 Task: Search one way flight ticket for 4 adults, 2 children, 2 infants in seat and 1 infant on lap in economy from Hilton Head: Hilton Head Airport to Indianapolis: Indianapolis International Airport on 8-5-2023. Choice of flights is Singapure airlines. Number of bags: 1 carry on bag. Price is upto 95000. Outbound departure time preference is 15:00.
Action: Mouse moved to (391, 171)
Screenshot: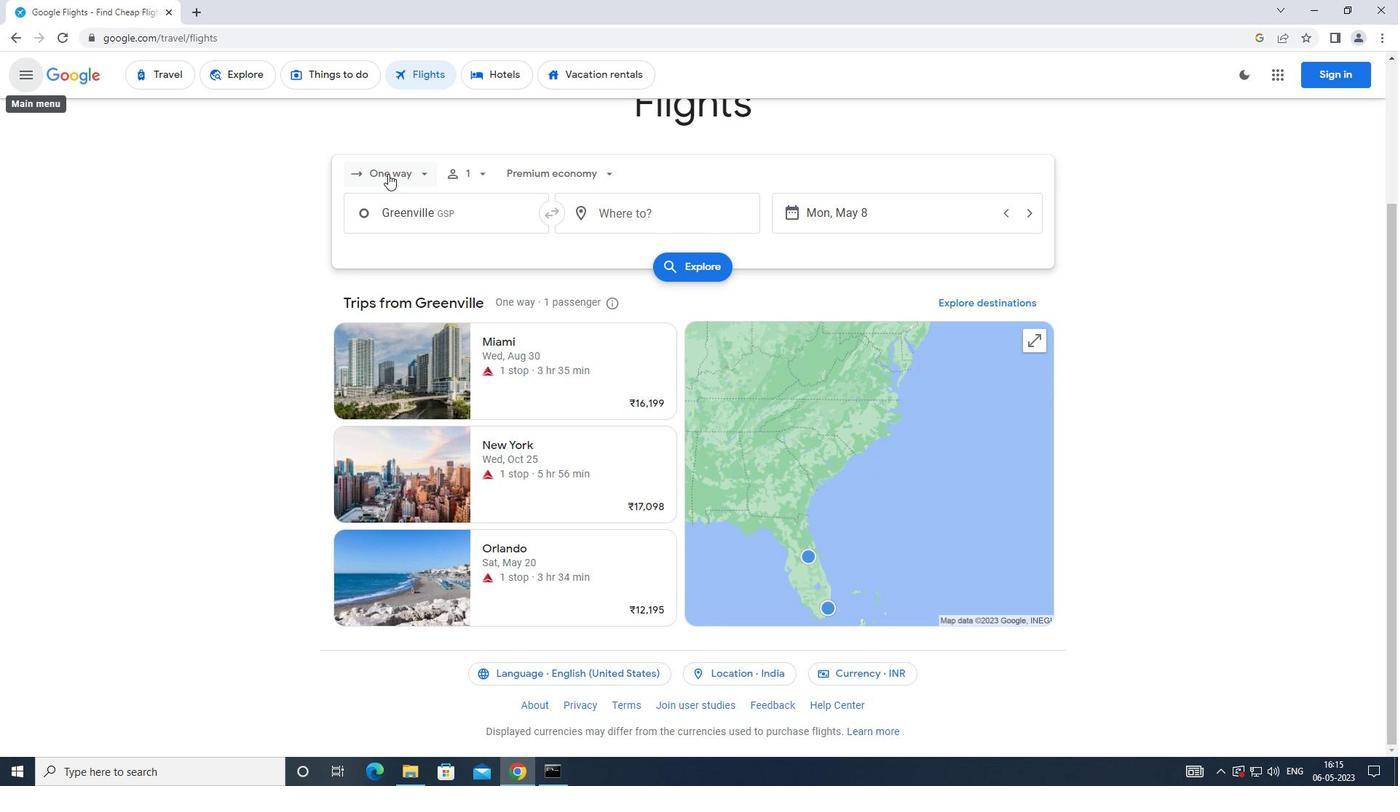 
Action: Mouse pressed left at (391, 171)
Screenshot: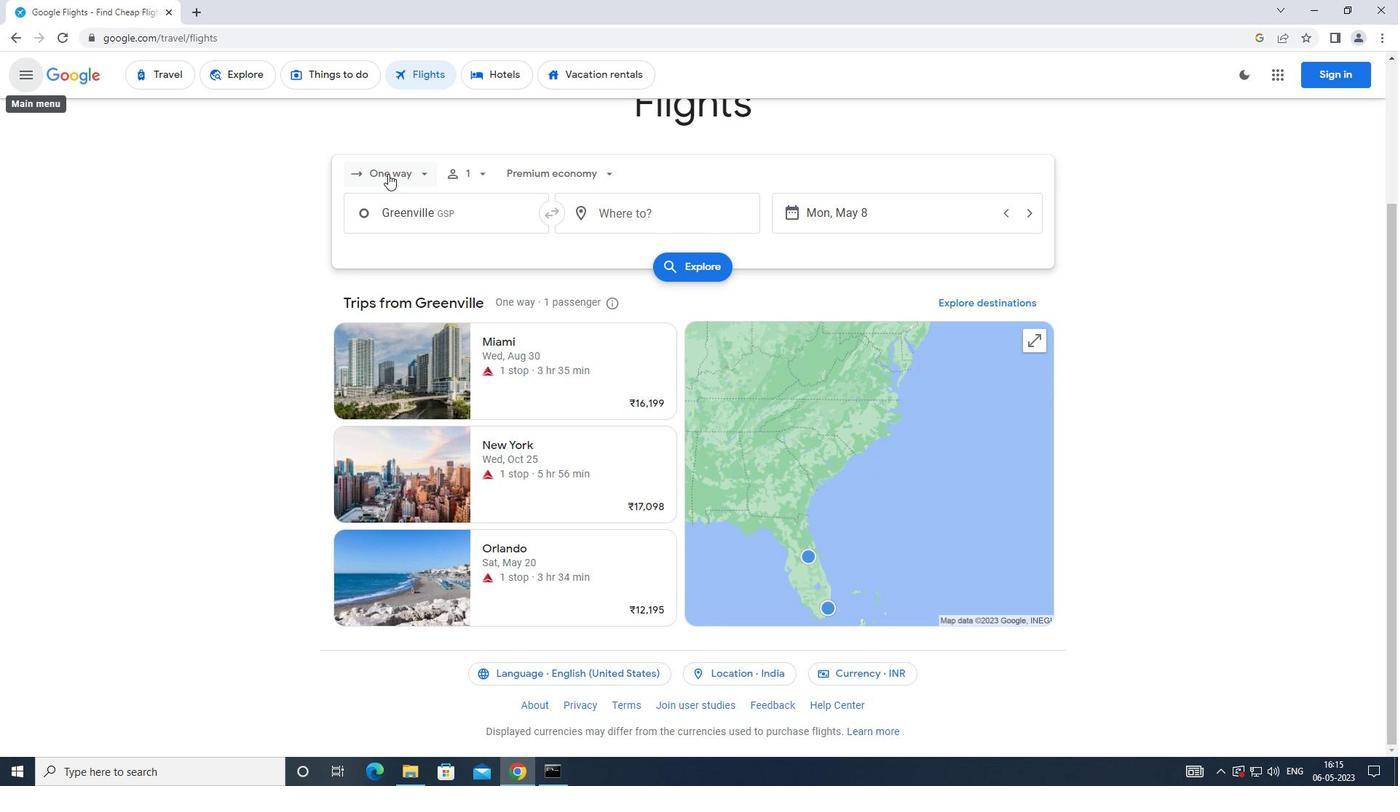 
Action: Mouse moved to (410, 235)
Screenshot: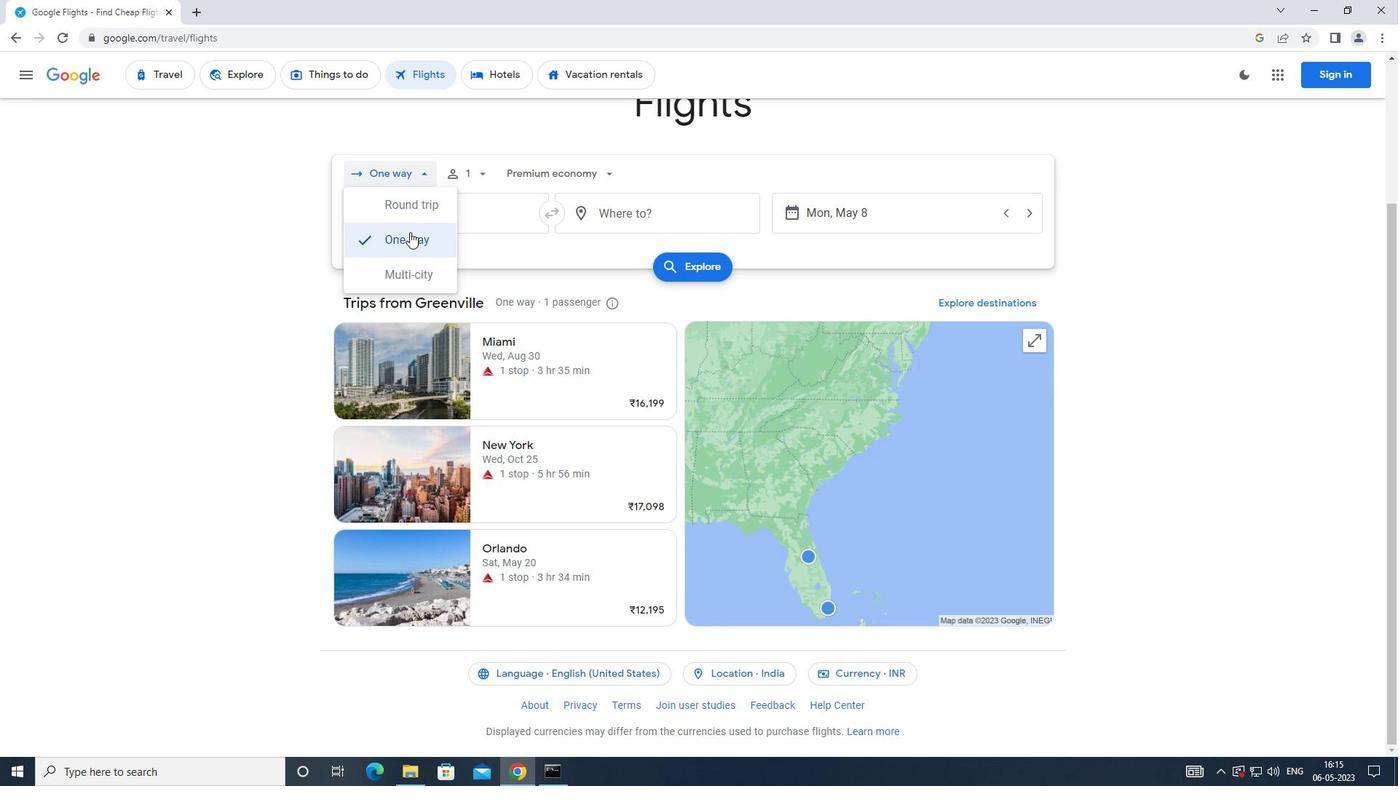 
Action: Mouse pressed left at (410, 235)
Screenshot: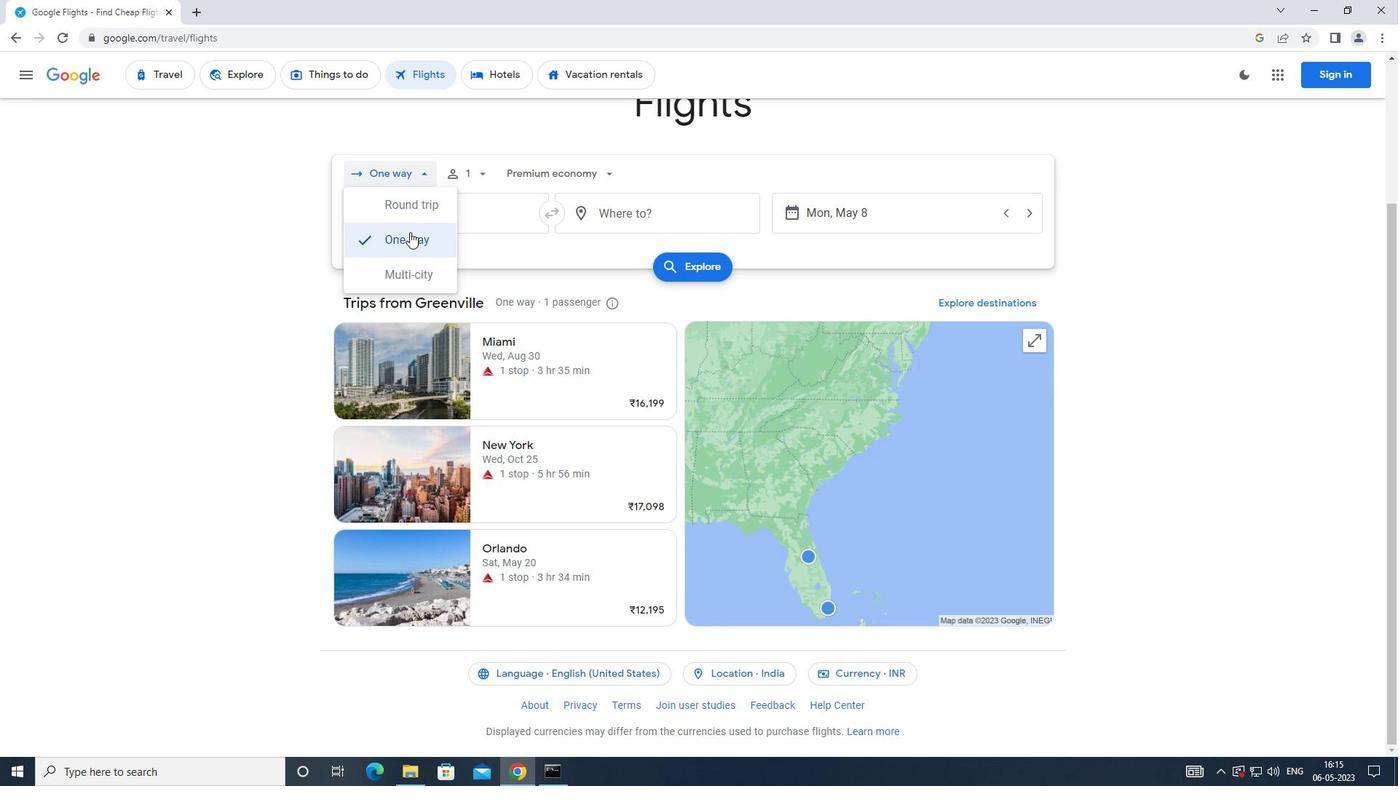 
Action: Mouse moved to (480, 181)
Screenshot: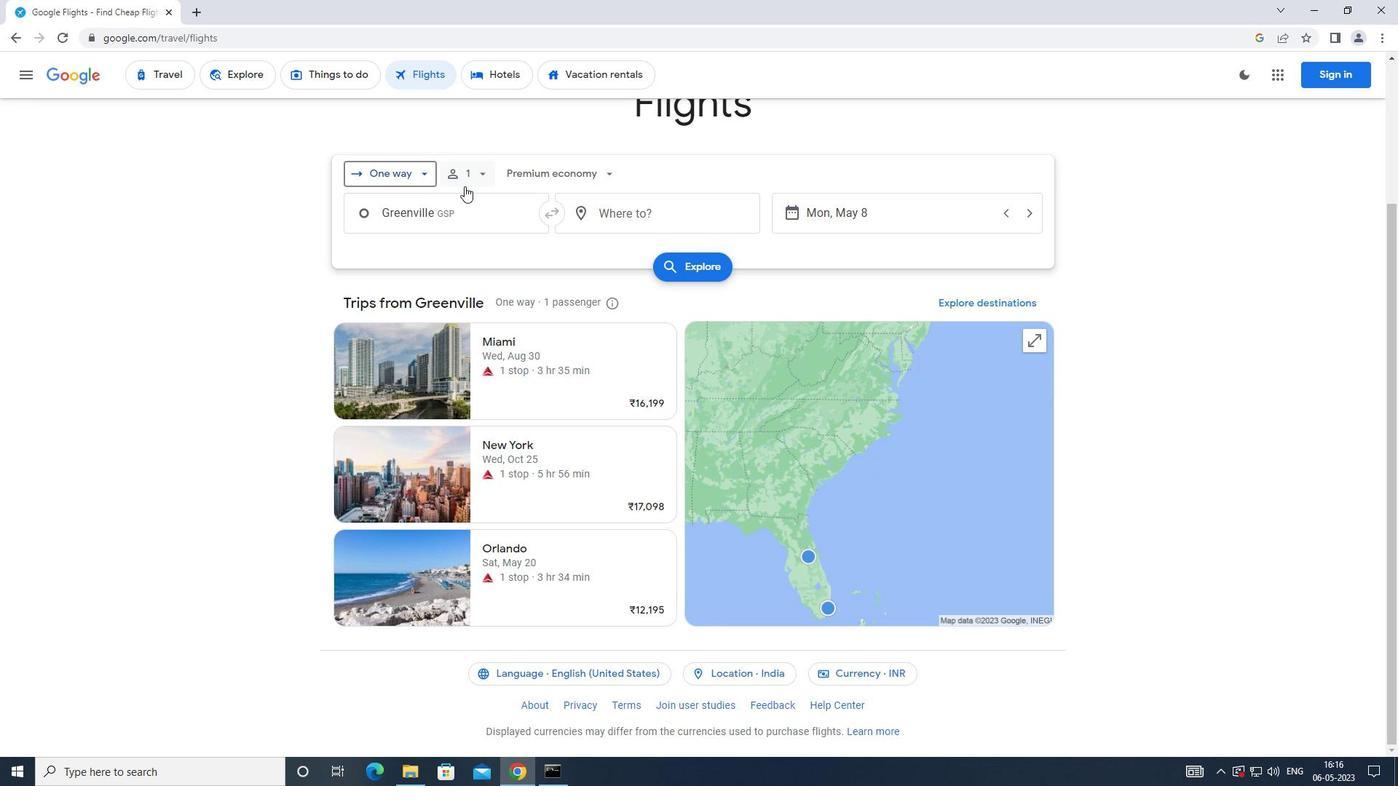 
Action: Mouse pressed left at (480, 181)
Screenshot: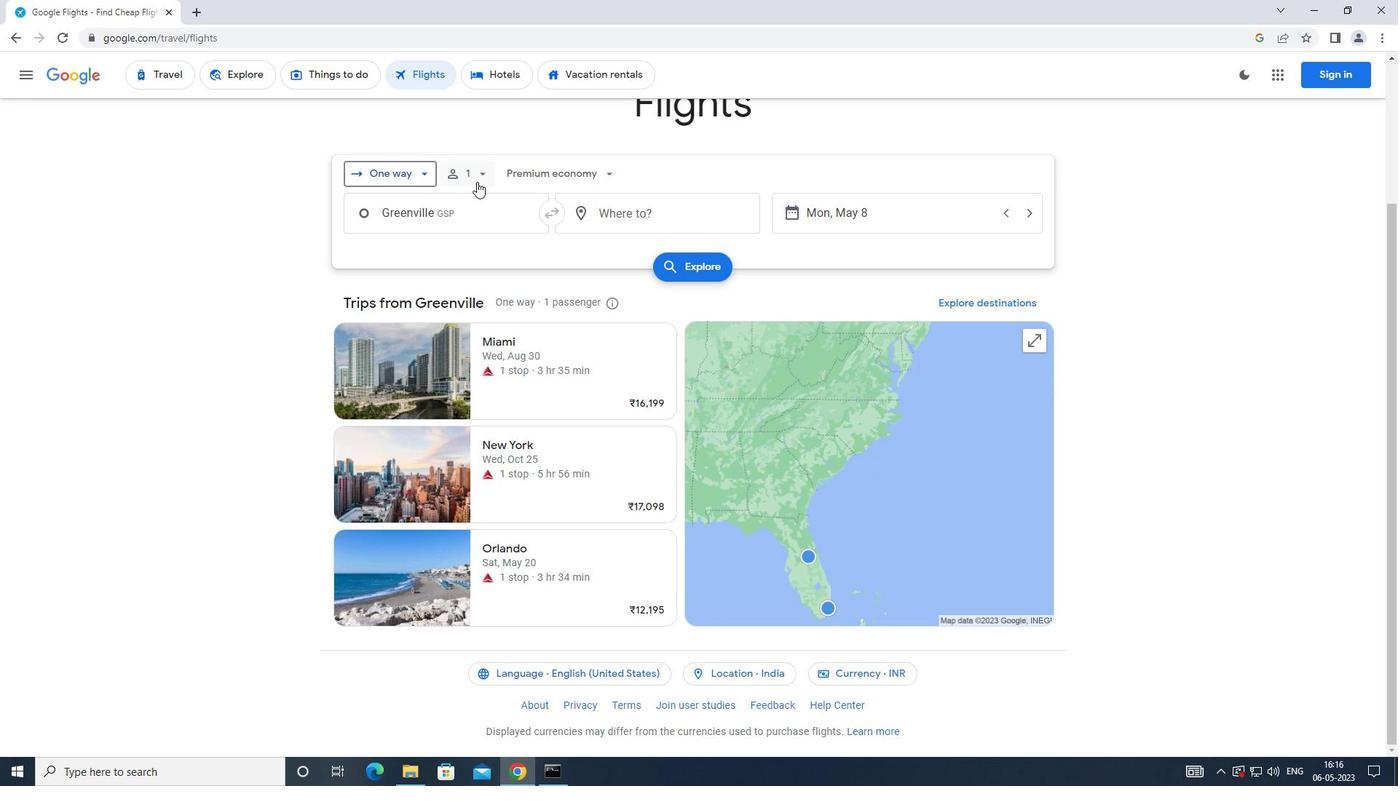 
Action: Mouse moved to (600, 214)
Screenshot: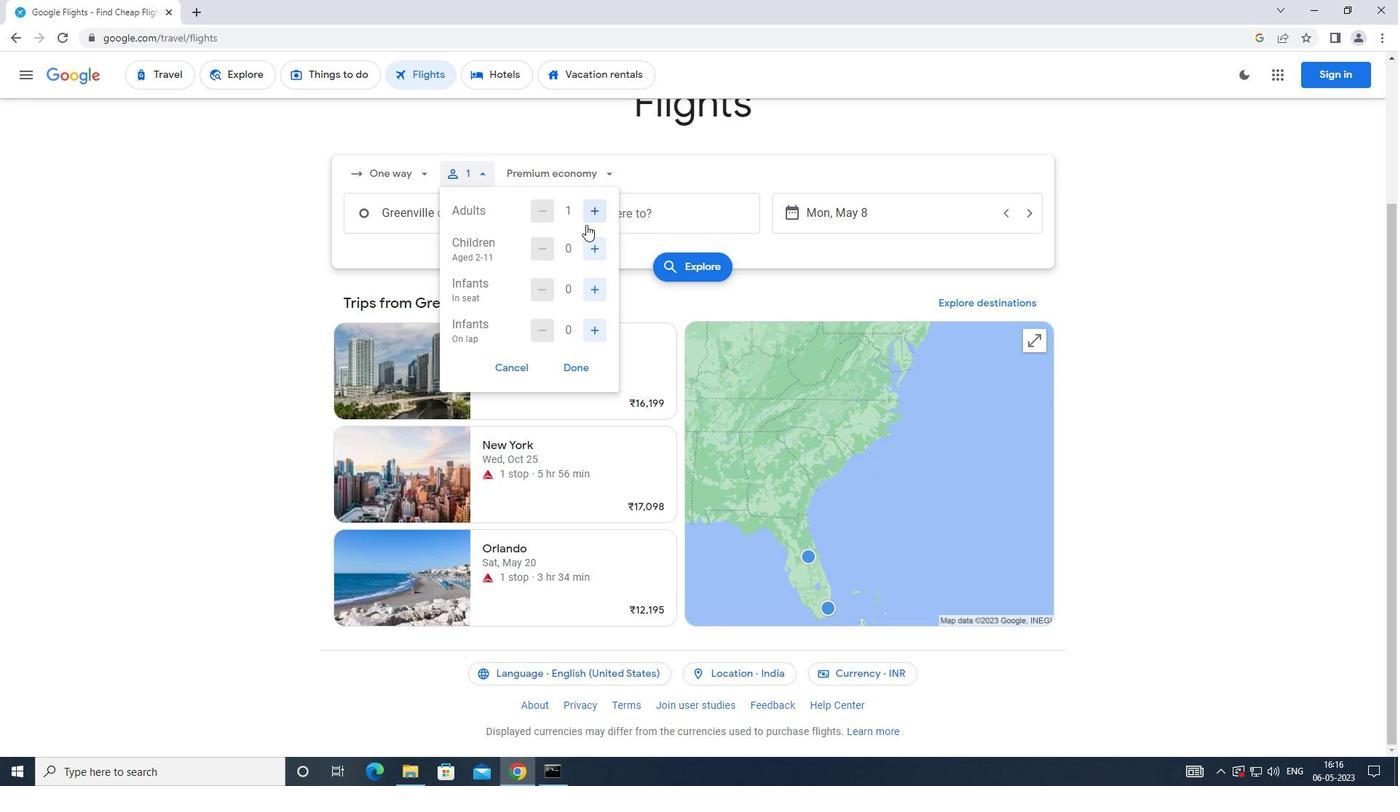 
Action: Mouse pressed left at (600, 214)
Screenshot: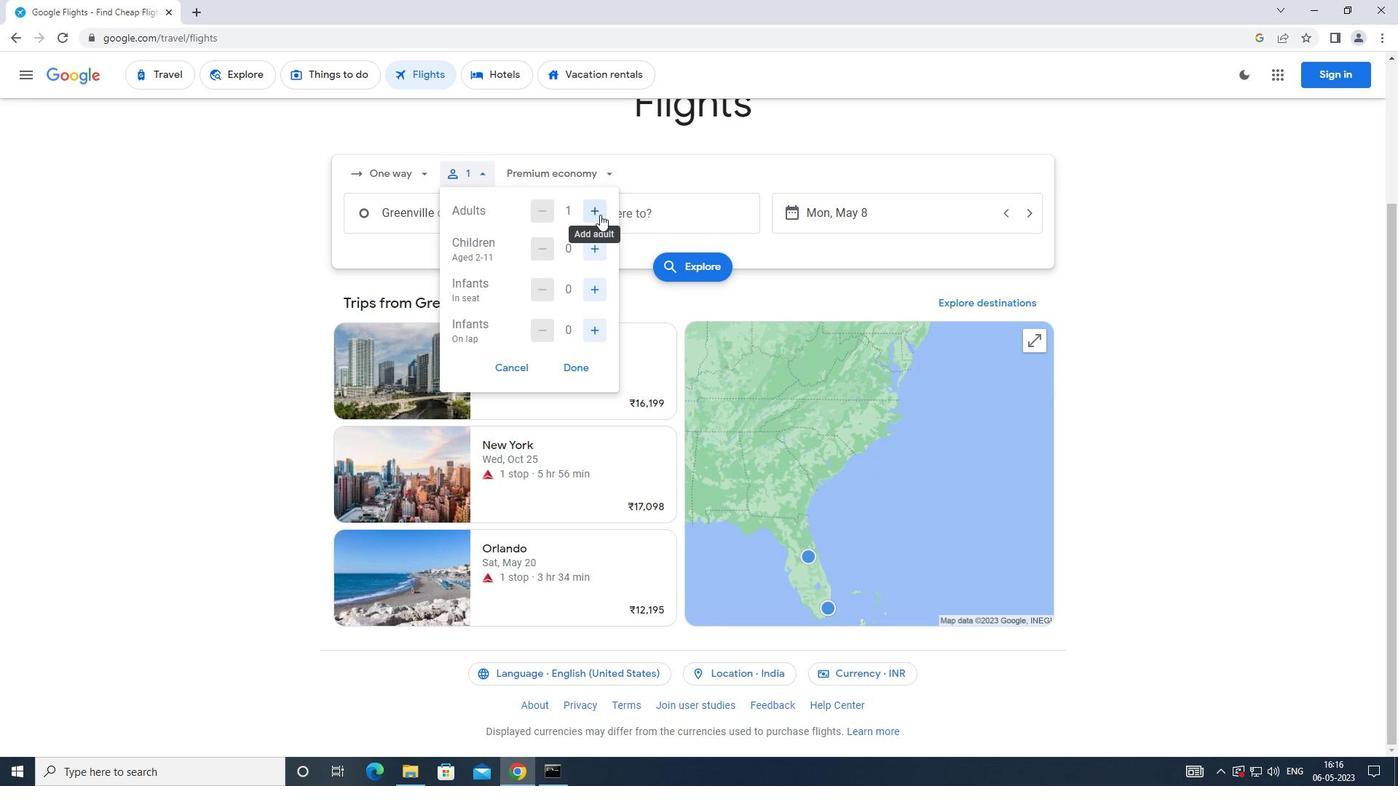 
Action: Mouse pressed left at (600, 214)
Screenshot: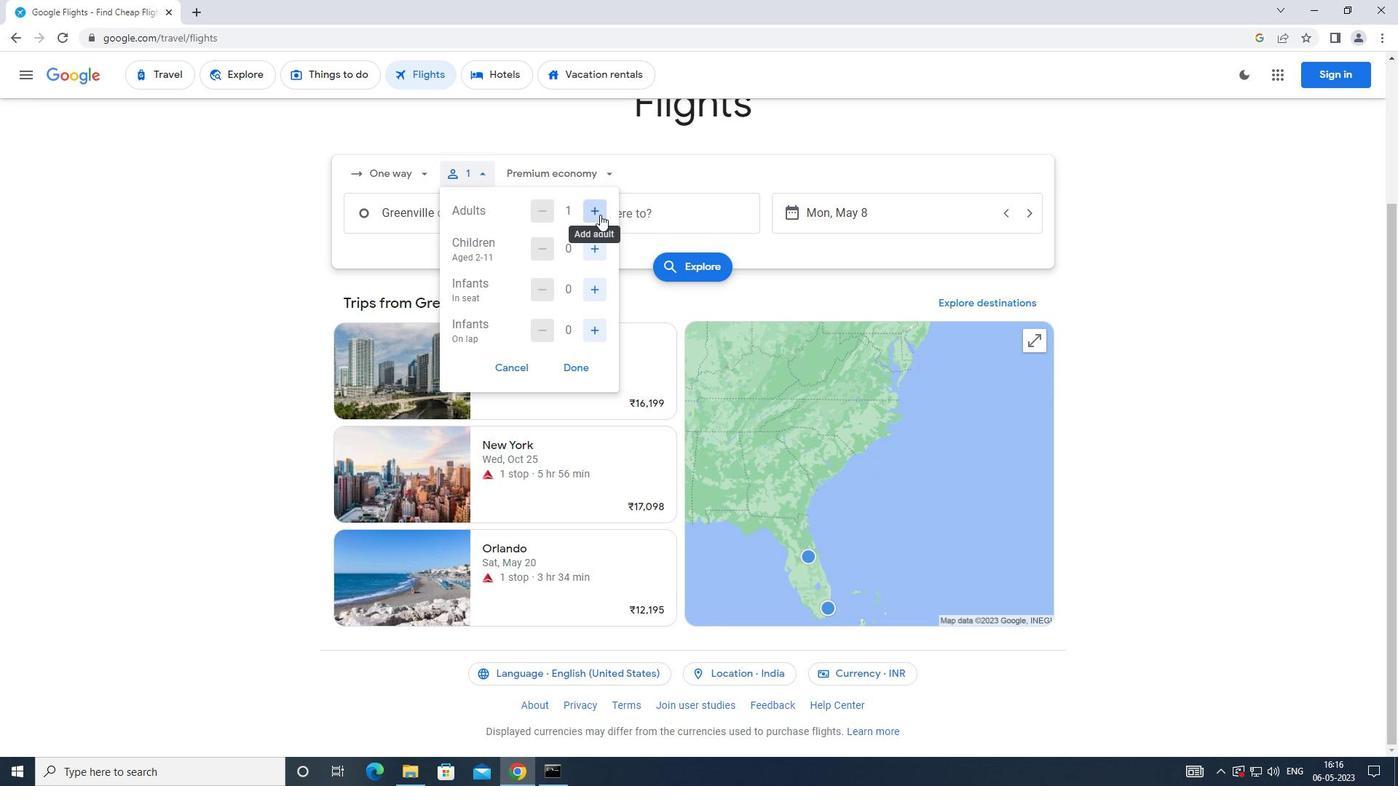 
Action: Mouse pressed left at (600, 214)
Screenshot: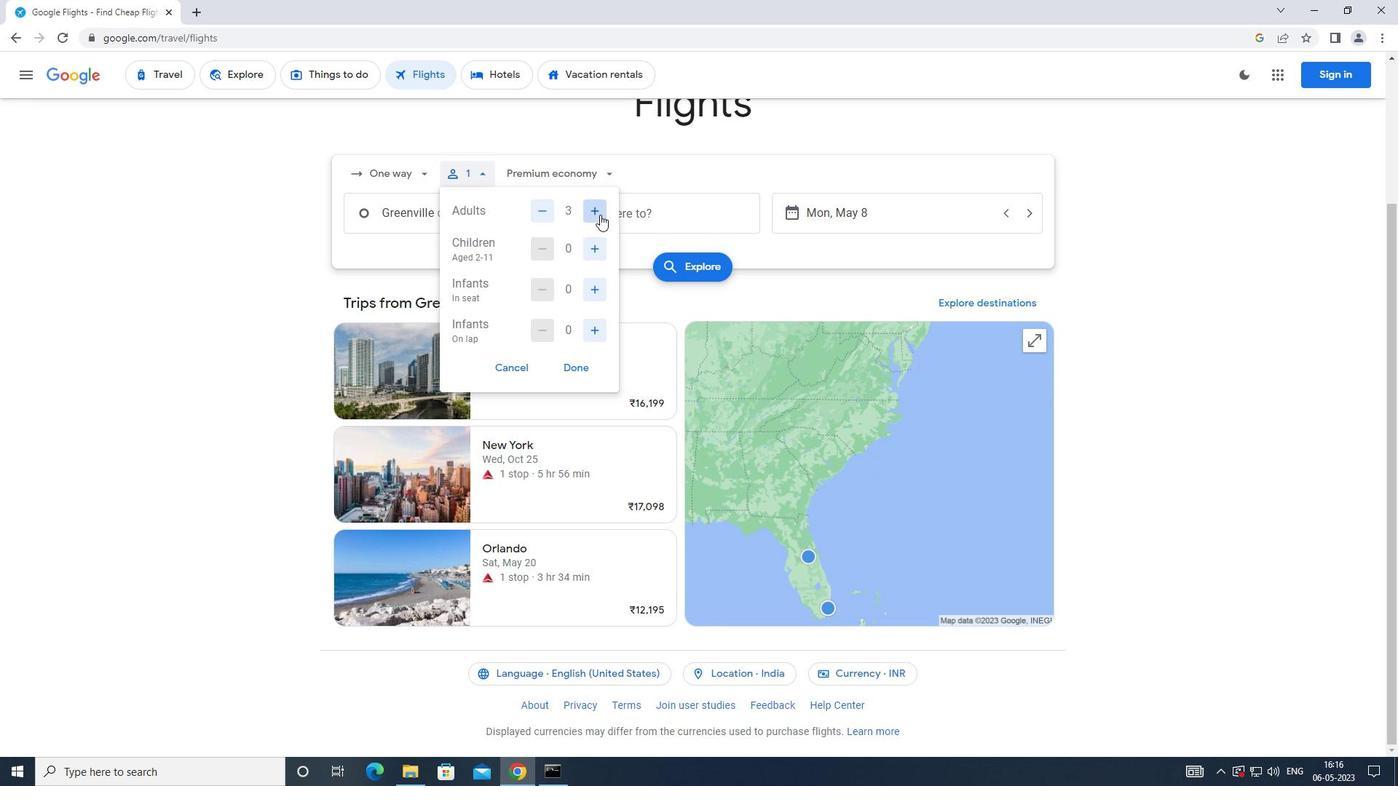 
Action: Mouse moved to (590, 243)
Screenshot: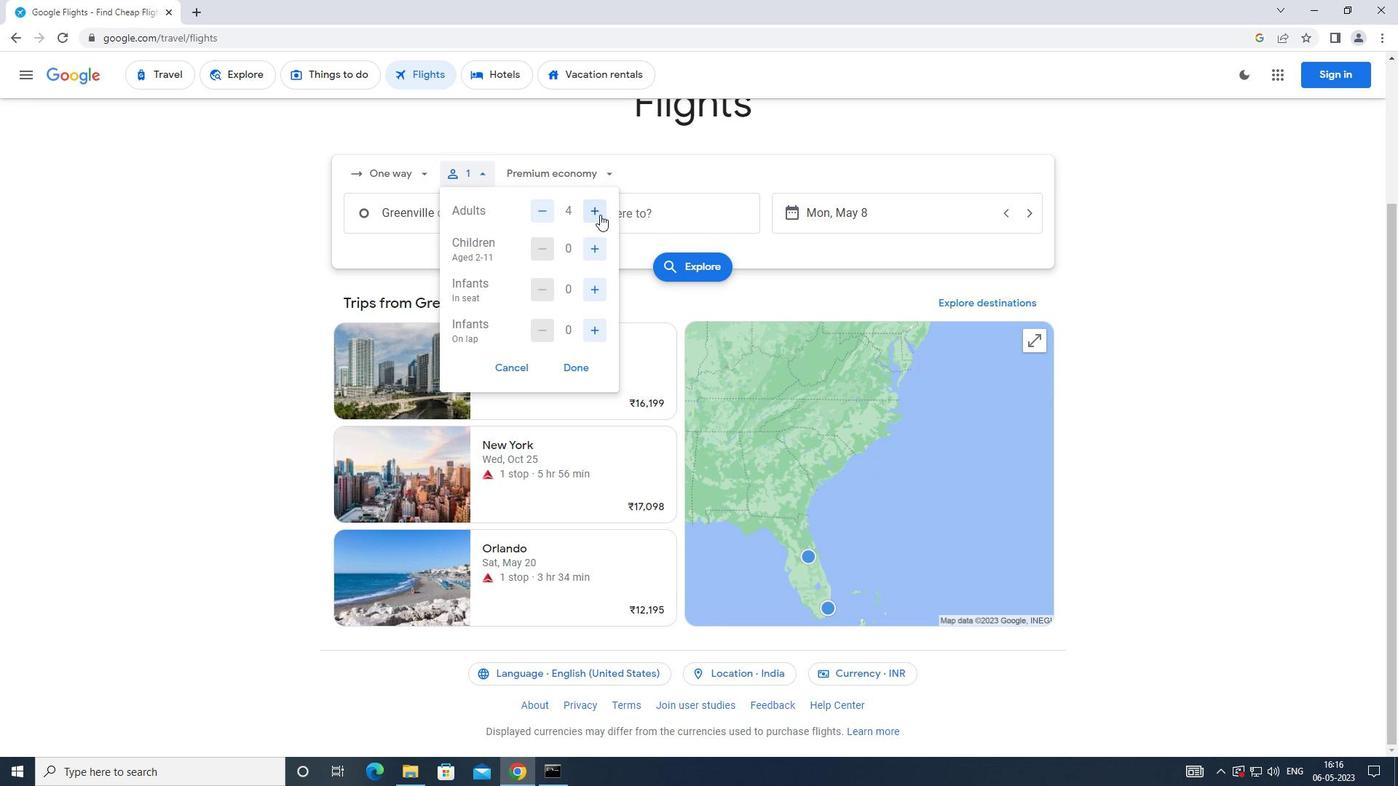 
Action: Mouse pressed left at (590, 243)
Screenshot: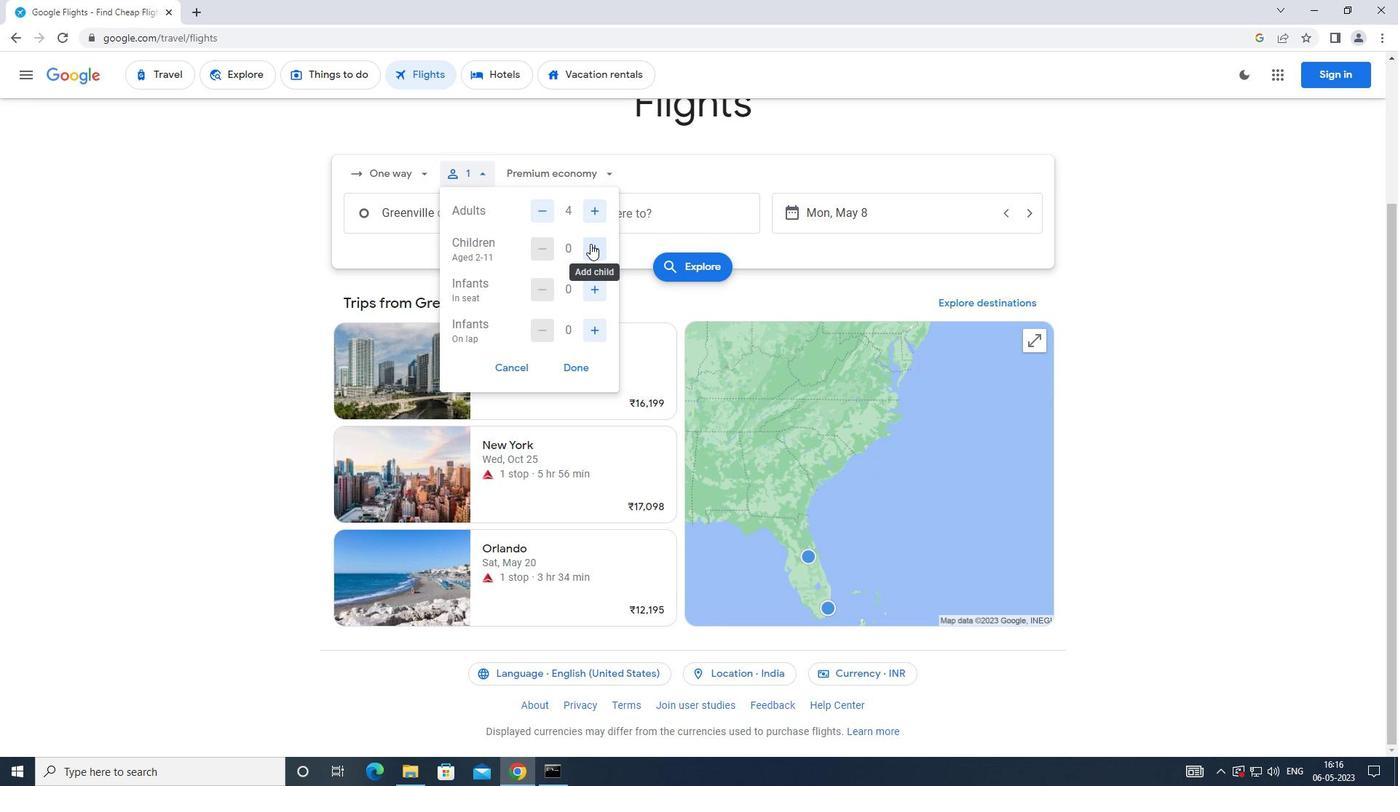 
Action: Mouse pressed left at (590, 243)
Screenshot: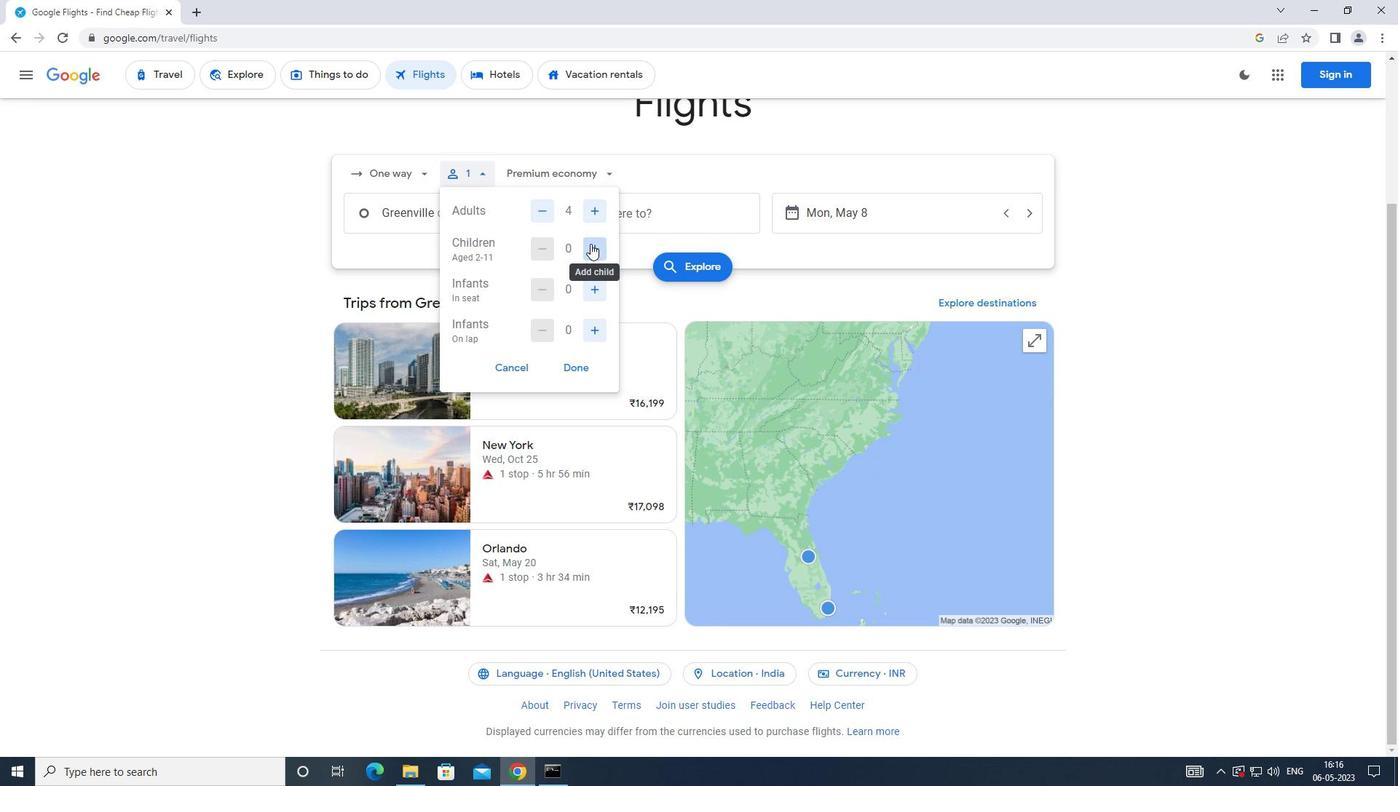 
Action: Mouse moved to (599, 294)
Screenshot: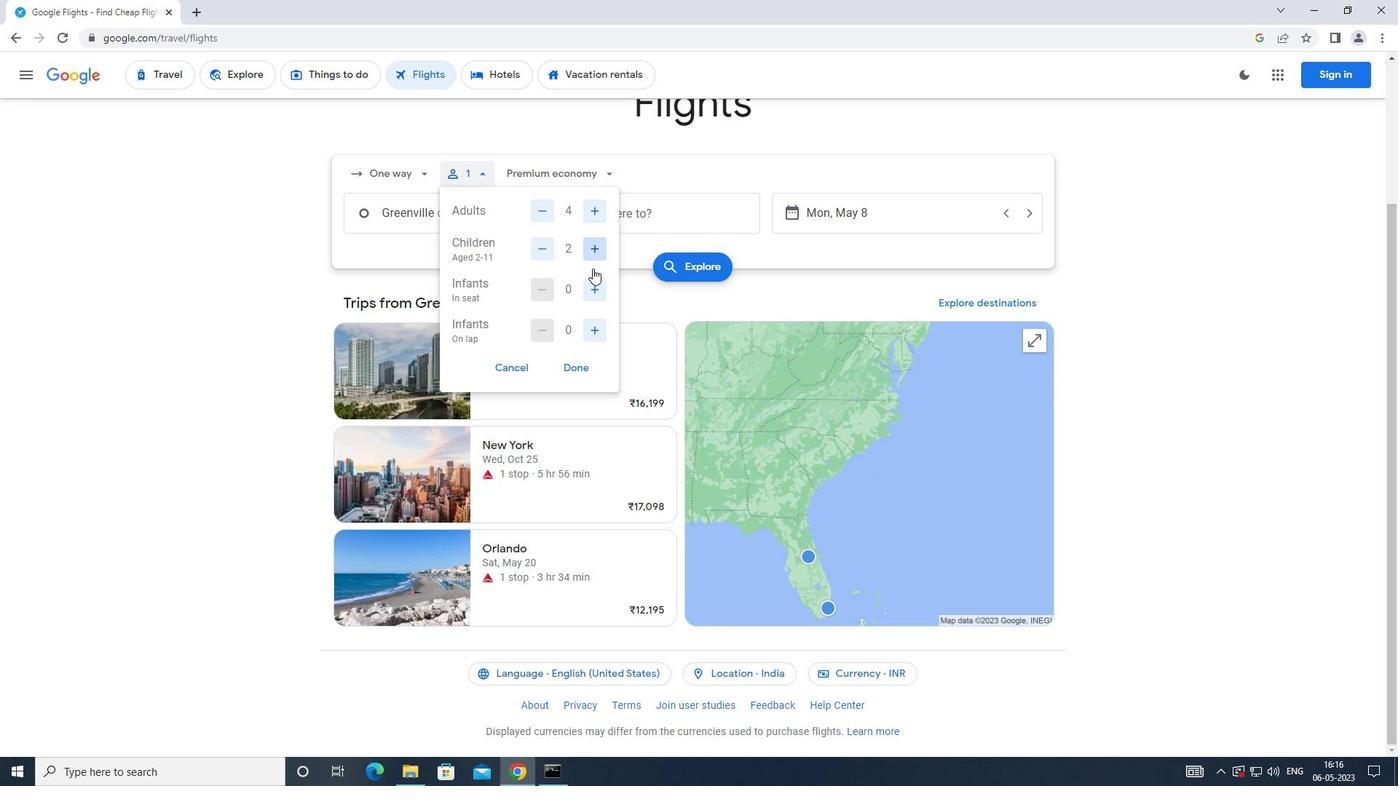 
Action: Mouse pressed left at (599, 294)
Screenshot: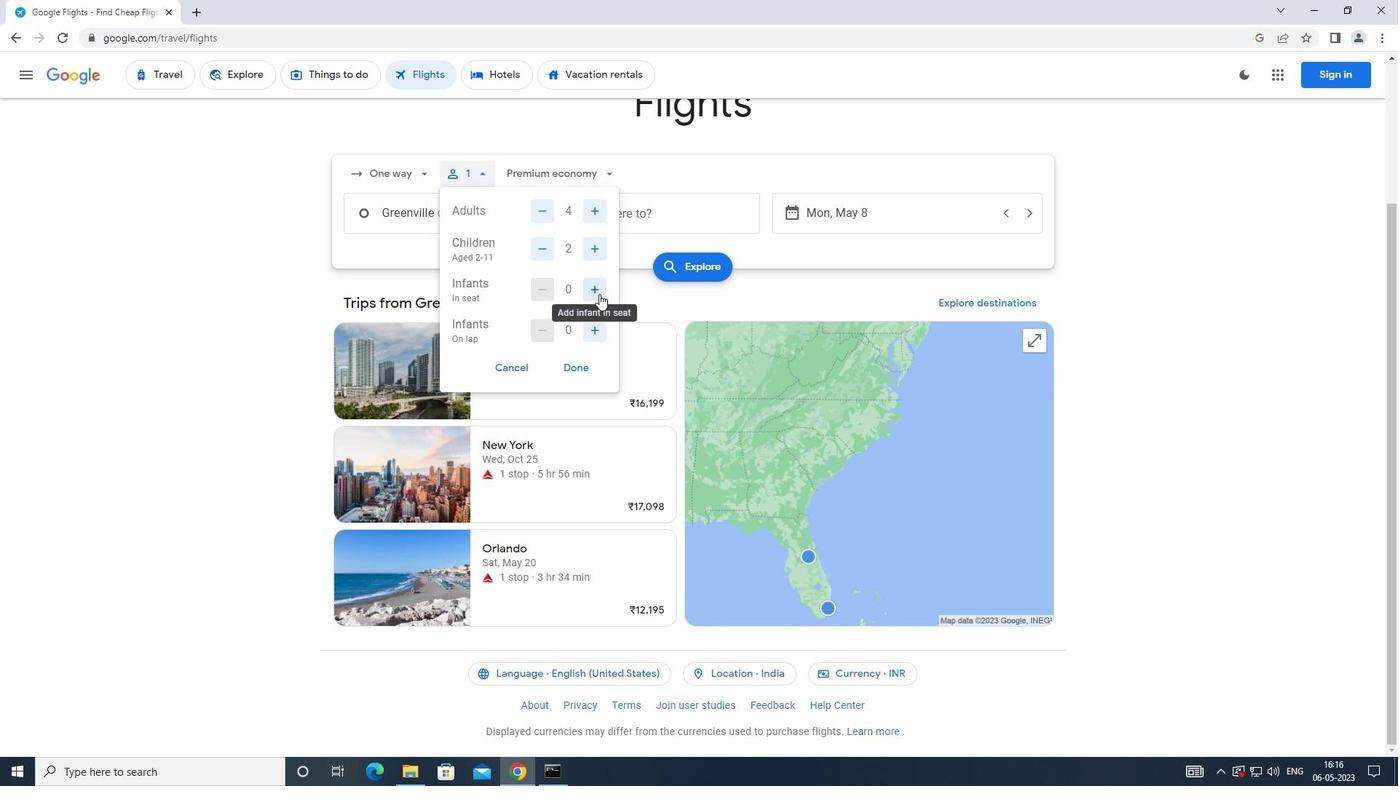 
Action: Mouse pressed left at (599, 294)
Screenshot: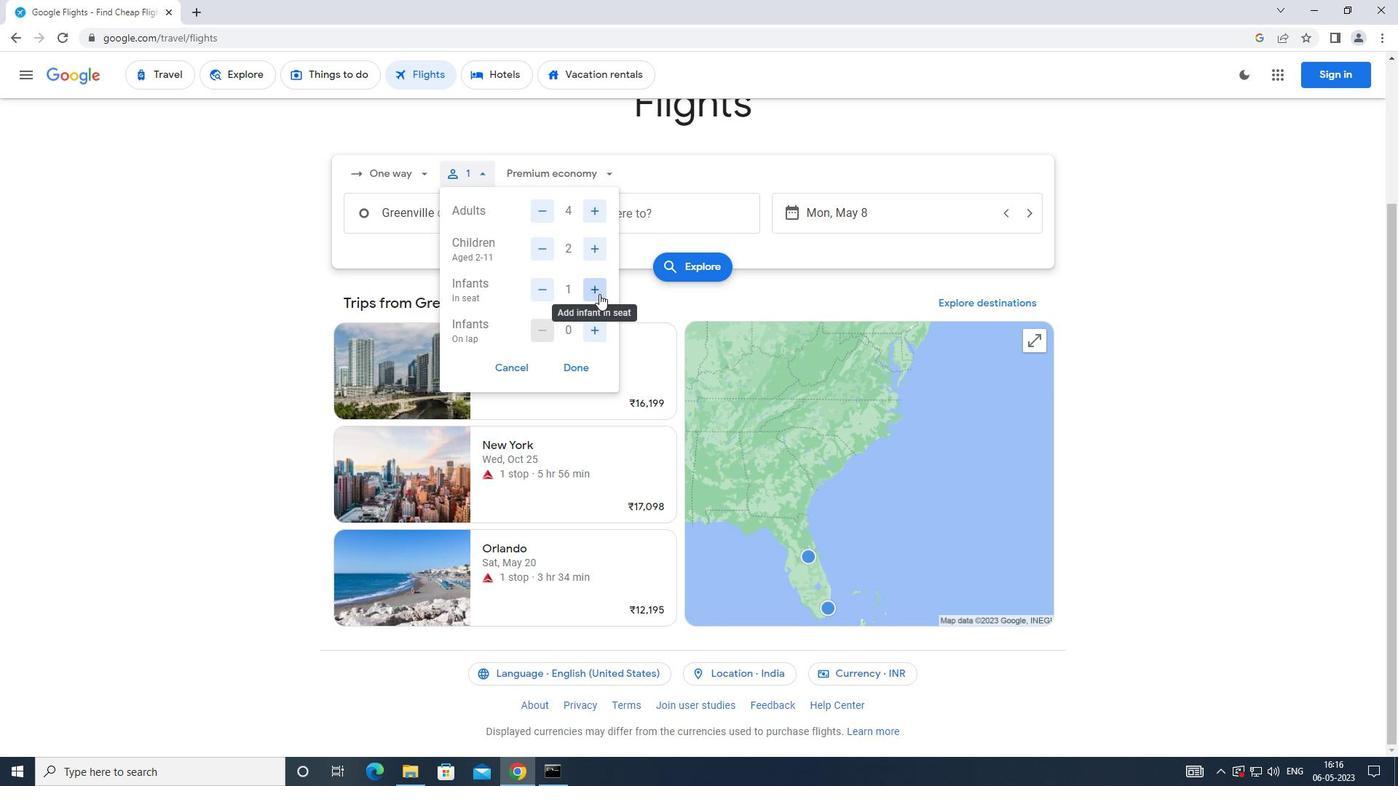 
Action: Mouse moved to (598, 332)
Screenshot: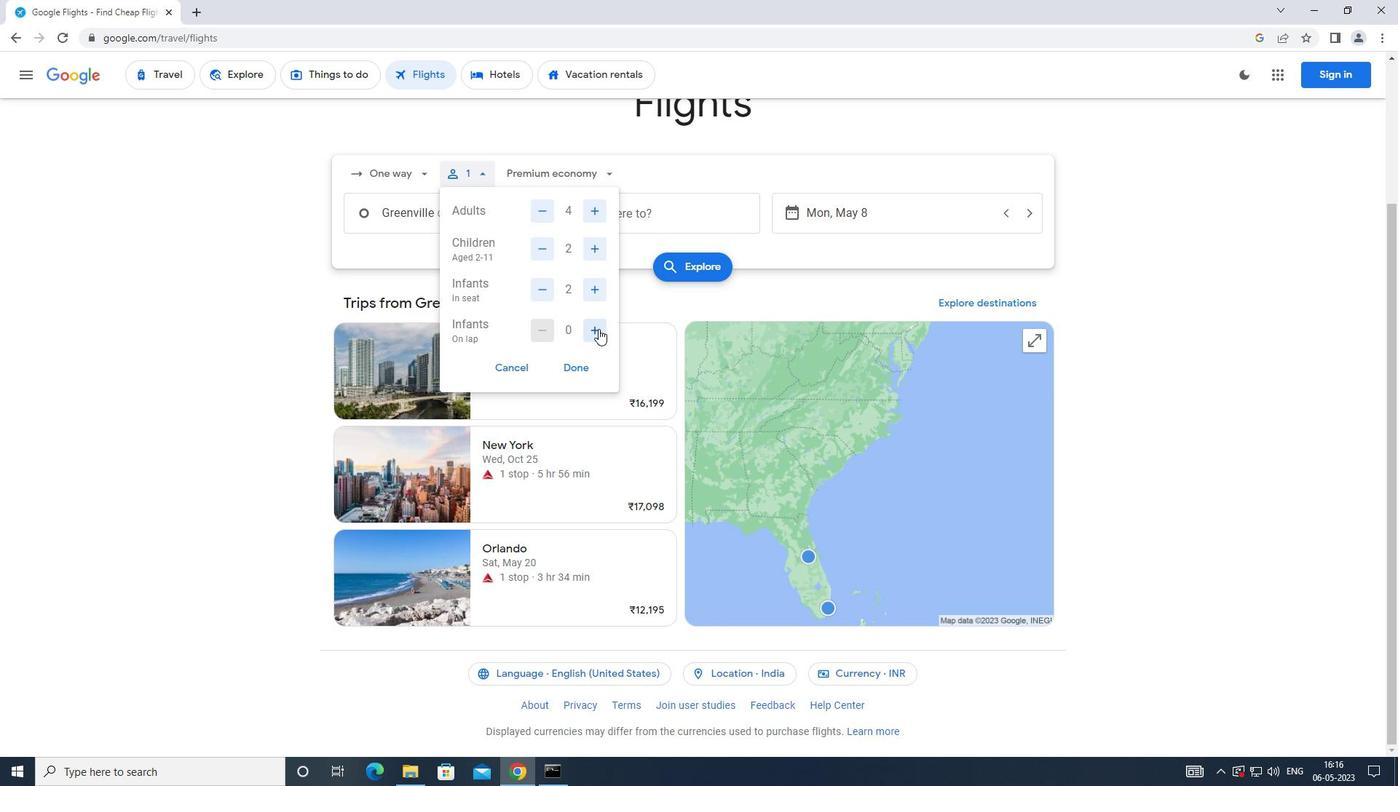 
Action: Mouse pressed left at (598, 332)
Screenshot: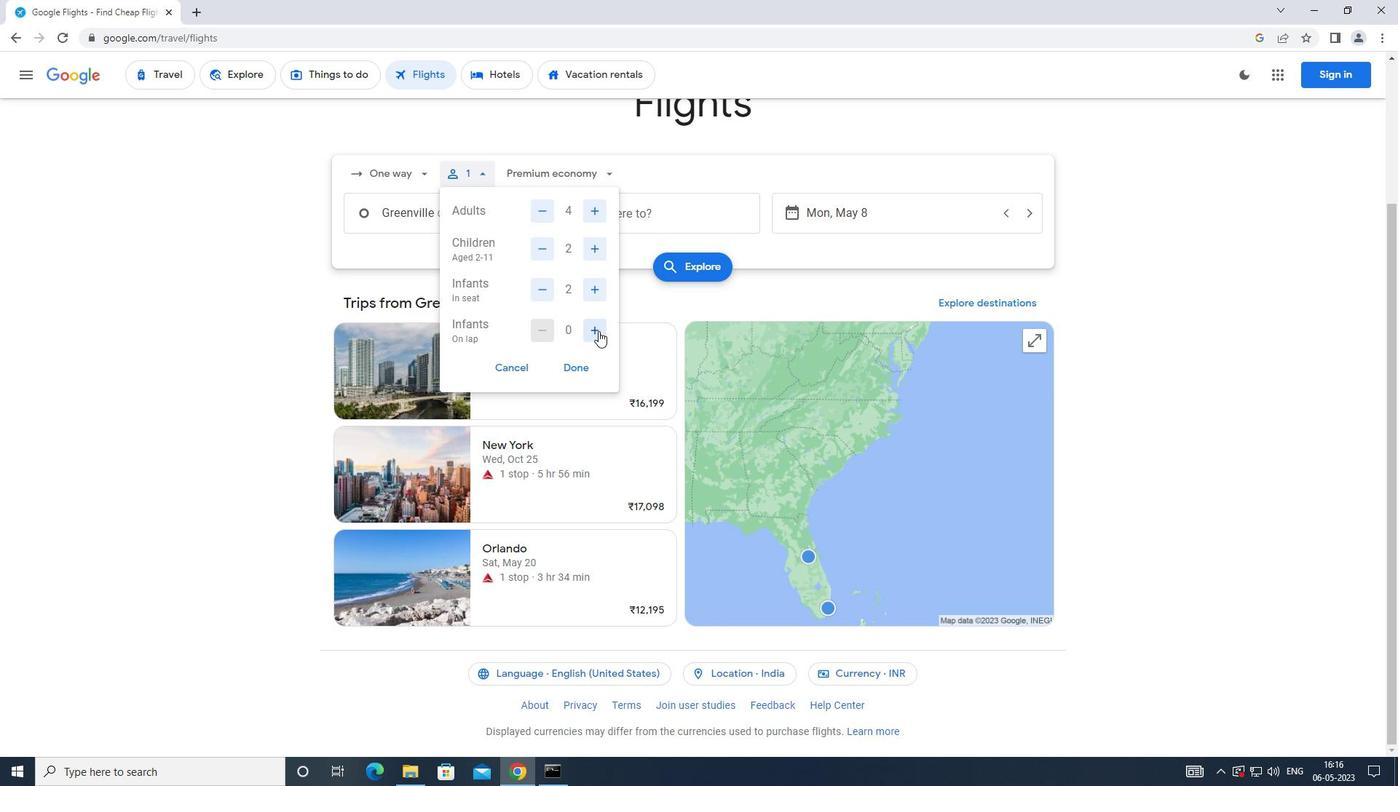 
Action: Mouse moved to (578, 368)
Screenshot: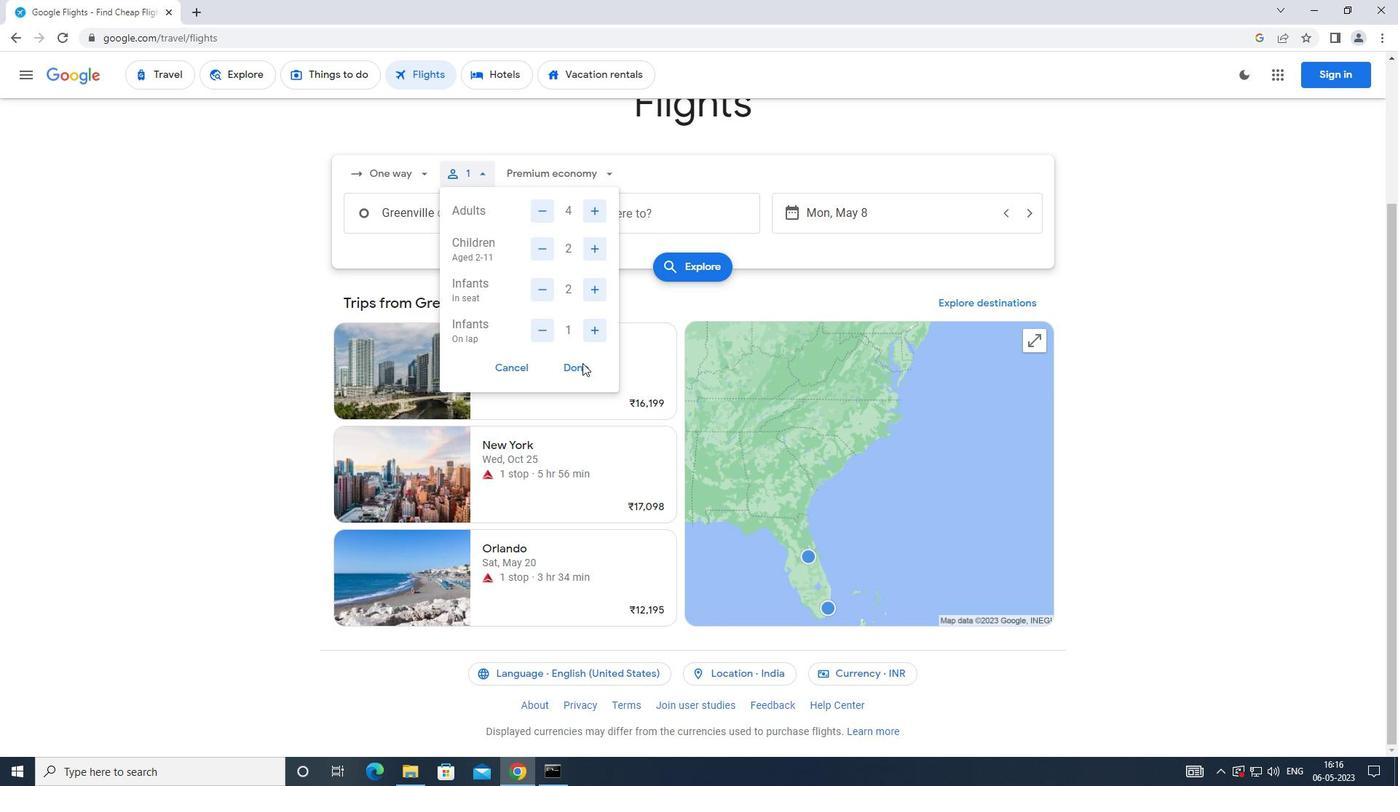 
Action: Mouse pressed left at (578, 368)
Screenshot: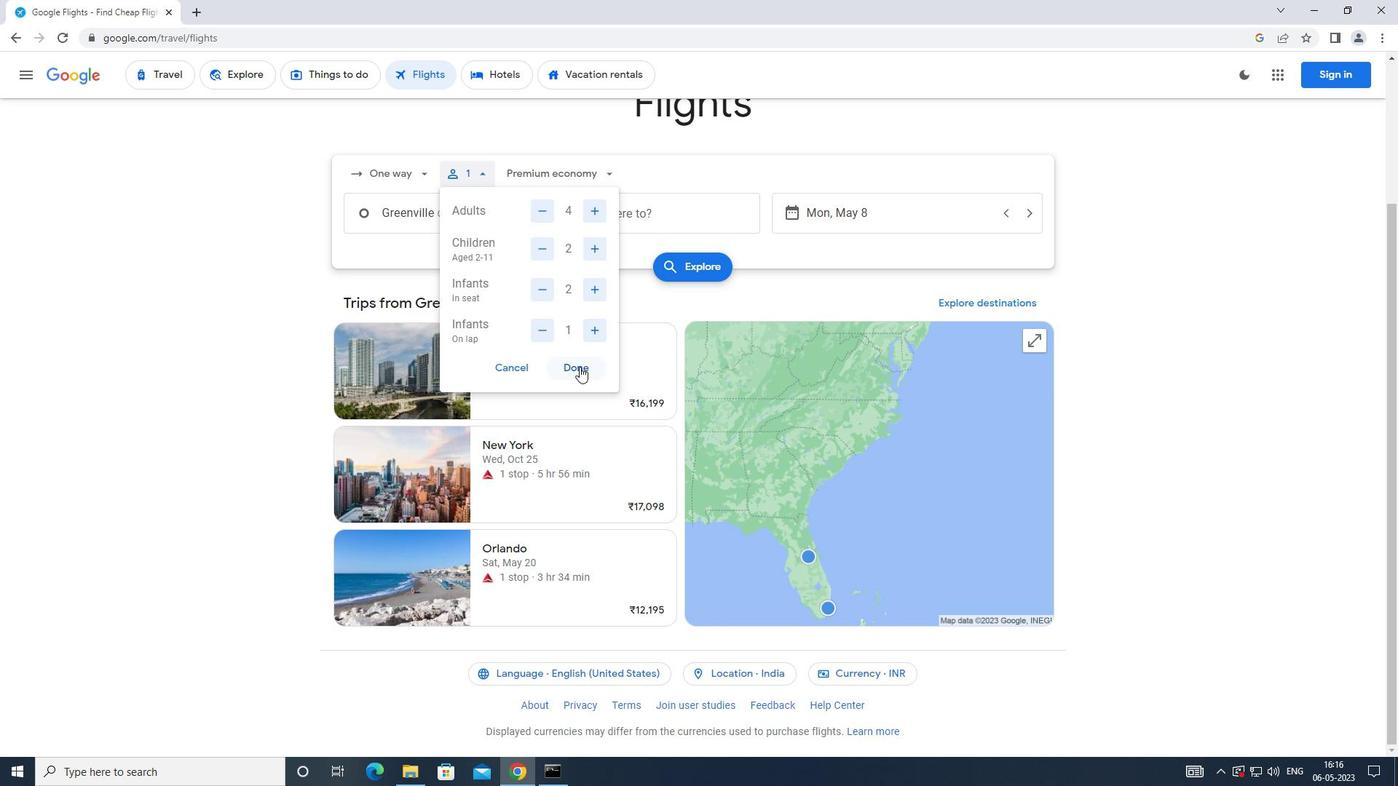 
Action: Mouse moved to (572, 185)
Screenshot: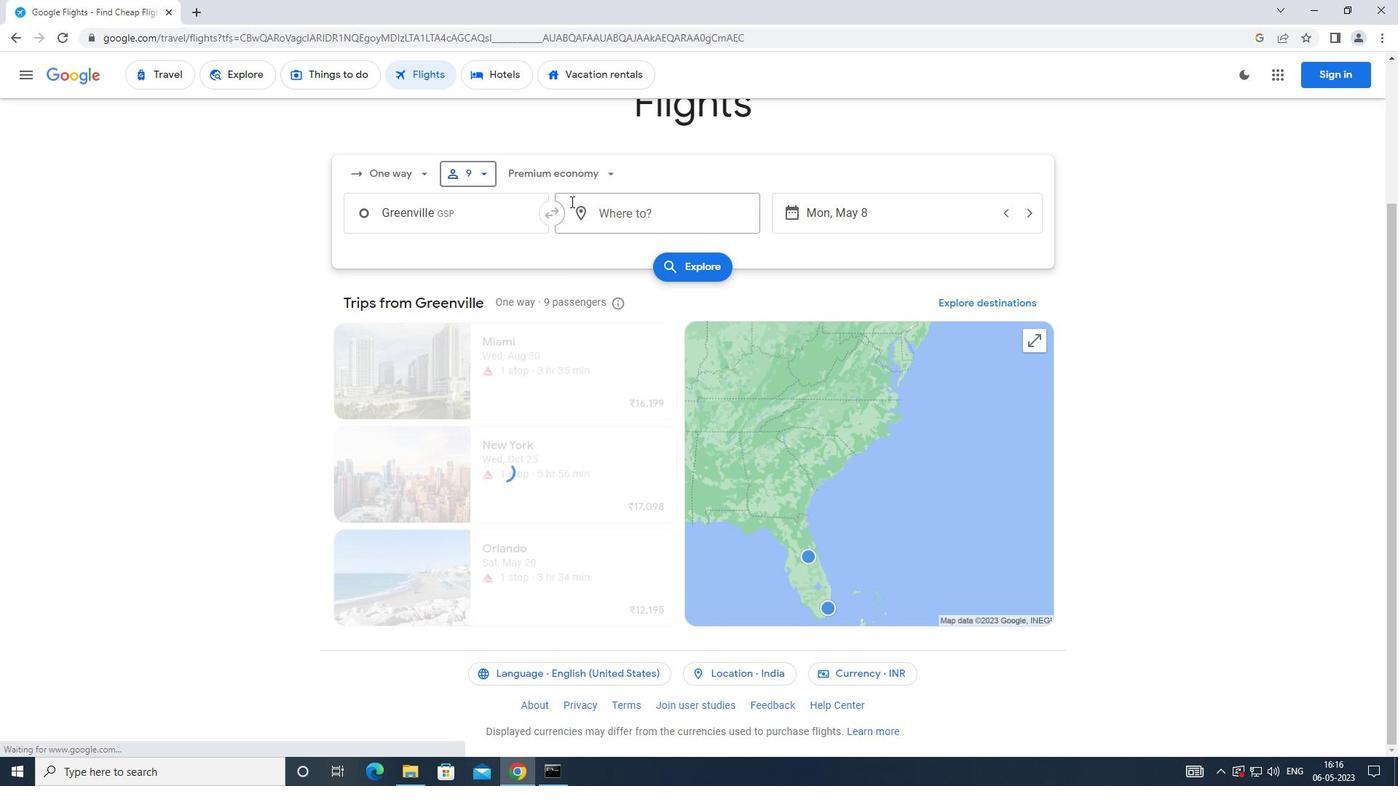 
Action: Mouse pressed left at (572, 185)
Screenshot: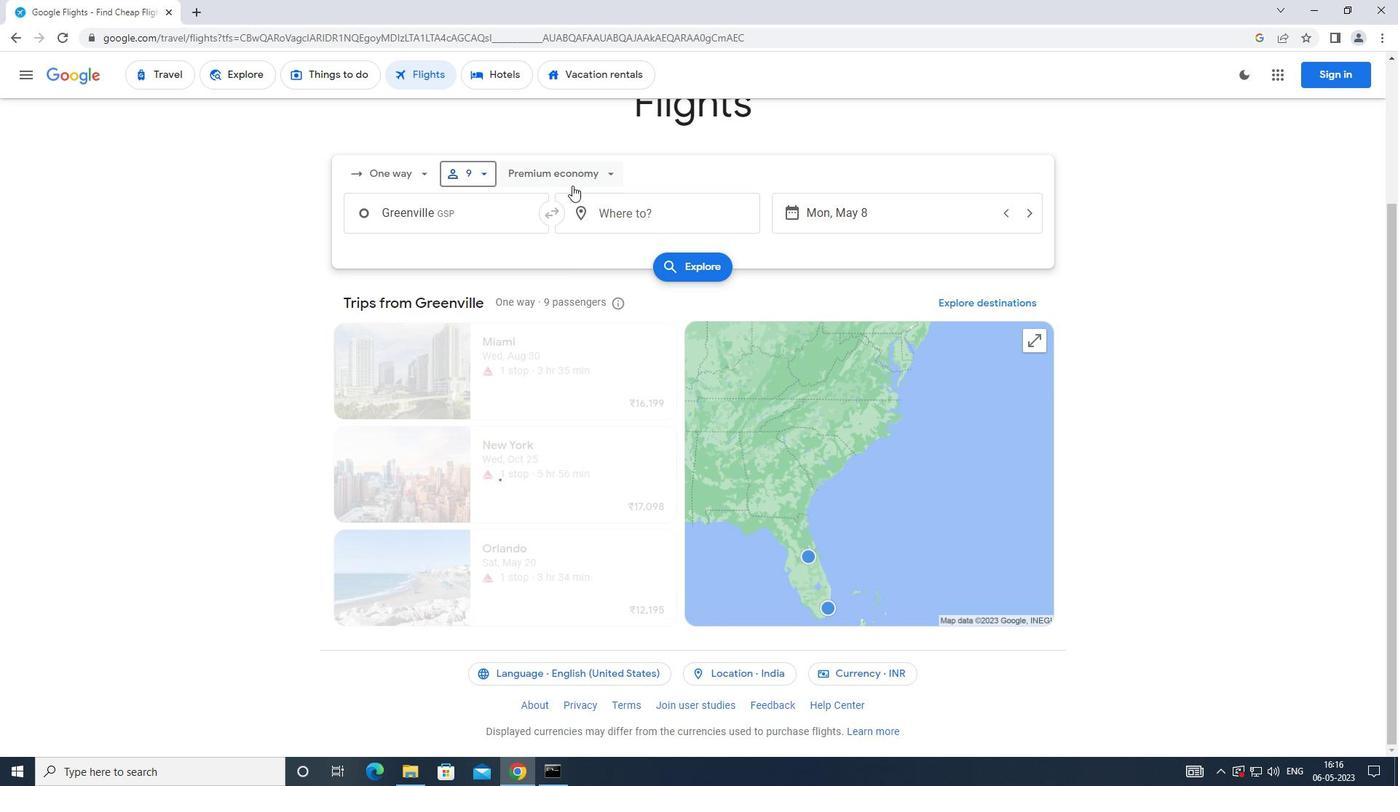 
Action: Mouse moved to (585, 219)
Screenshot: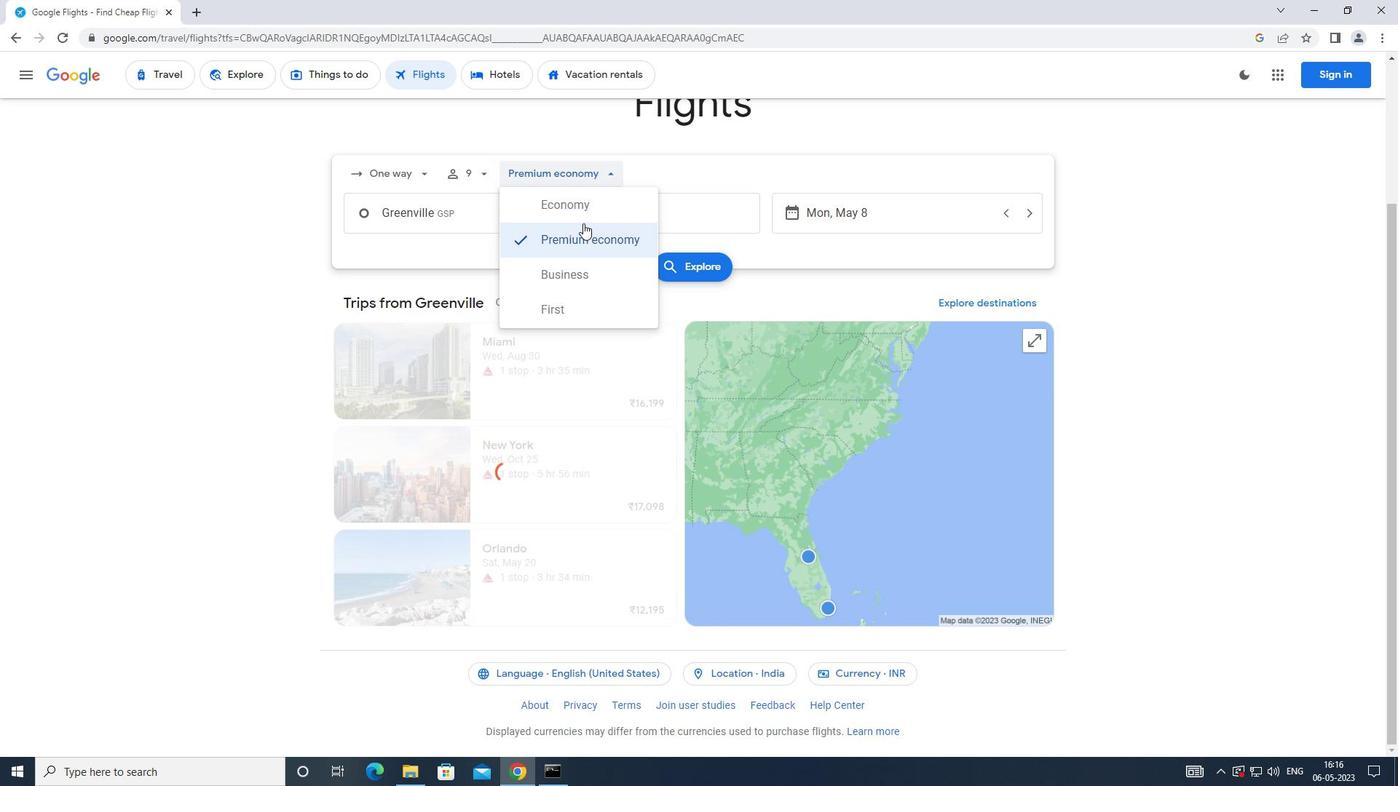 
Action: Mouse pressed left at (585, 219)
Screenshot: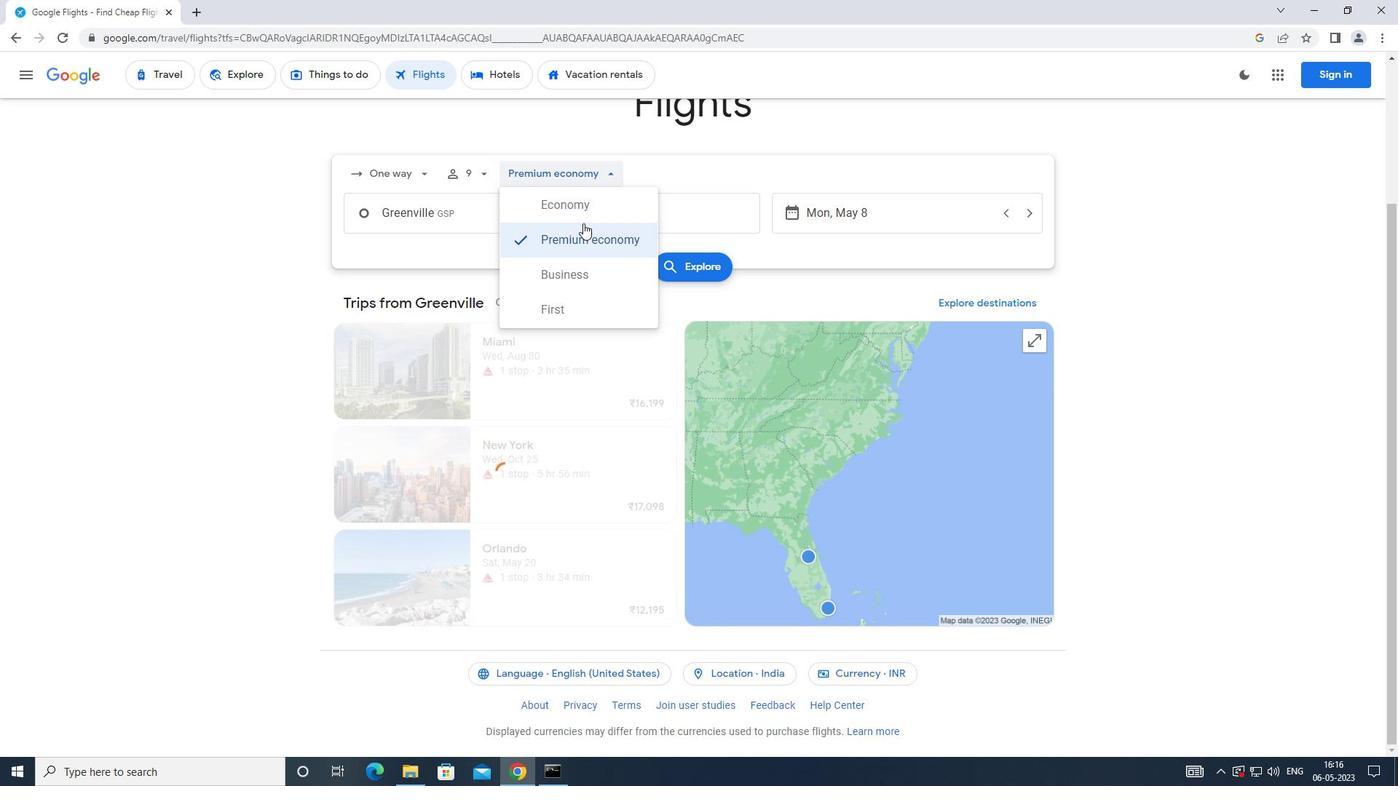 
Action: Mouse moved to (473, 218)
Screenshot: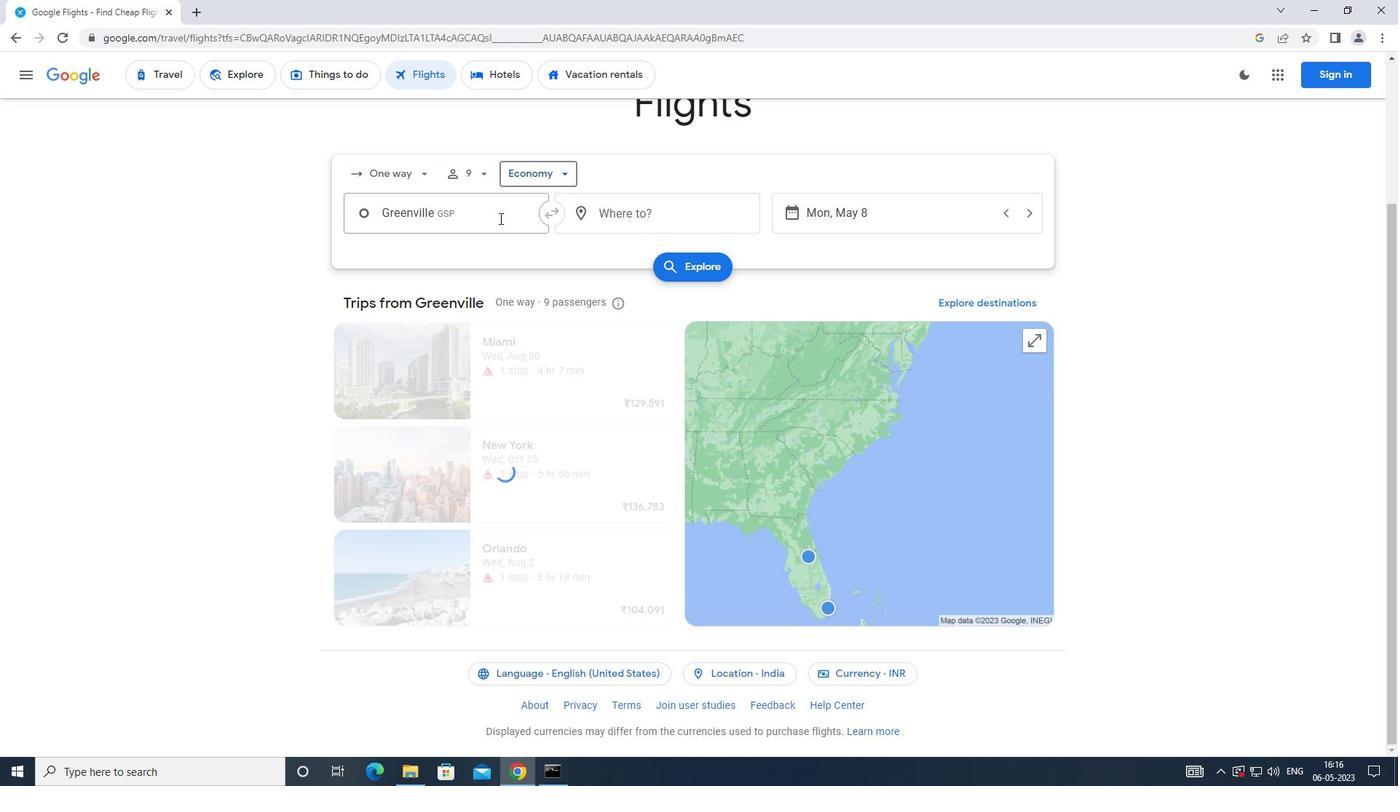 
Action: Mouse pressed left at (473, 218)
Screenshot: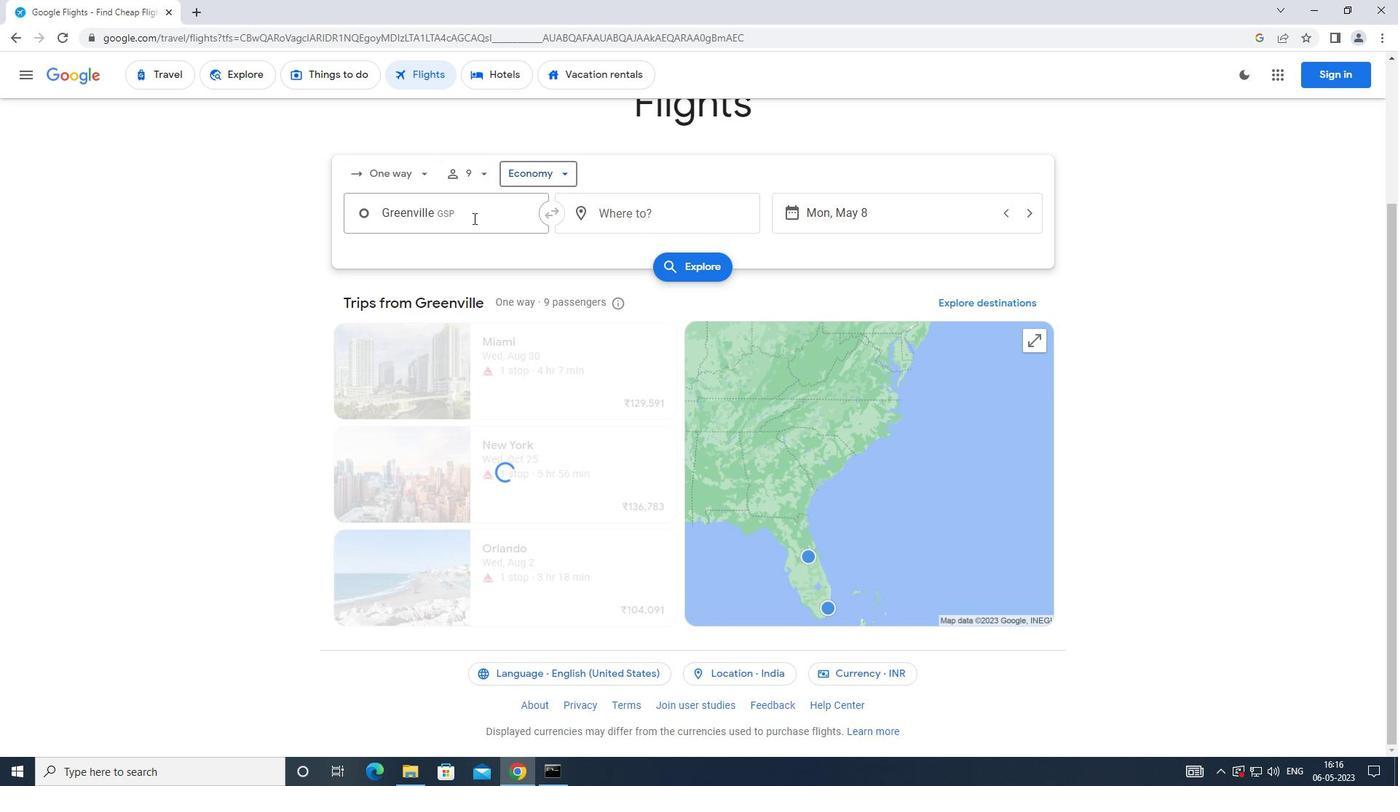 
Action: Mouse moved to (475, 219)
Screenshot: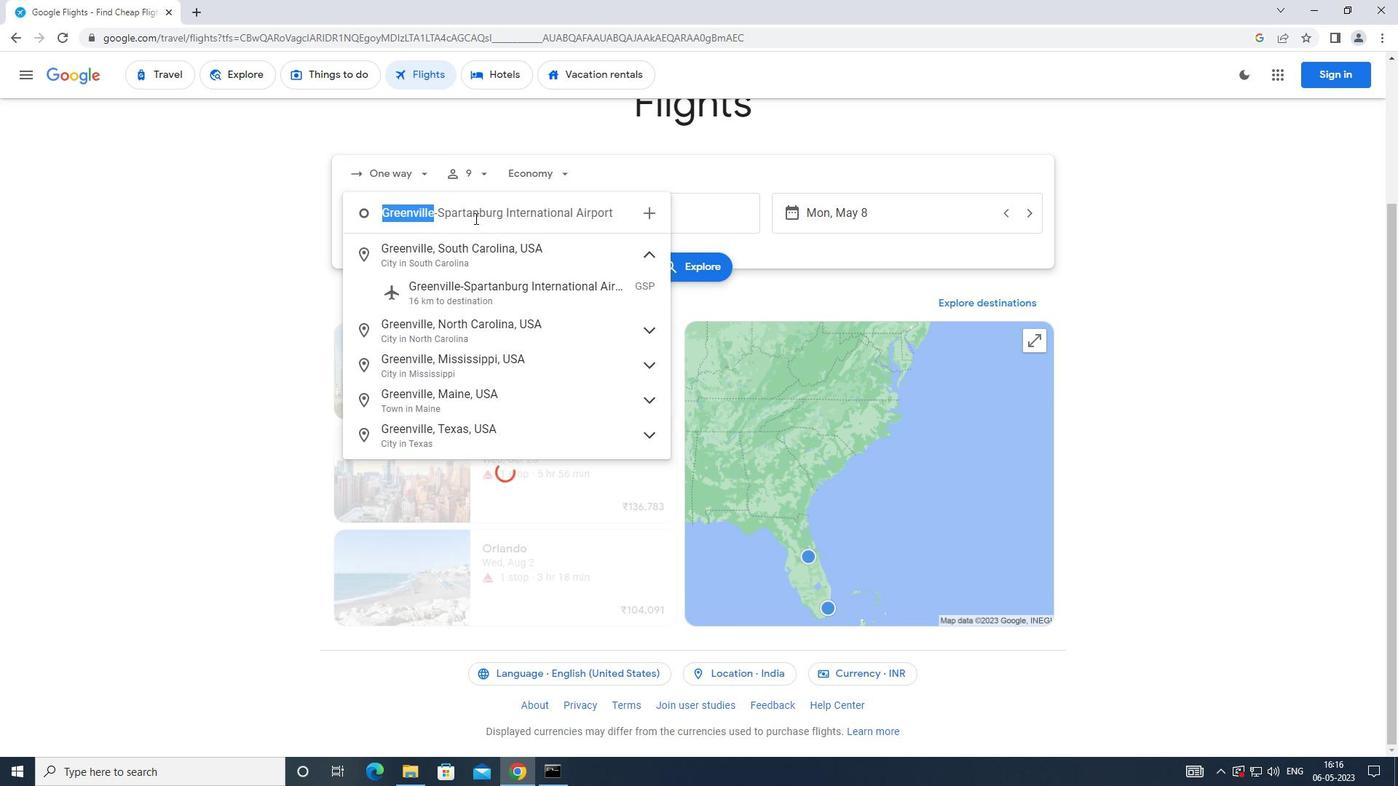 
Action: Key pressed <Key.caps_lock>h<Key.caps_lock>ilton<Key.space>
Screenshot: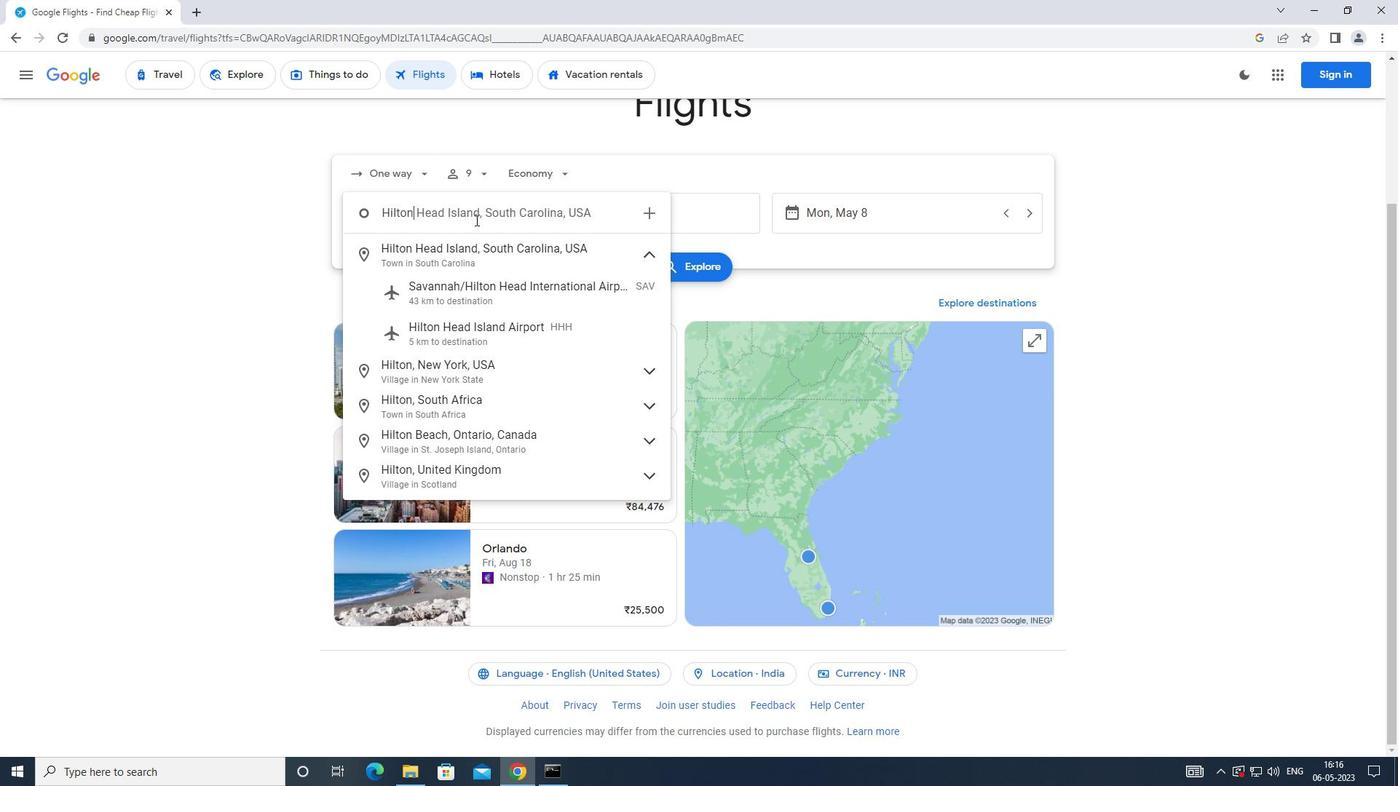 
Action: Mouse moved to (478, 252)
Screenshot: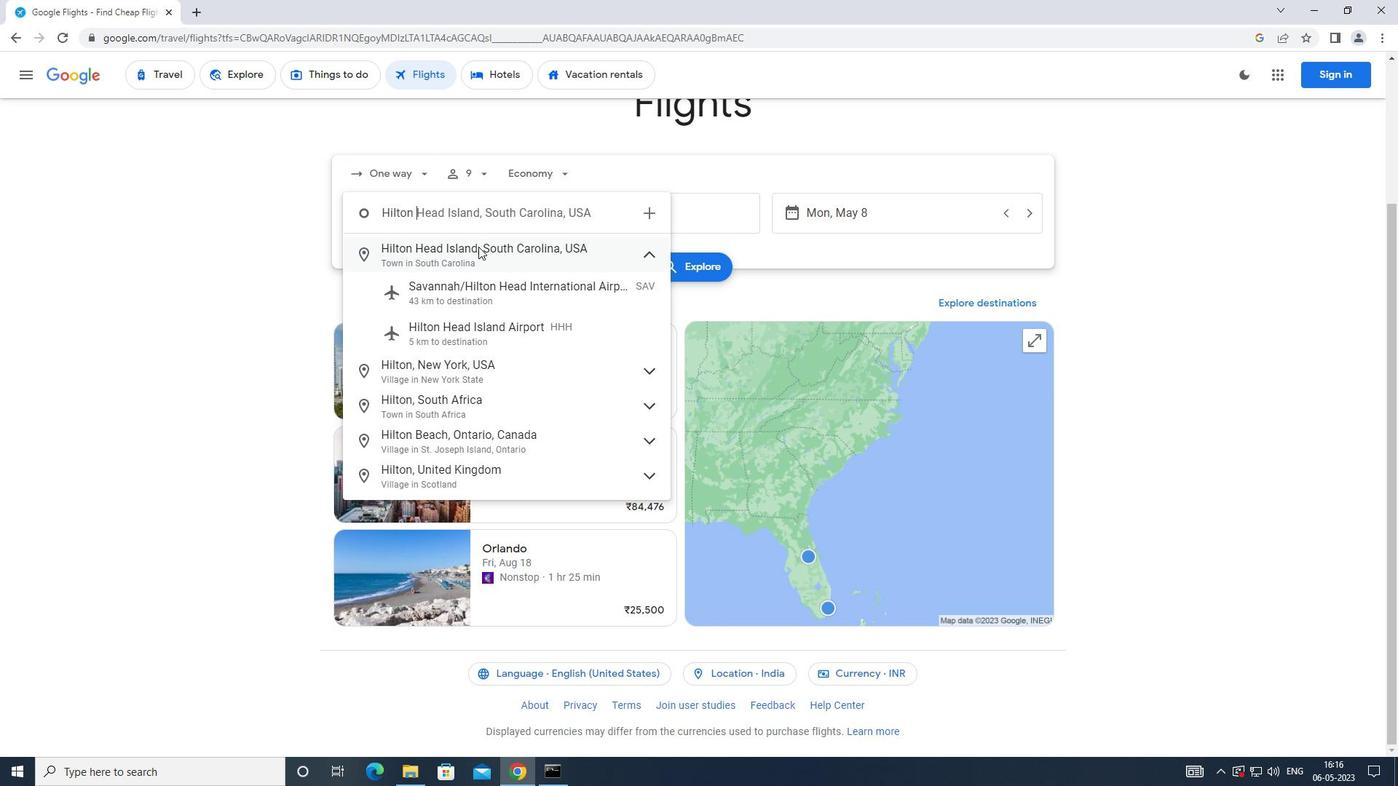 
Action: Mouse pressed left at (478, 252)
Screenshot: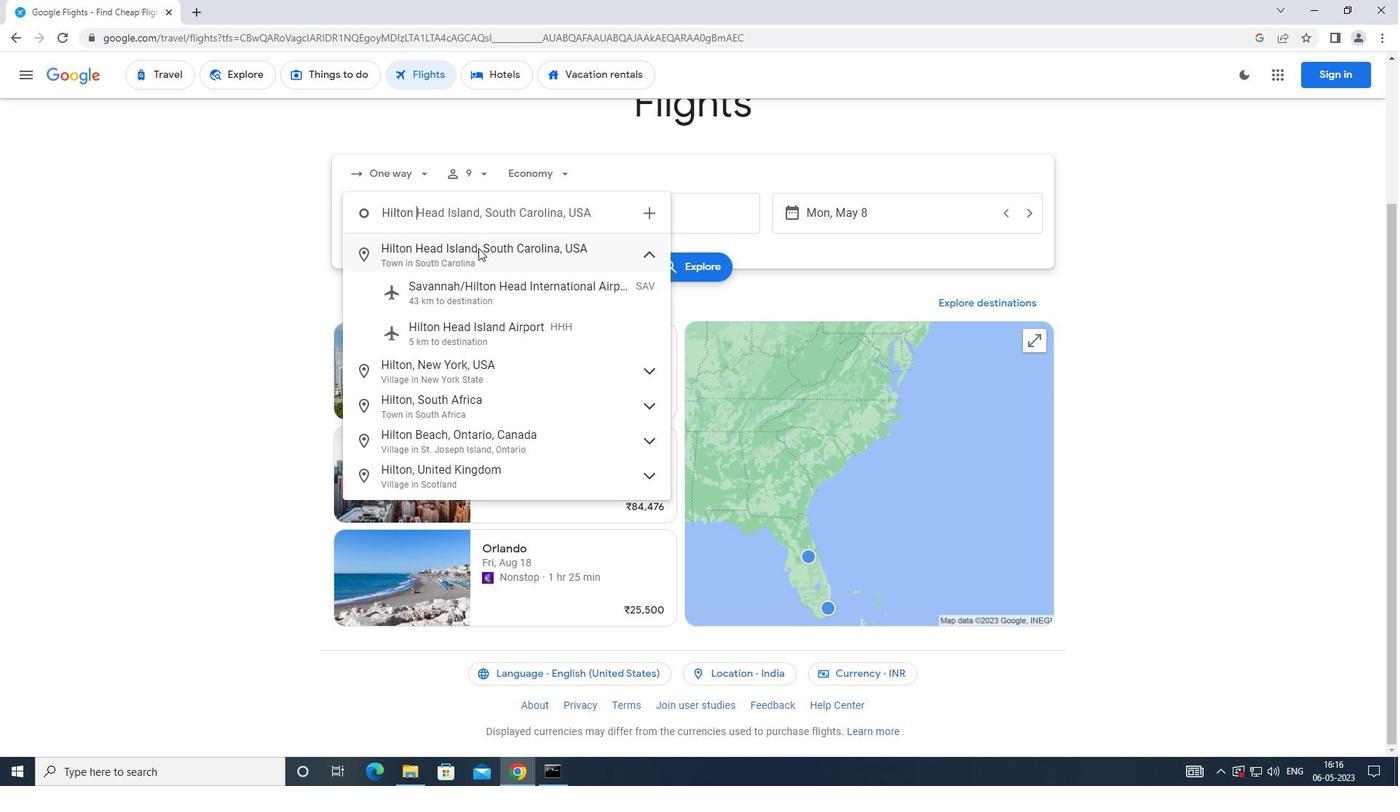
Action: Mouse moved to (640, 211)
Screenshot: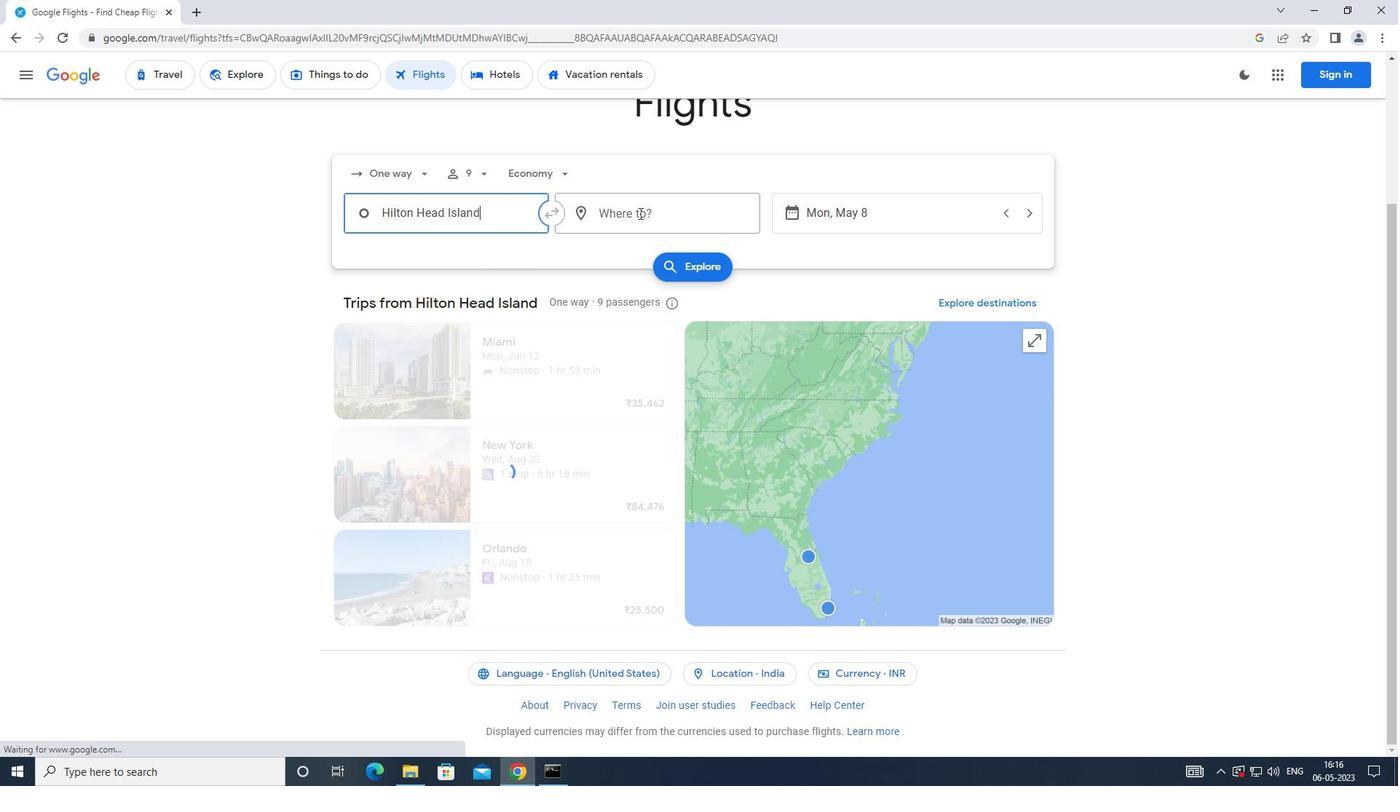 
Action: Mouse pressed left at (640, 211)
Screenshot: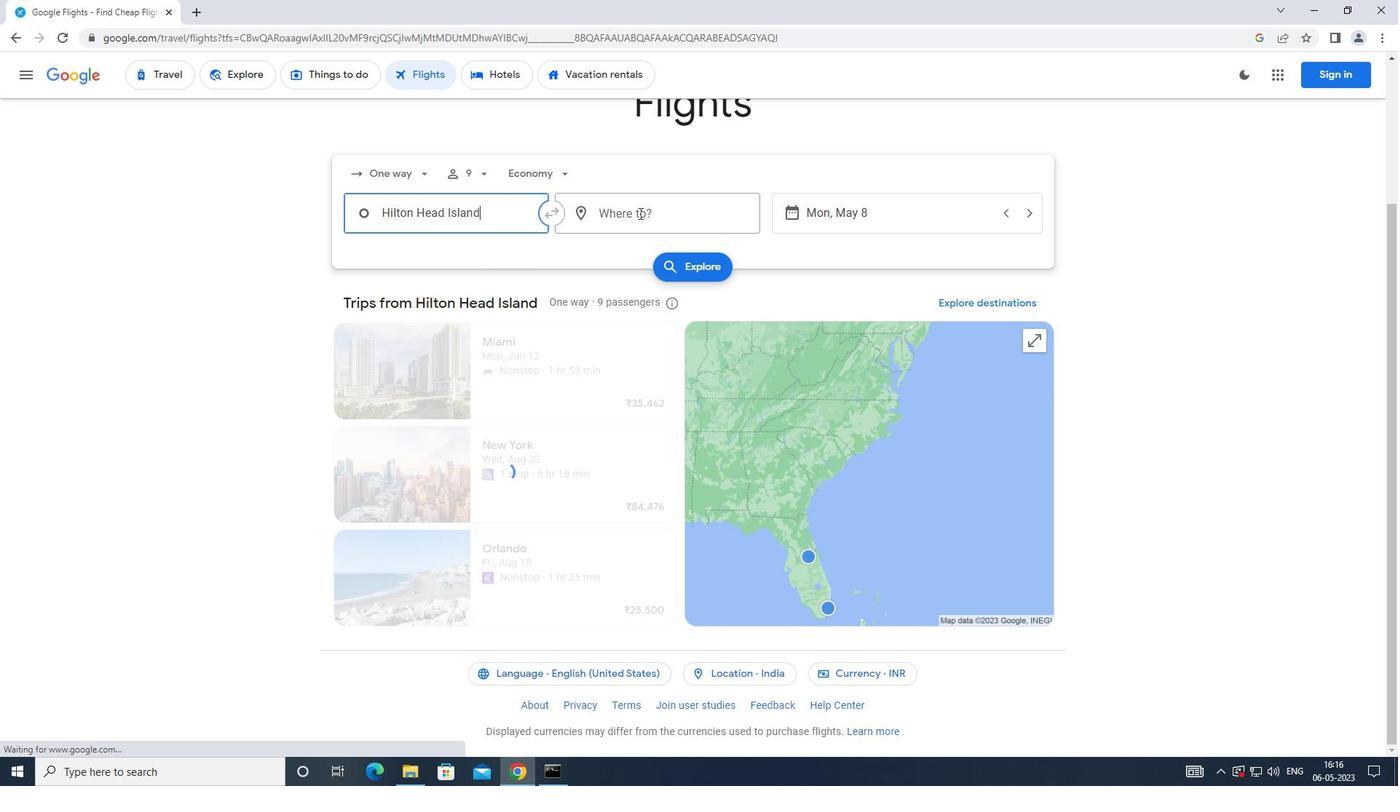 
Action: Mouse moved to (647, 362)
Screenshot: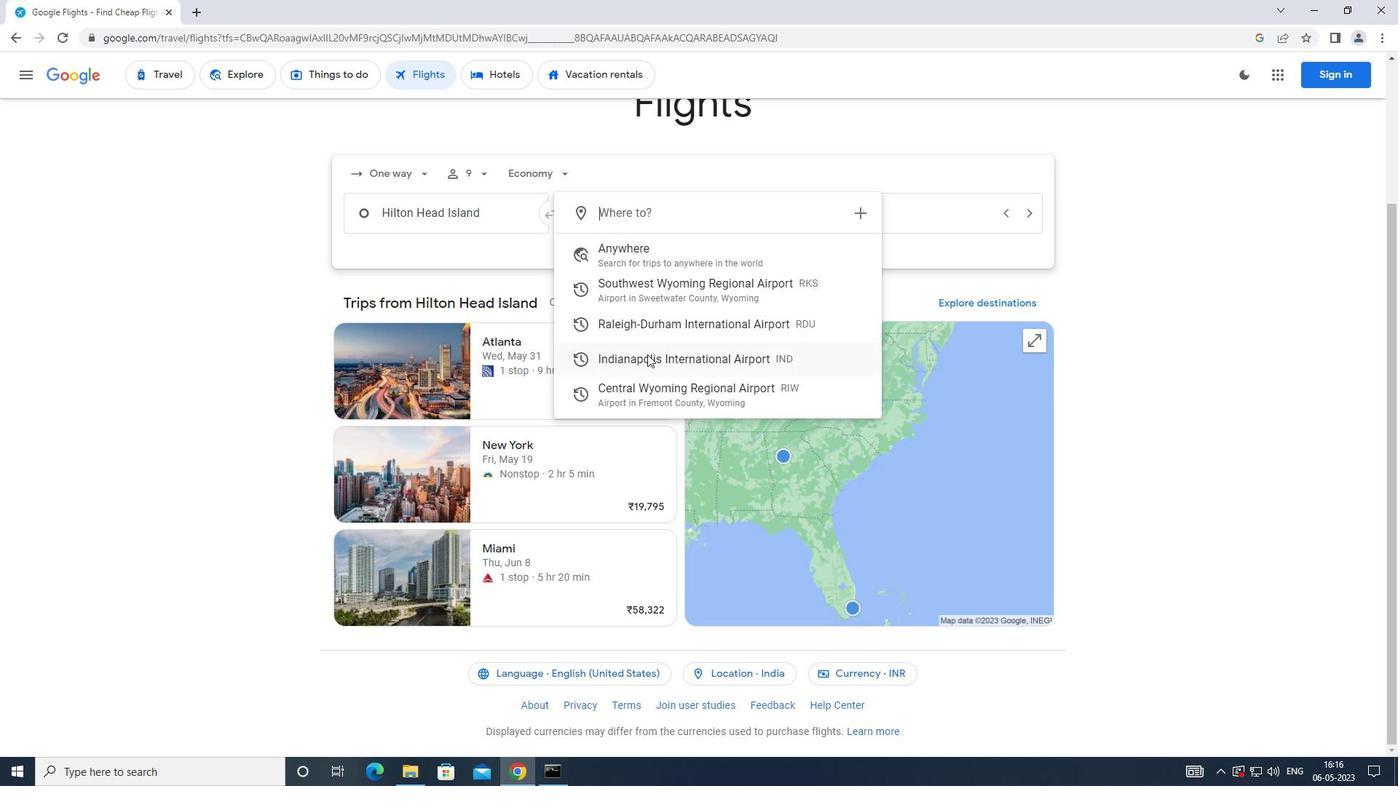 
Action: Mouse pressed left at (647, 362)
Screenshot: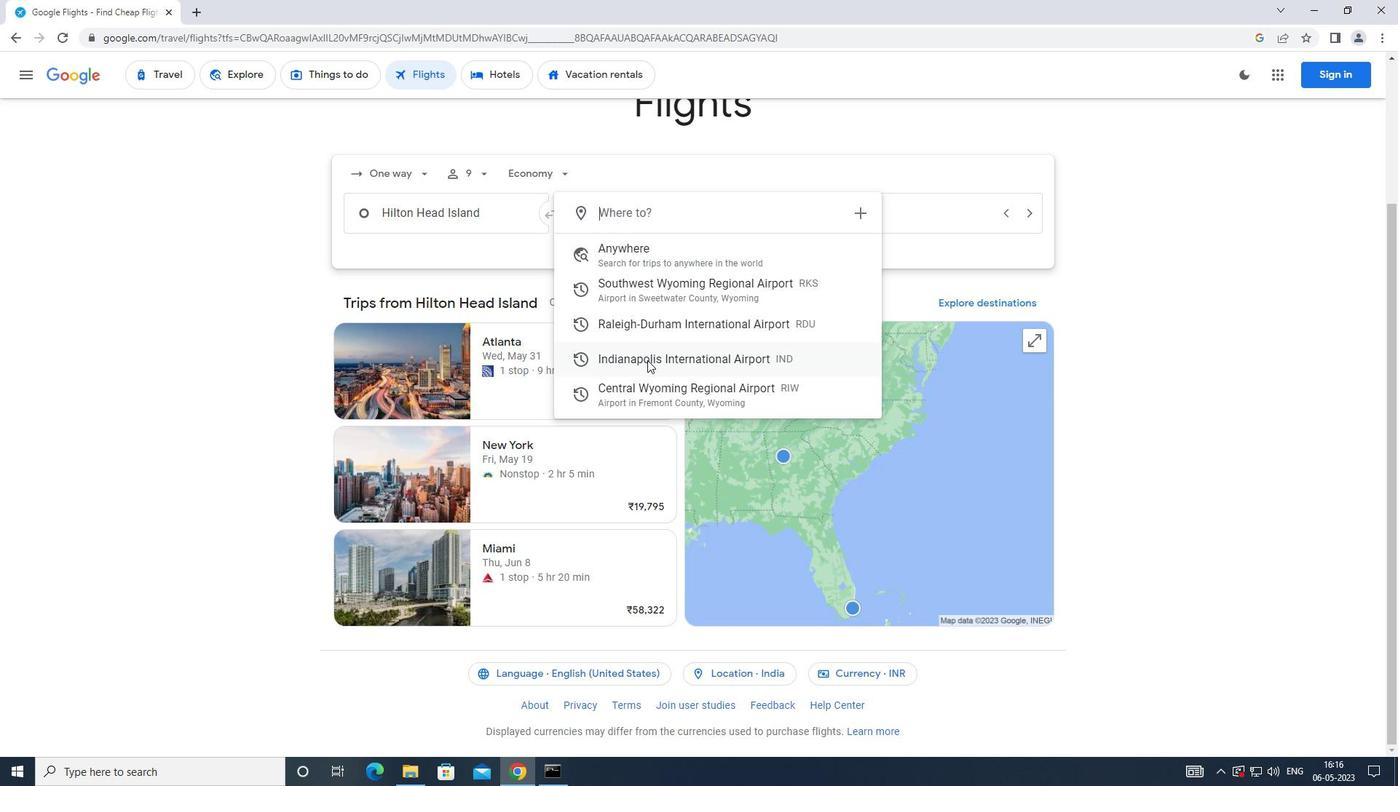 
Action: Mouse moved to (812, 202)
Screenshot: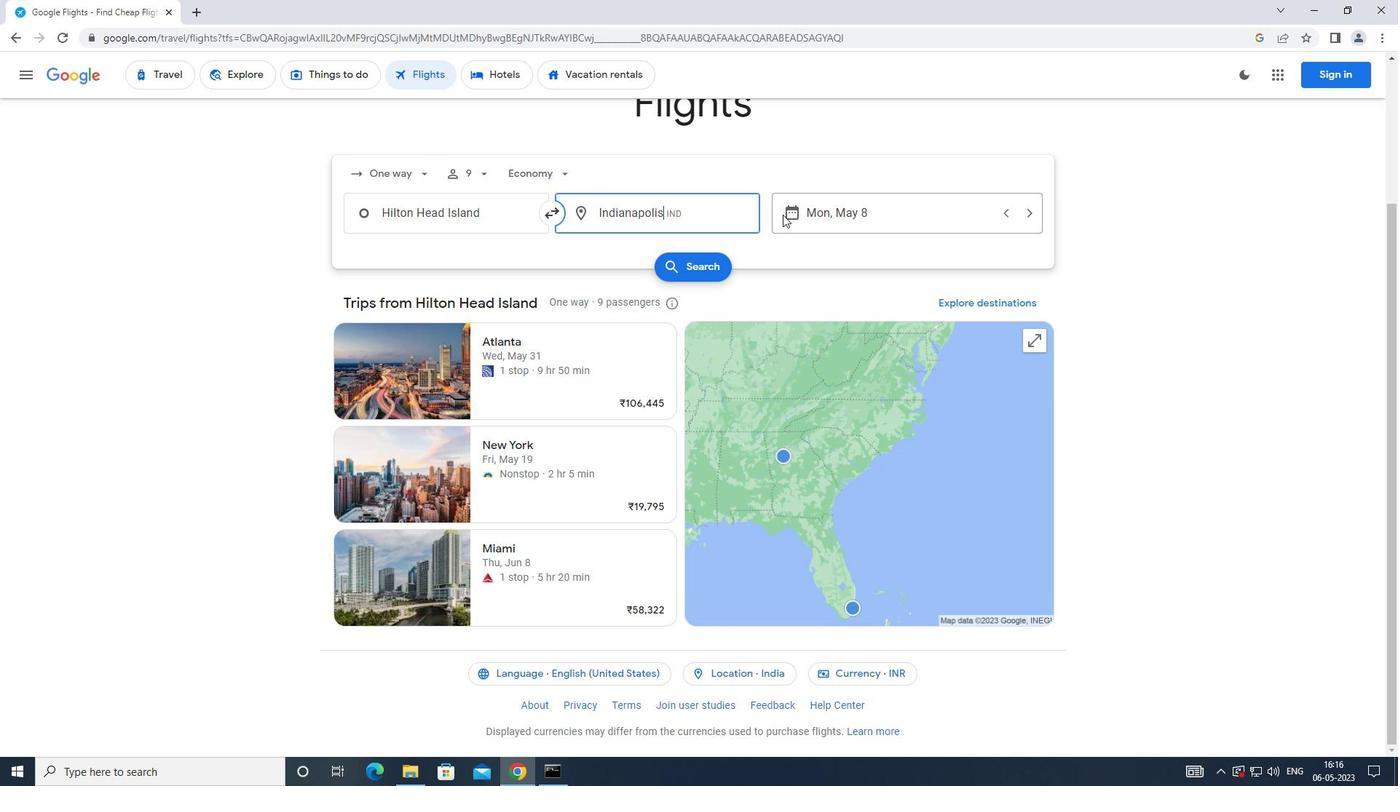 
Action: Mouse pressed left at (812, 202)
Screenshot: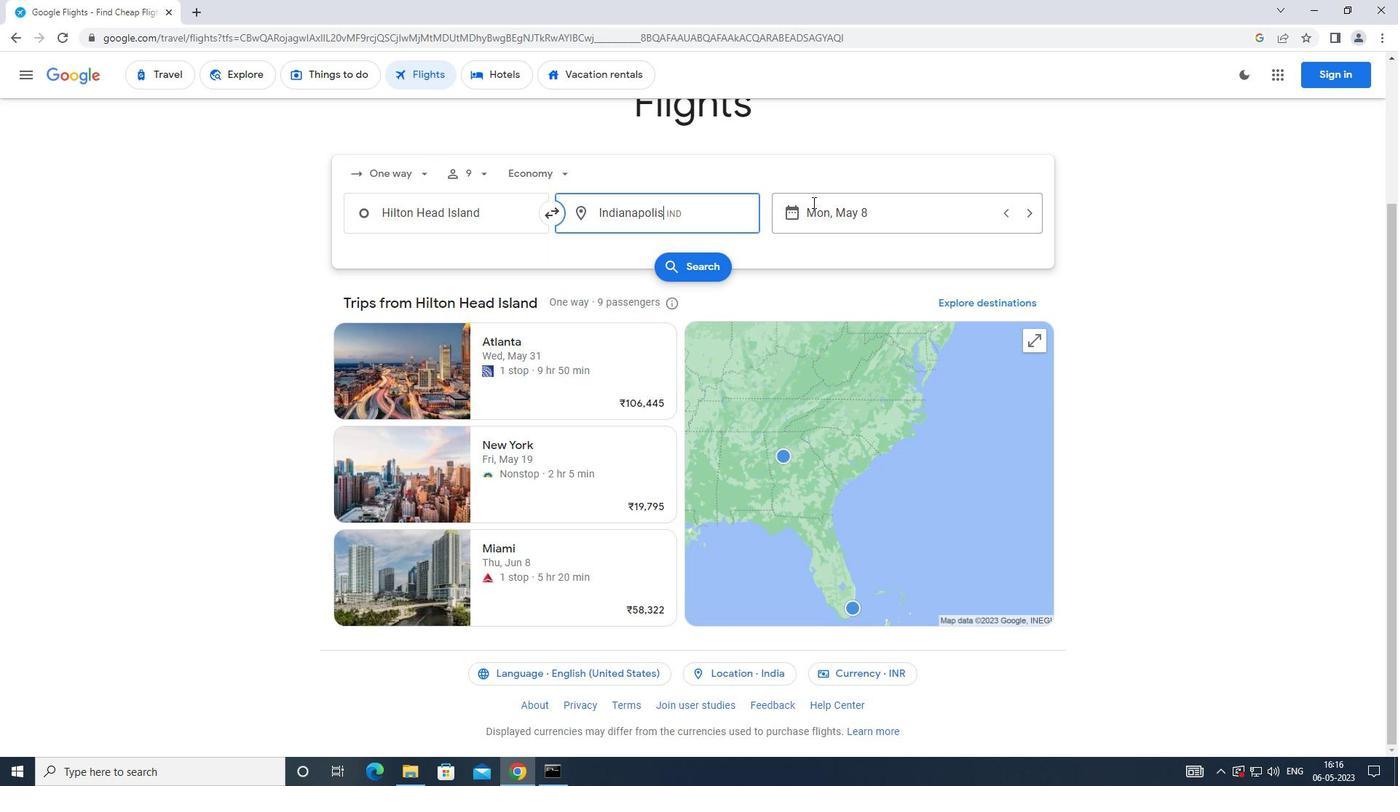 
Action: Mouse moved to (558, 365)
Screenshot: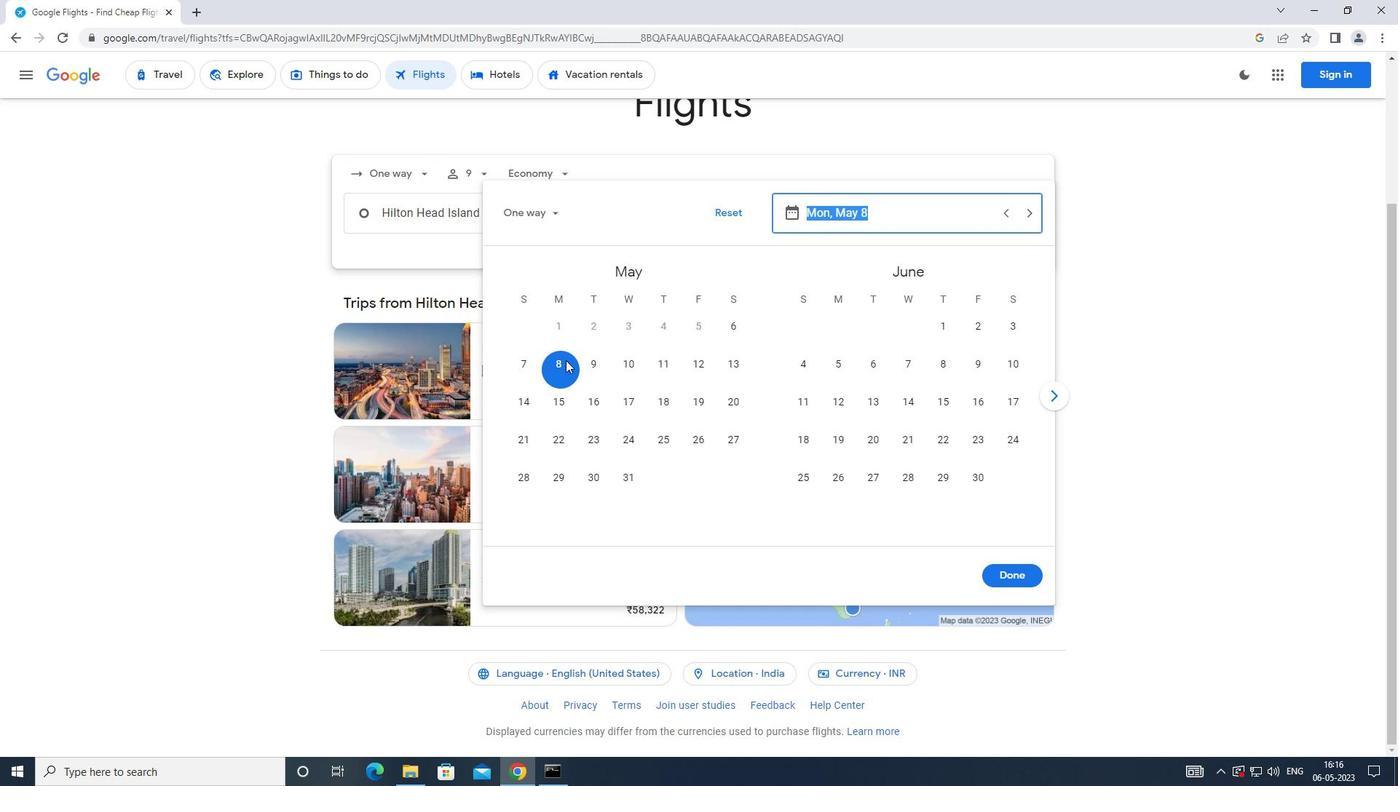 
Action: Mouse pressed left at (558, 365)
Screenshot: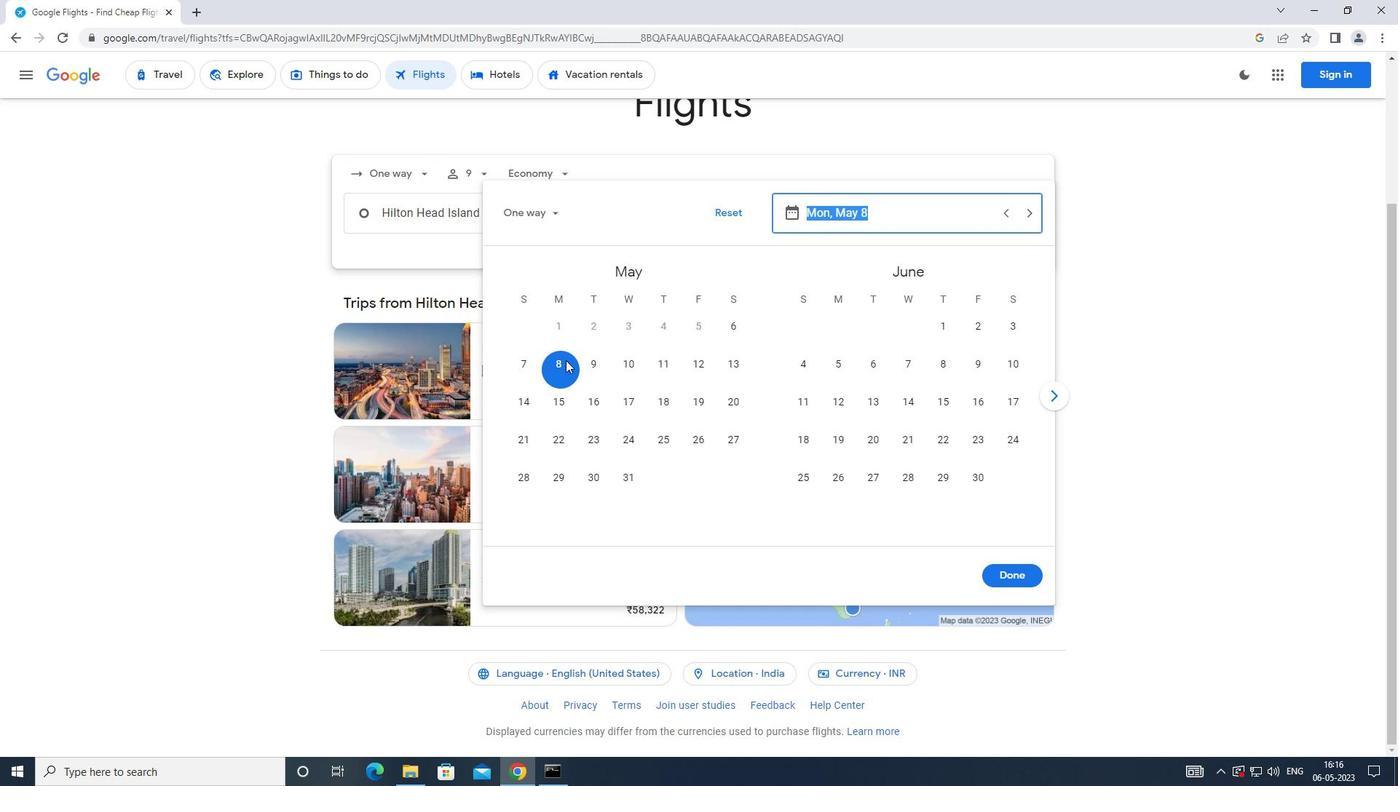 
Action: Mouse moved to (1018, 584)
Screenshot: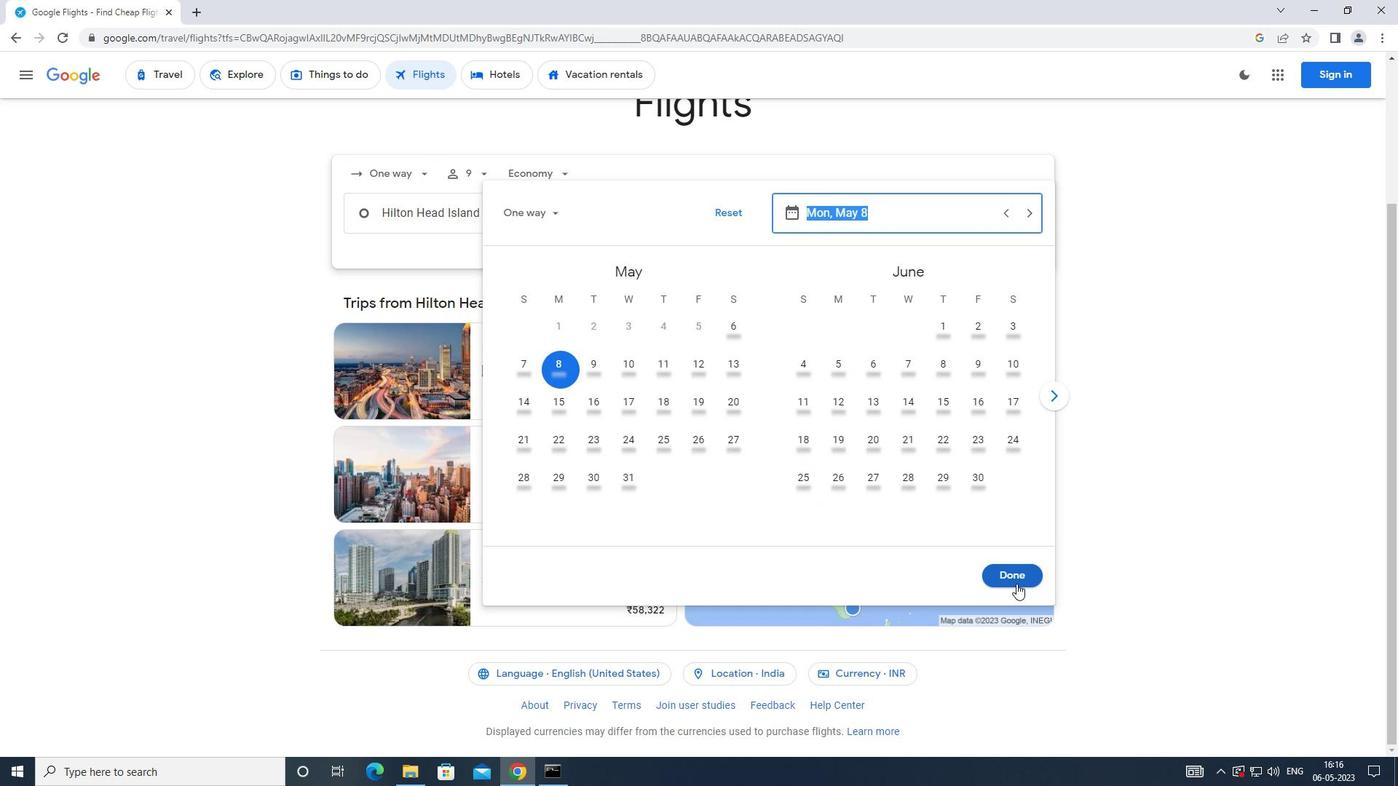 
Action: Mouse pressed left at (1018, 584)
Screenshot: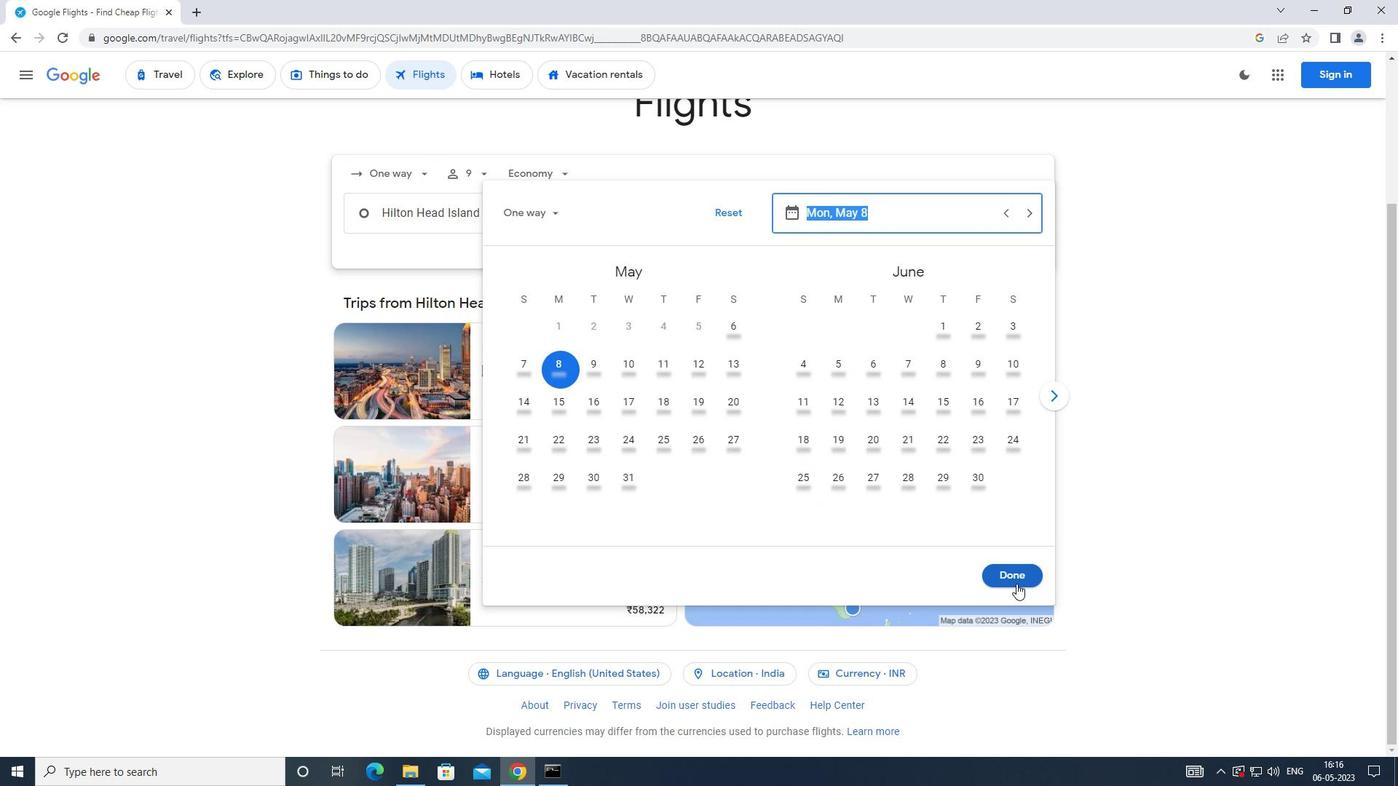 
Action: Mouse moved to (707, 259)
Screenshot: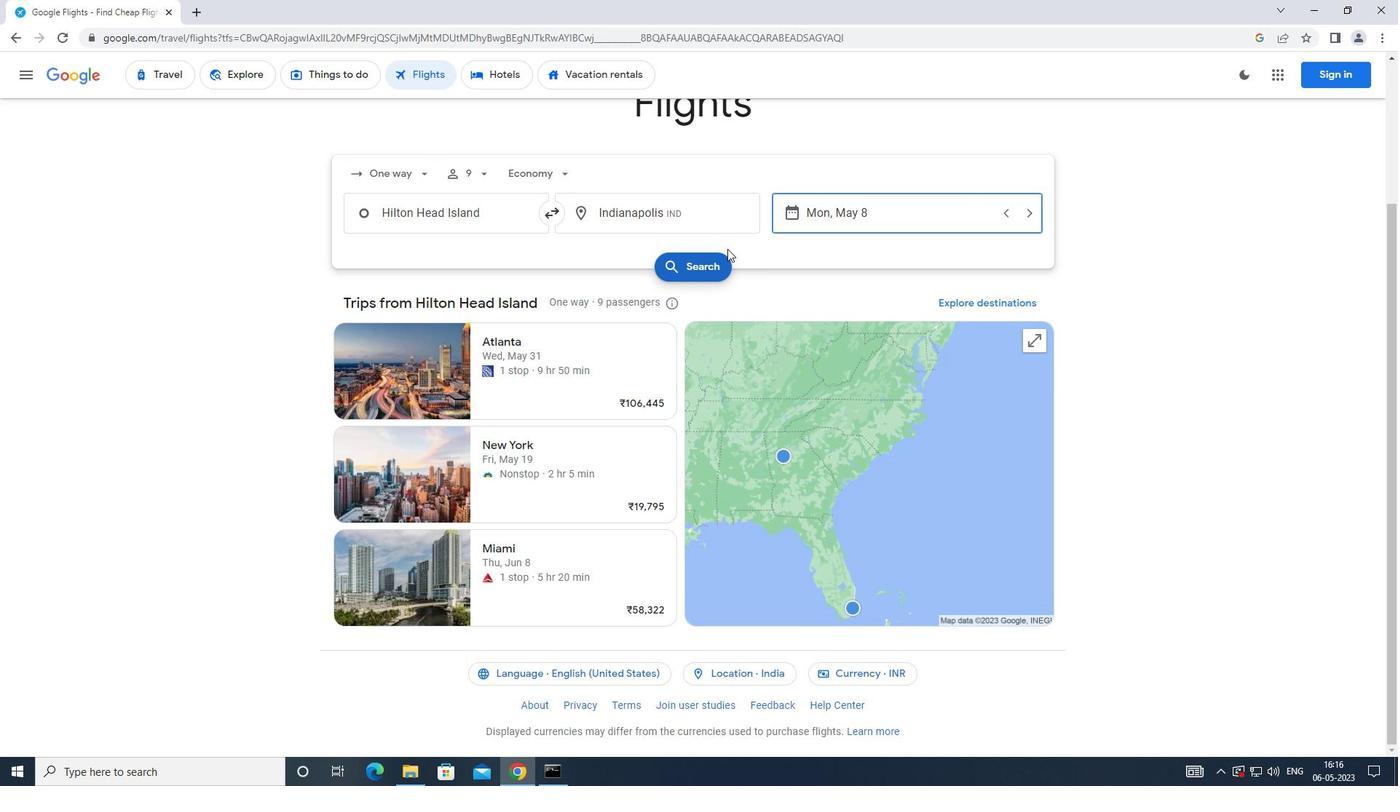 
Action: Mouse pressed left at (707, 259)
Screenshot: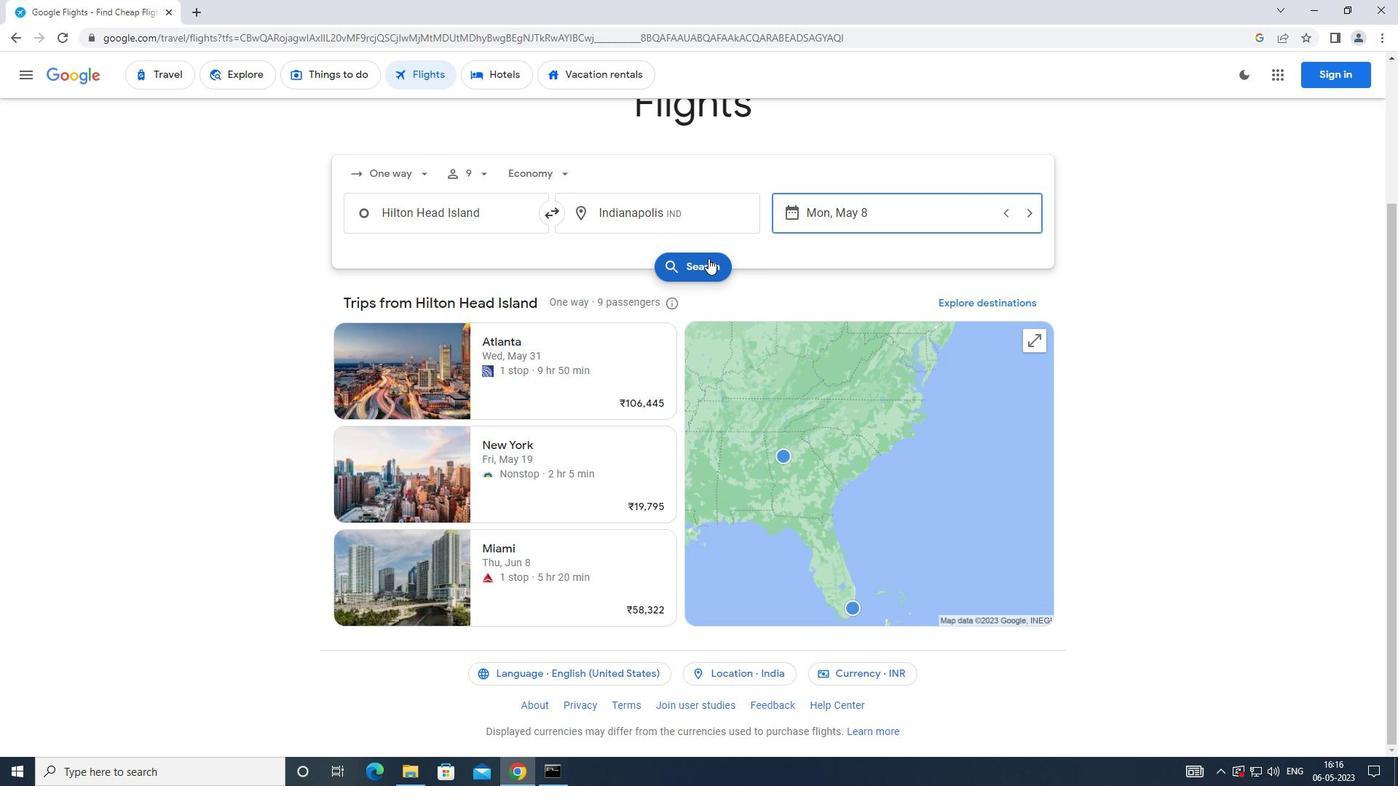 
Action: Mouse moved to (388, 209)
Screenshot: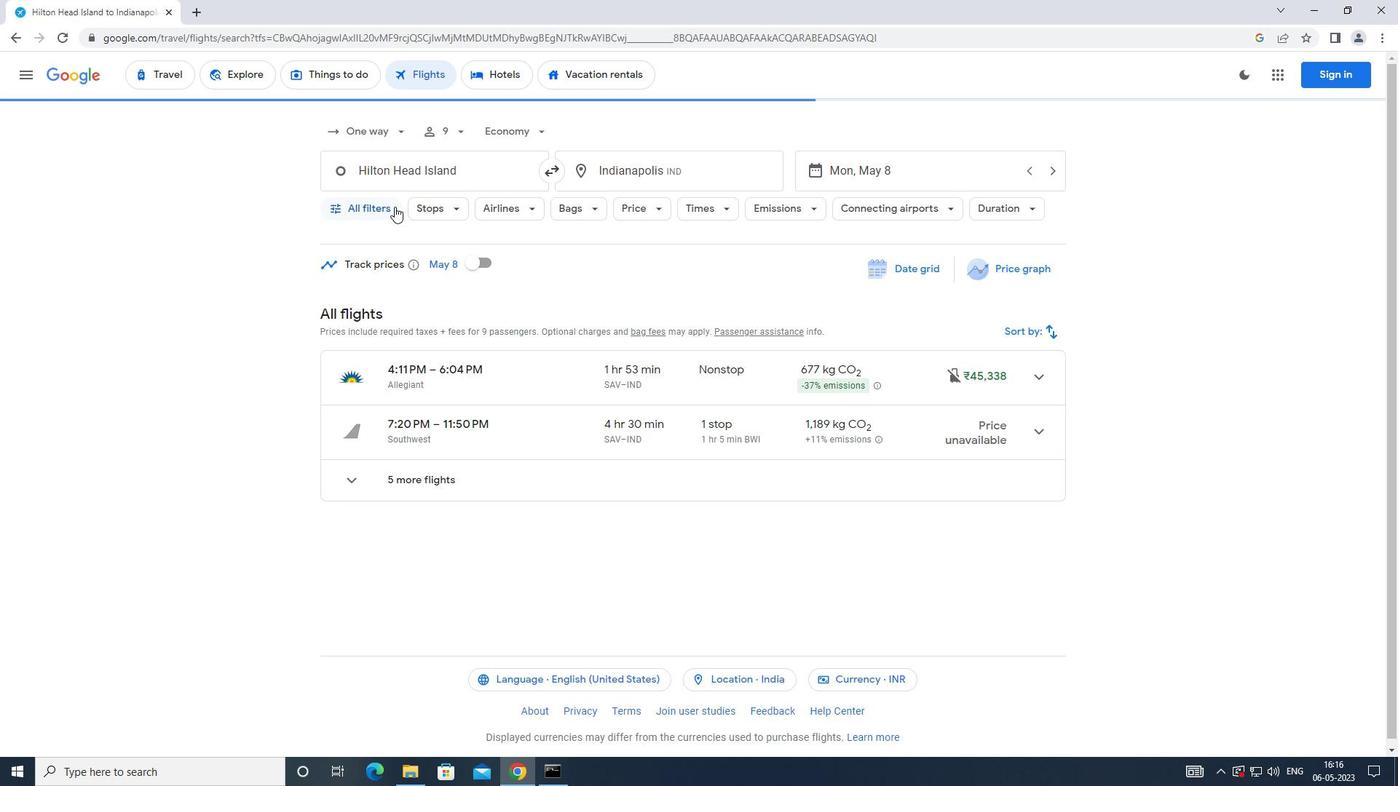 
Action: Mouse pressed left at (388, 209)
Screenshot: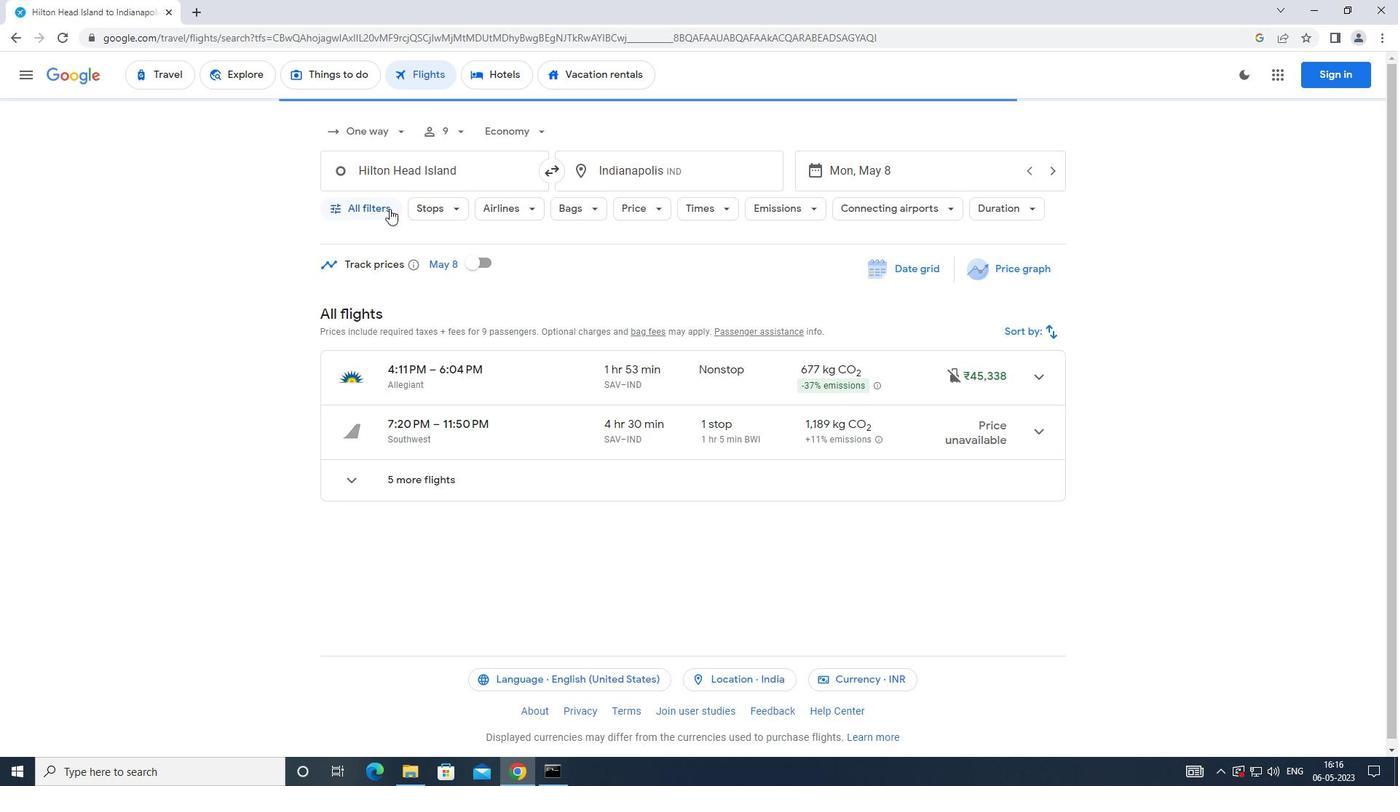 
Action: Mouse moved to (532, 344)
Screenshot: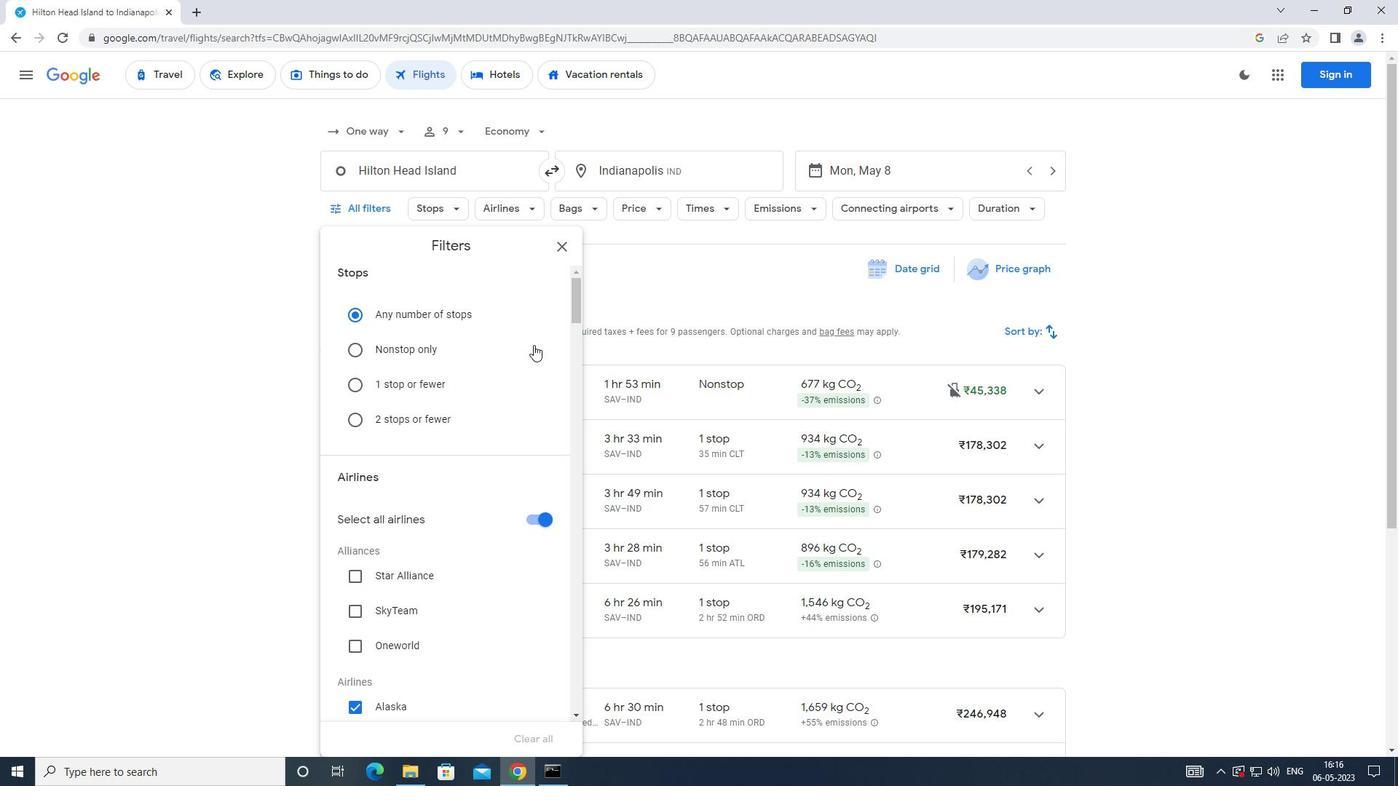 
Action: Mouse scrolled (532, 343) with delta (0, 0)
Screenshot: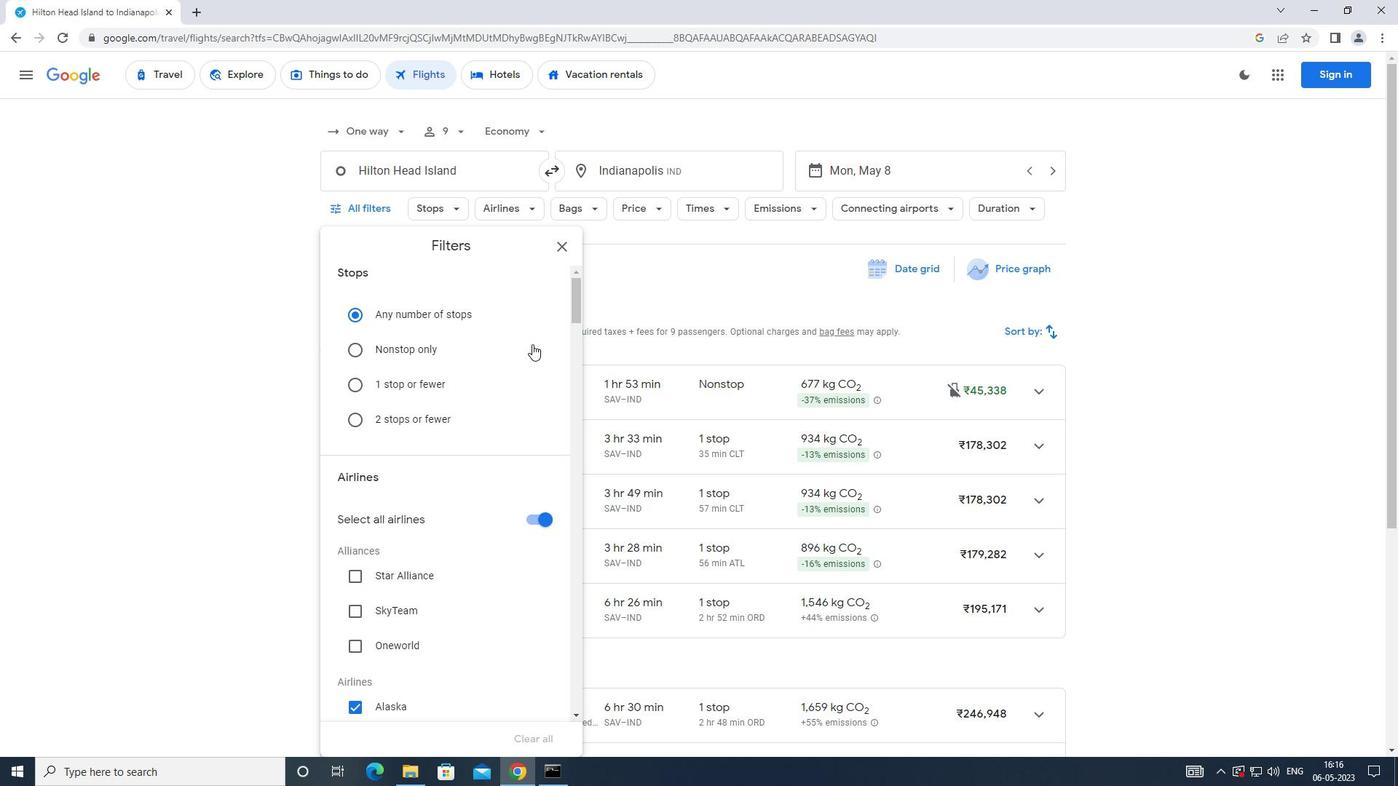 
Action: Mouse scrolled (532, 343) with delta (0, 0)
Screenshot: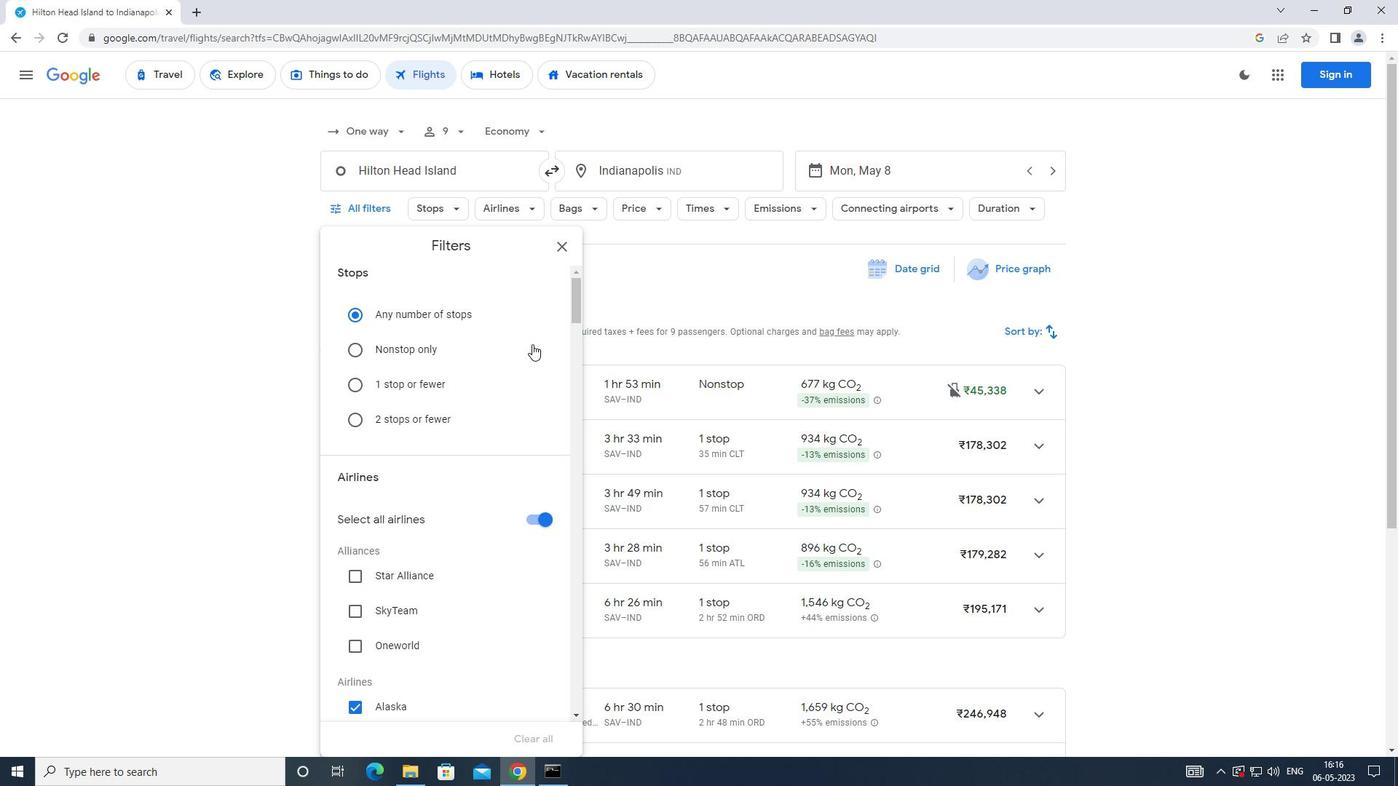 
Action: Mouse moved to (532, 343)
Screenshot: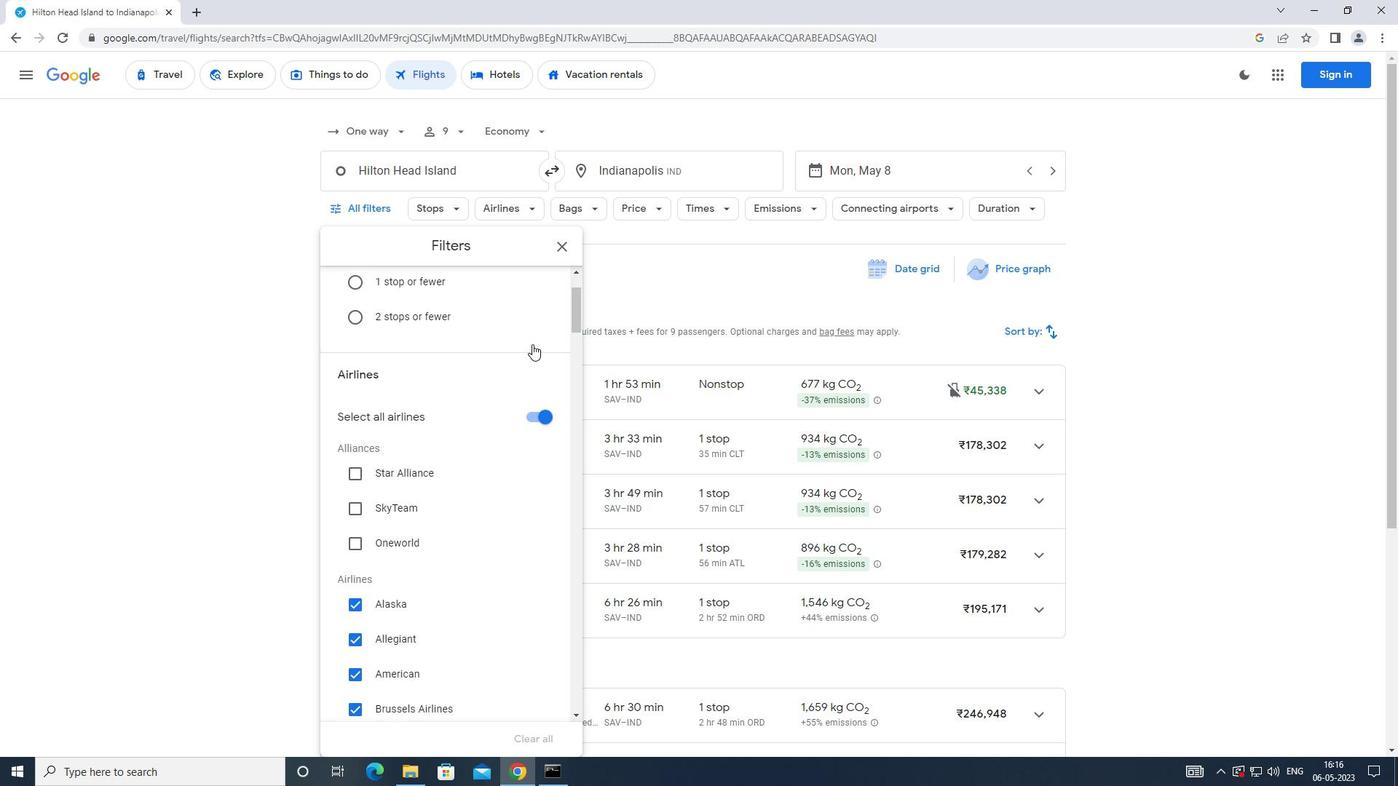 
Action: Mouse scrolled (532, 343) with delta (0, 0)
Screenshot: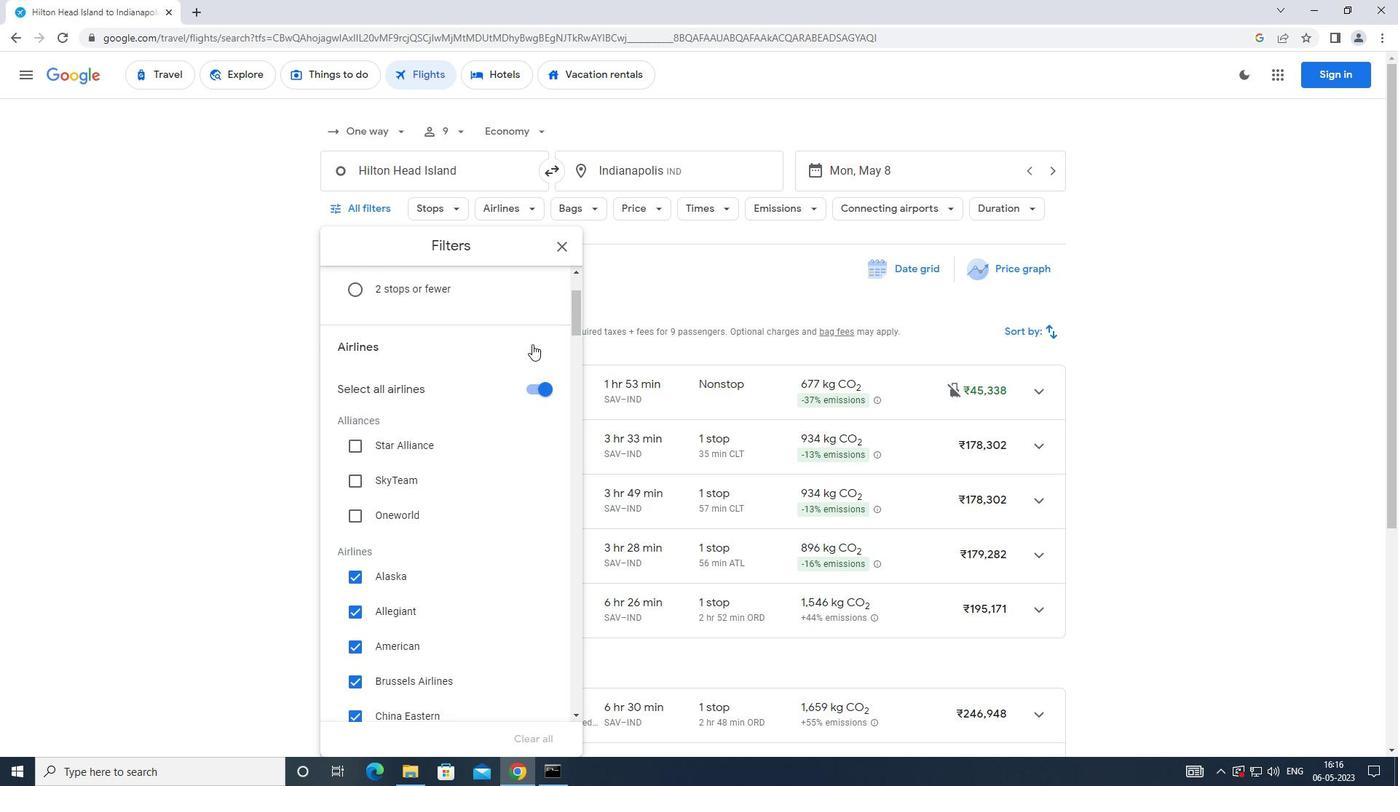 
Action: Mouse moved to (541, 297)
Screenshot: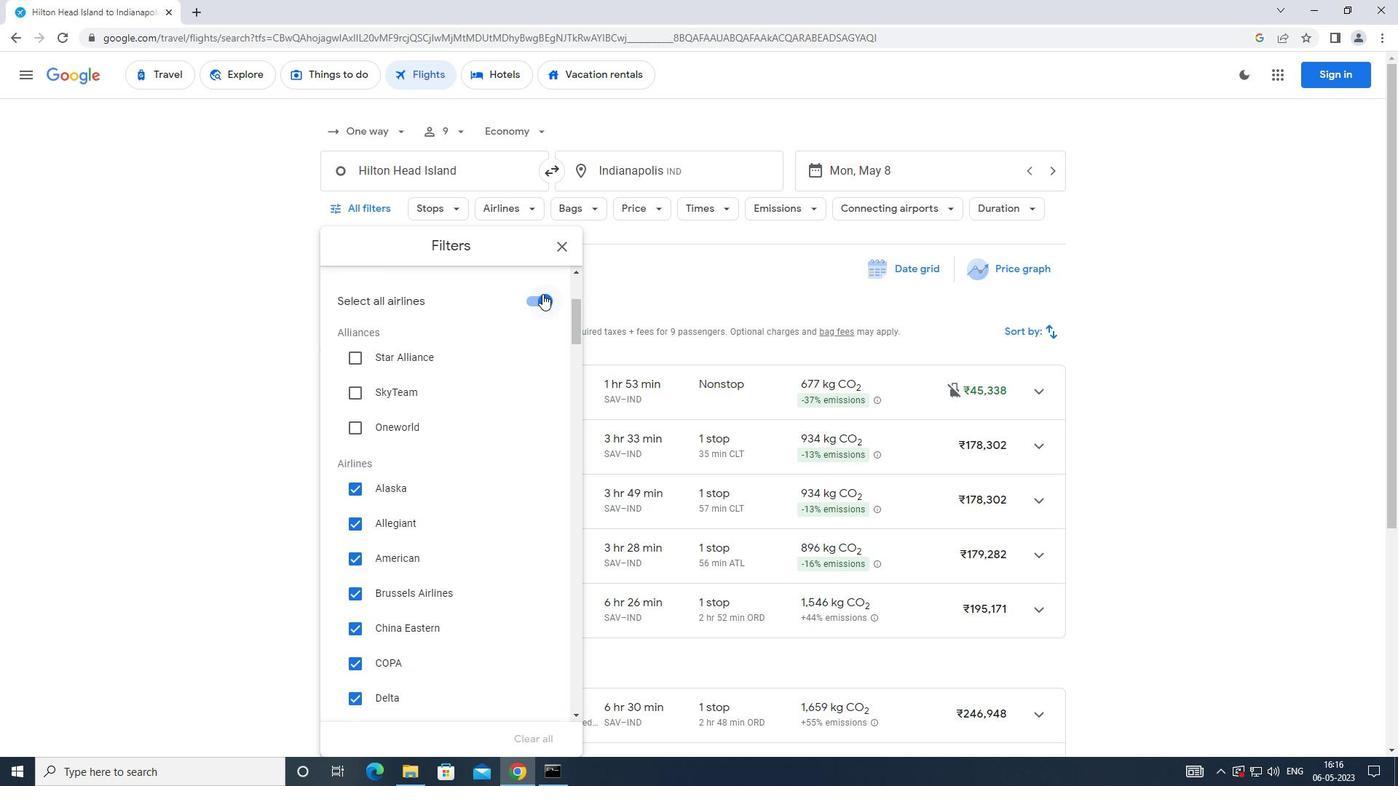 
Action: Mouse pressed left at (541, 297)
Screenshot: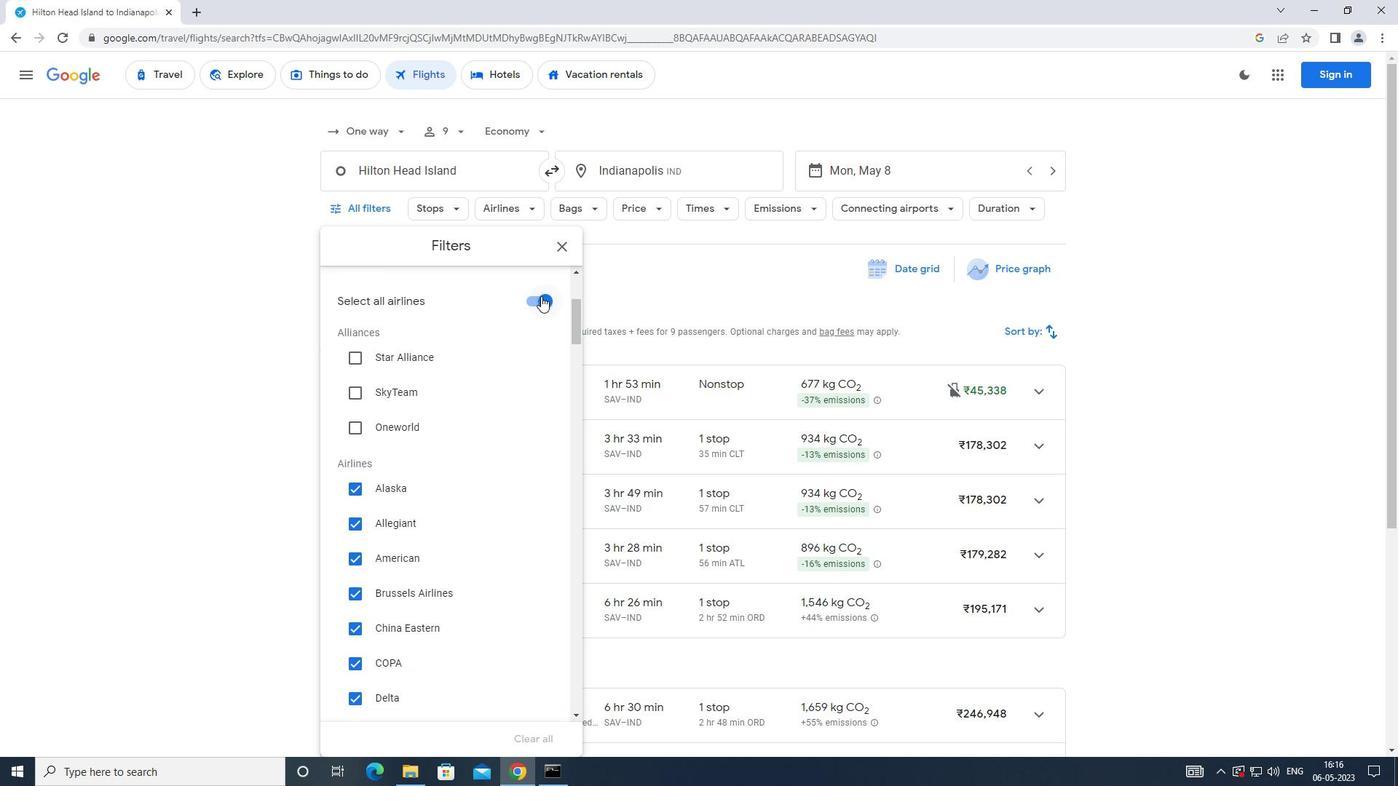 
Action: Mouse moved to (529, 332)
Screenshot: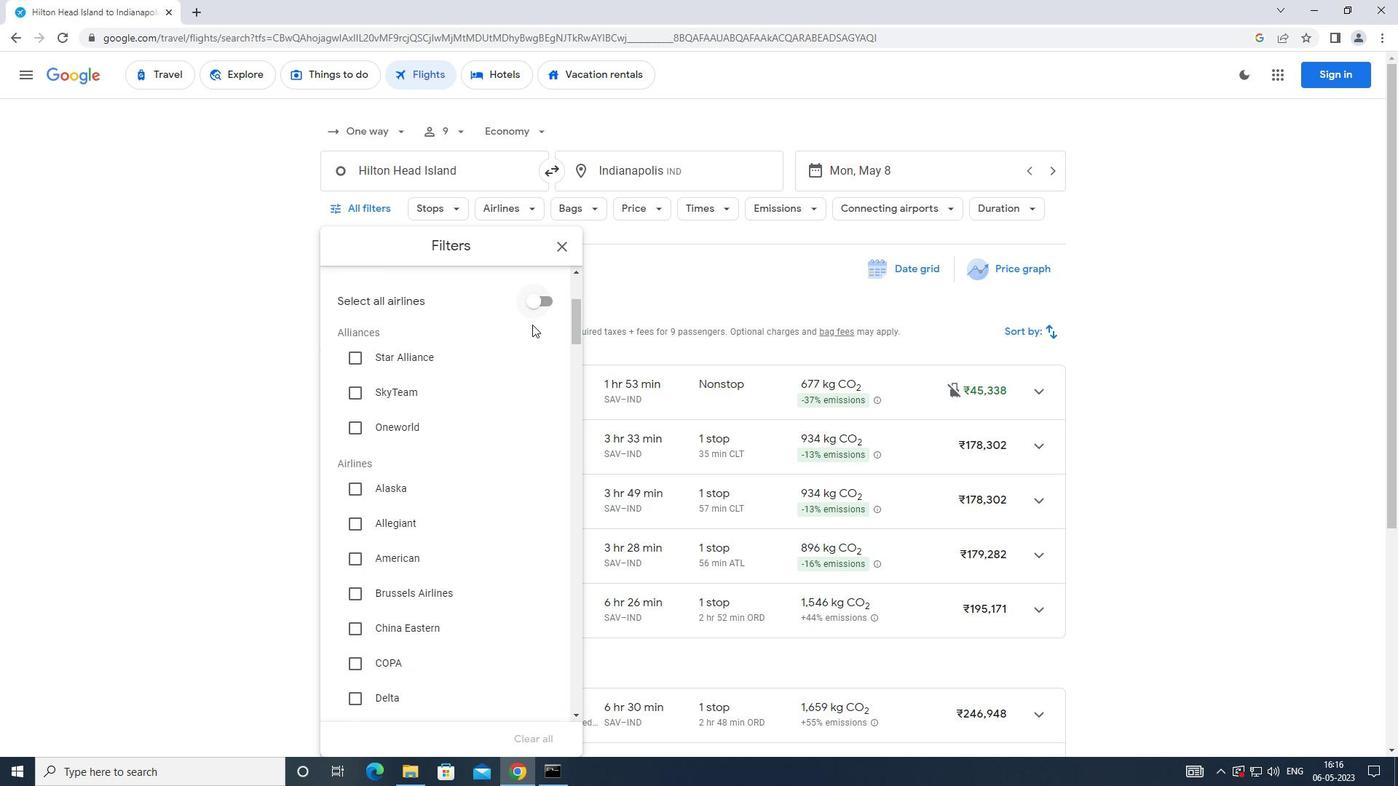 
Action: Mouse scrolled (529, 331) with delta (0, 0)
Screenshot: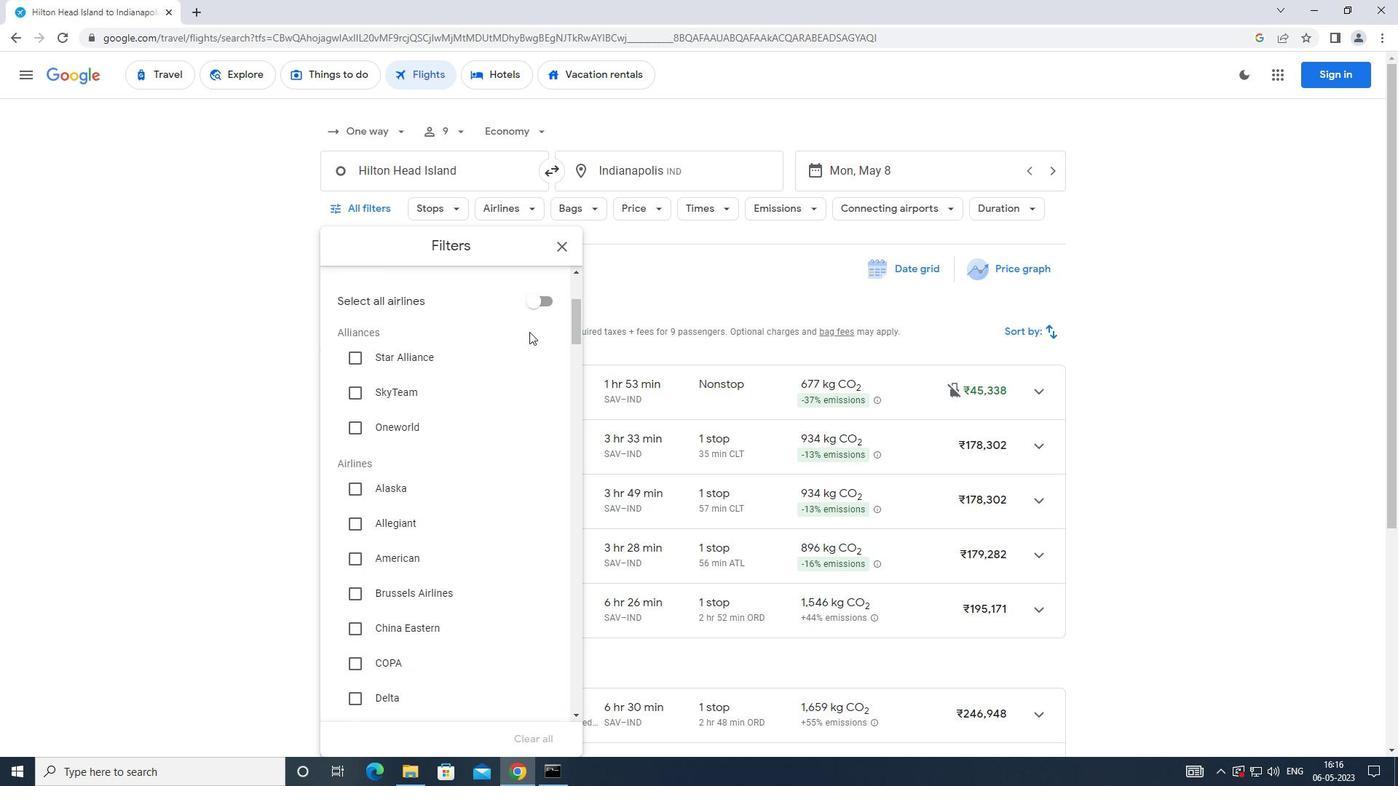 
Action: Mouse scrolled (529, 331) with delta (0, 0)
Screenshot: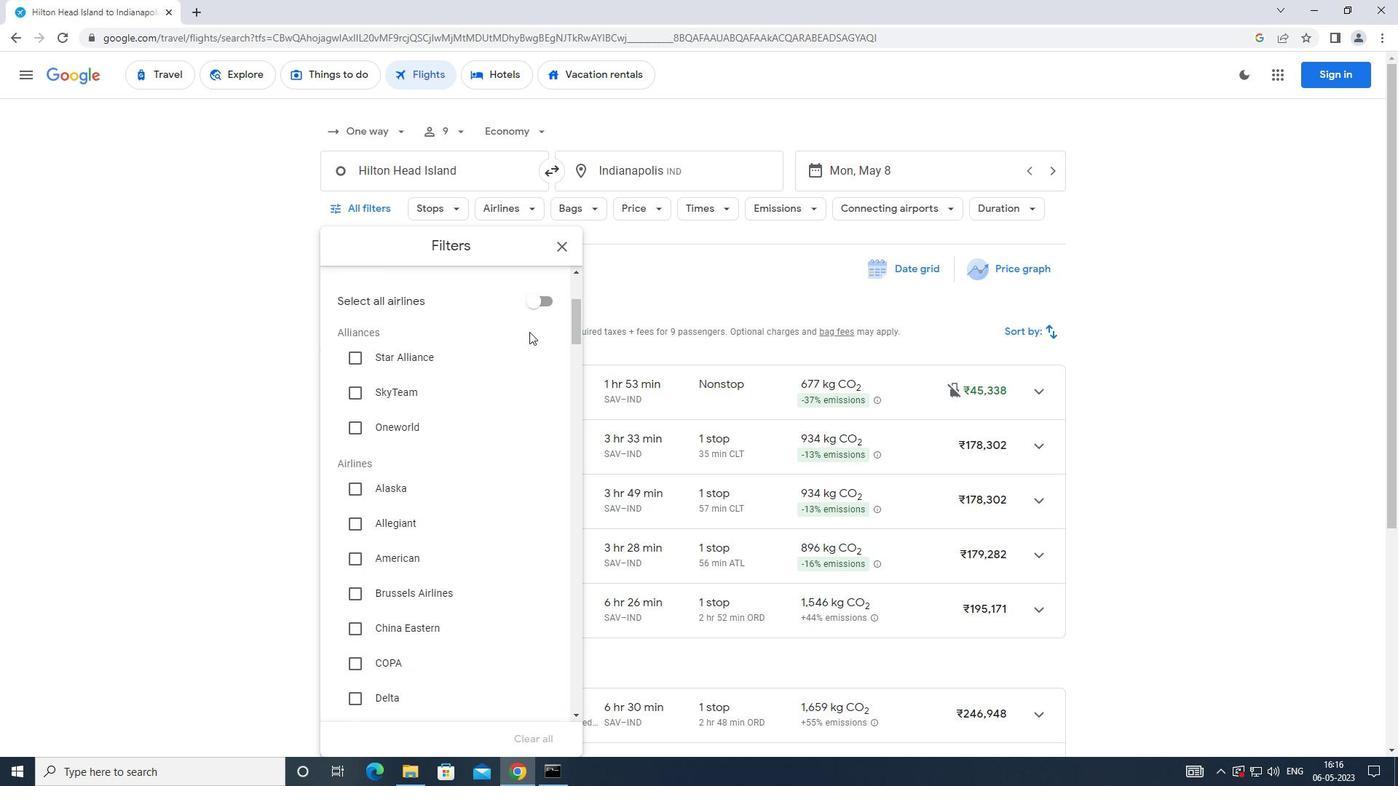 
Action: Mouse scrolled (529, 331) with delta (0, 0)
Screenshot: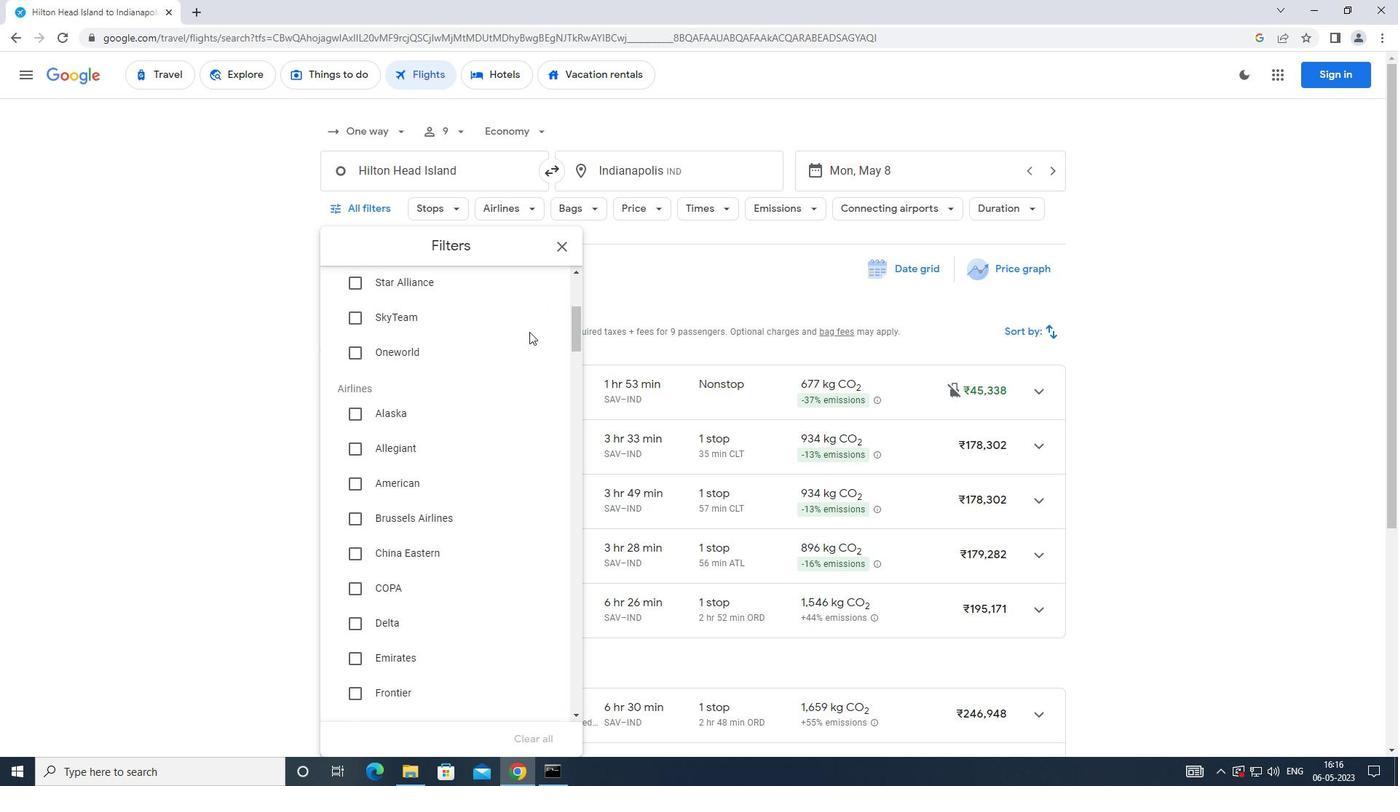 
Action: Mouse moved to (529, 332)
Screenshot: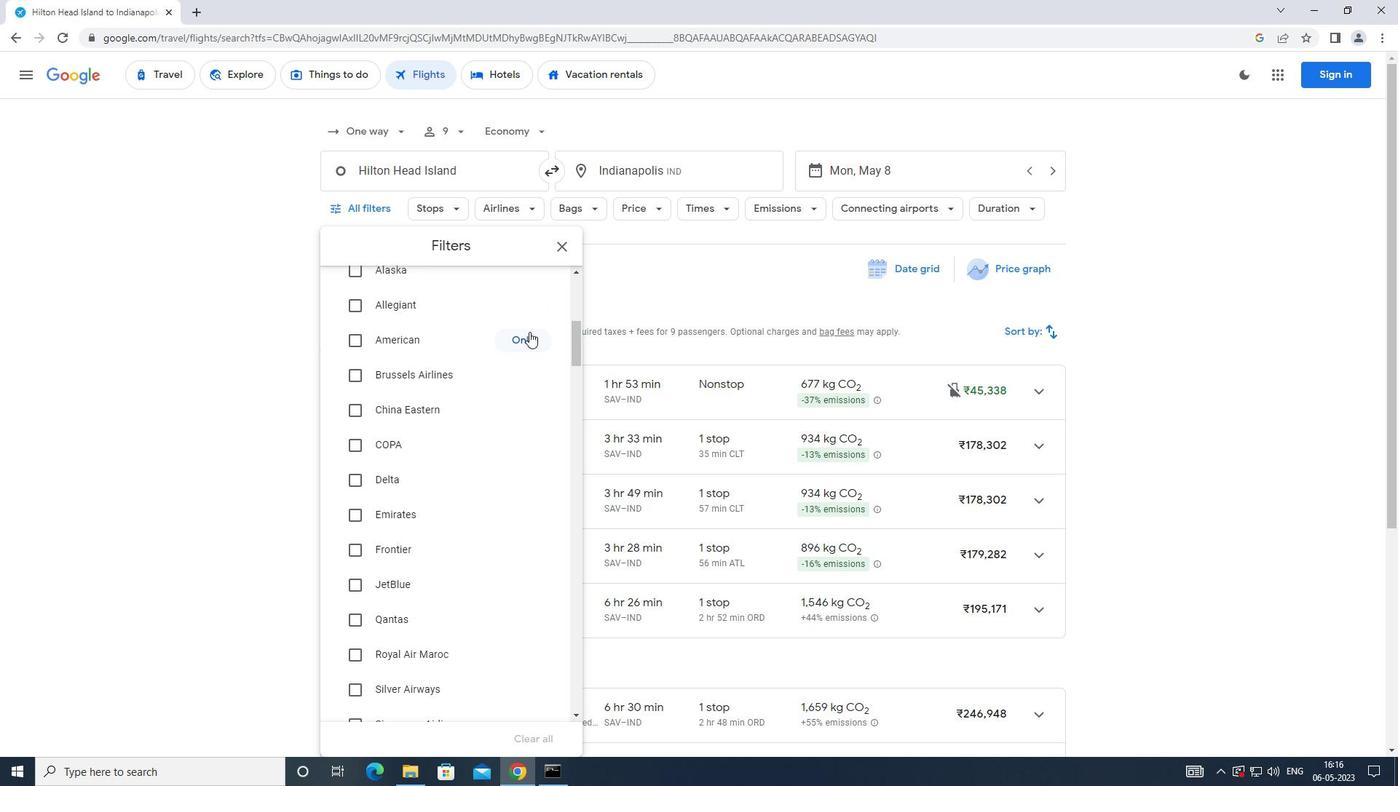 
Action: Mouse scrolled (529, 331) with delta (0, 0)
Screenshot: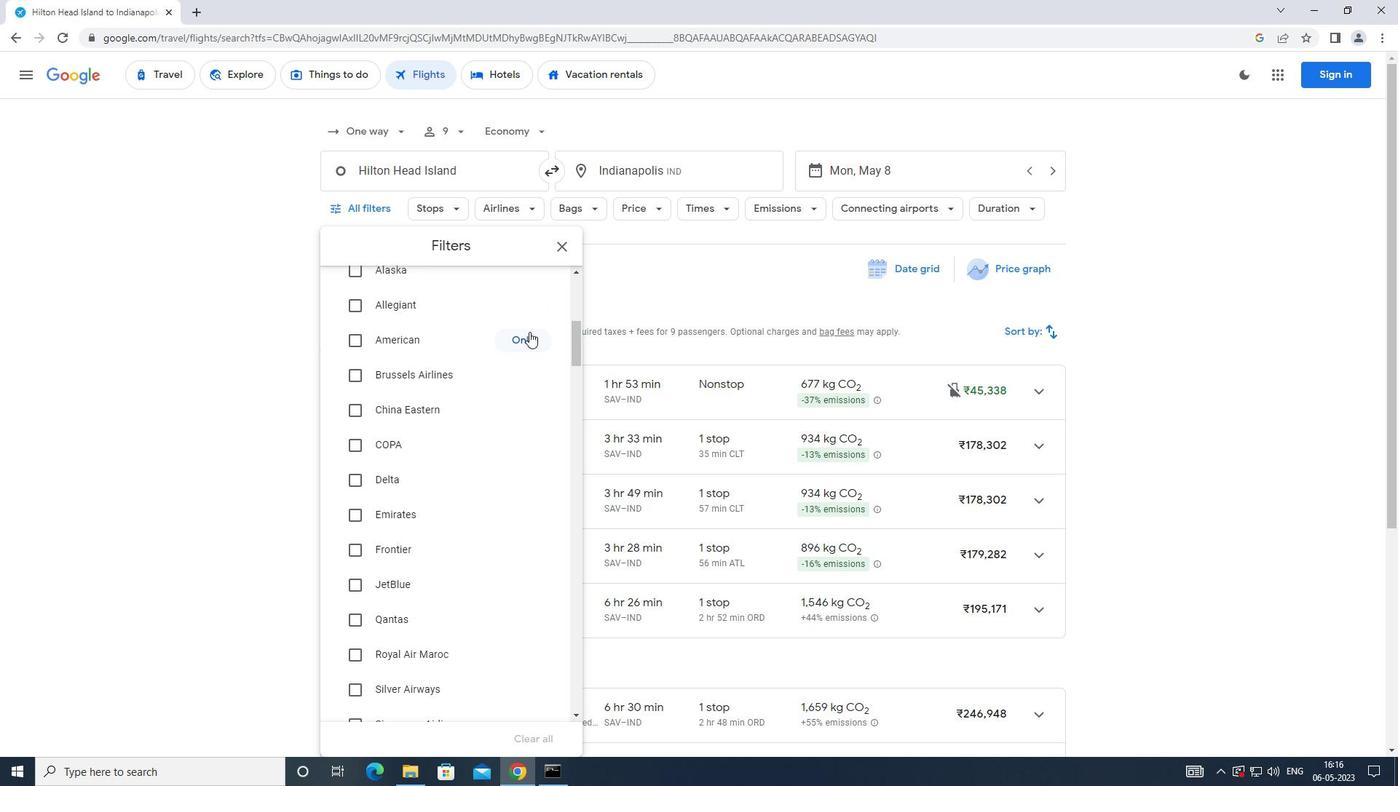 
Action: Mouse moved to (529, 331)
Screenshot: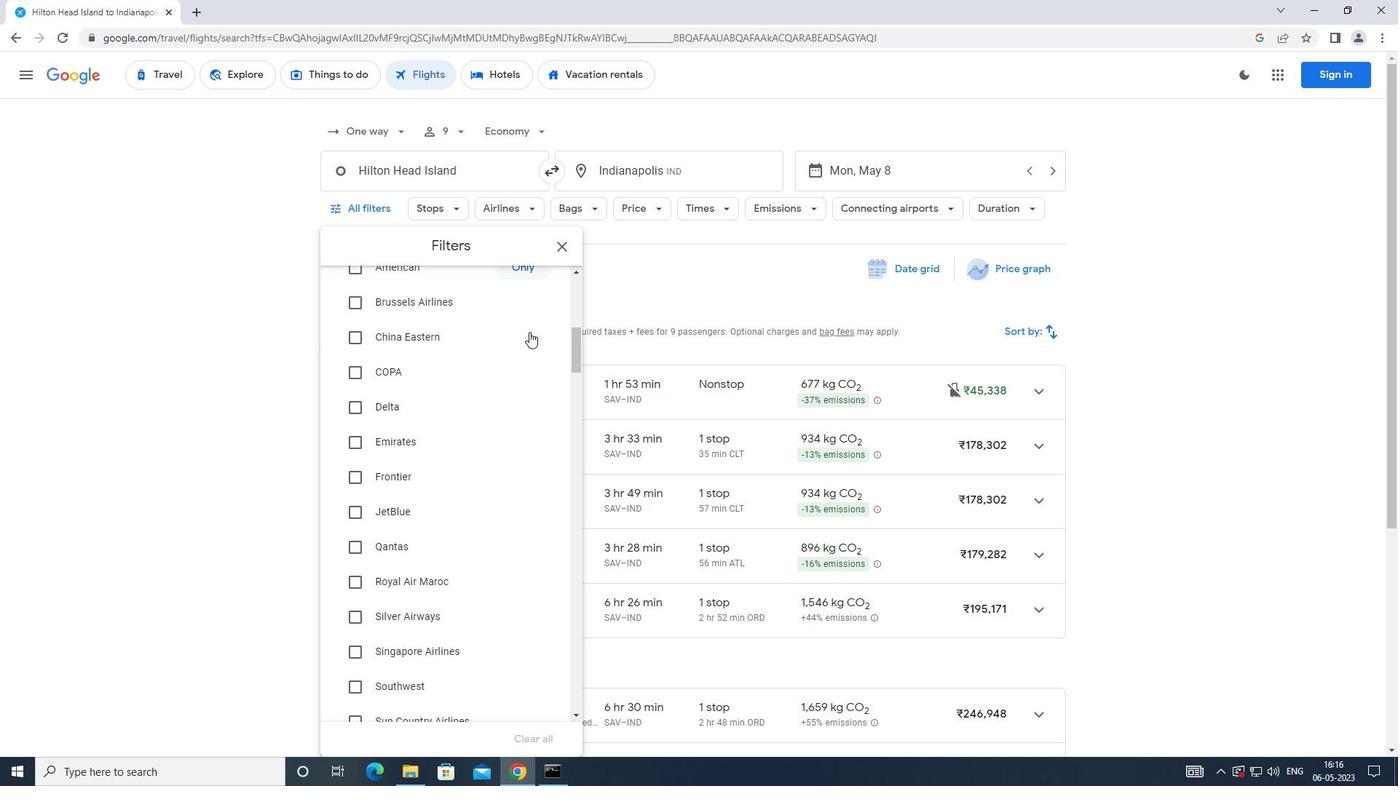 
Action: Mouse scrolled (529, 330) with delta (0, 0)
Screenshot: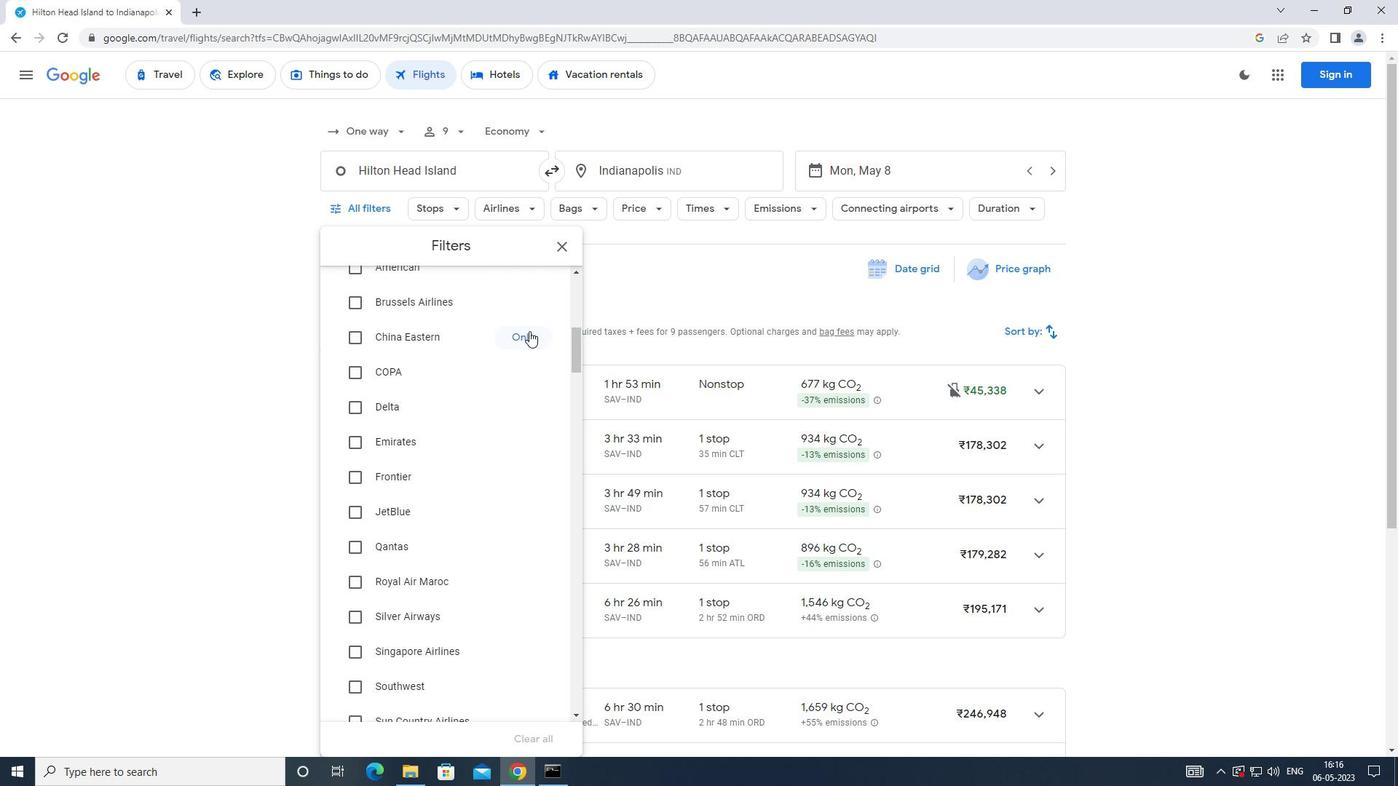 
Action: Mouse scrolled (529, 330) with delta (0, 0)
Screenshot: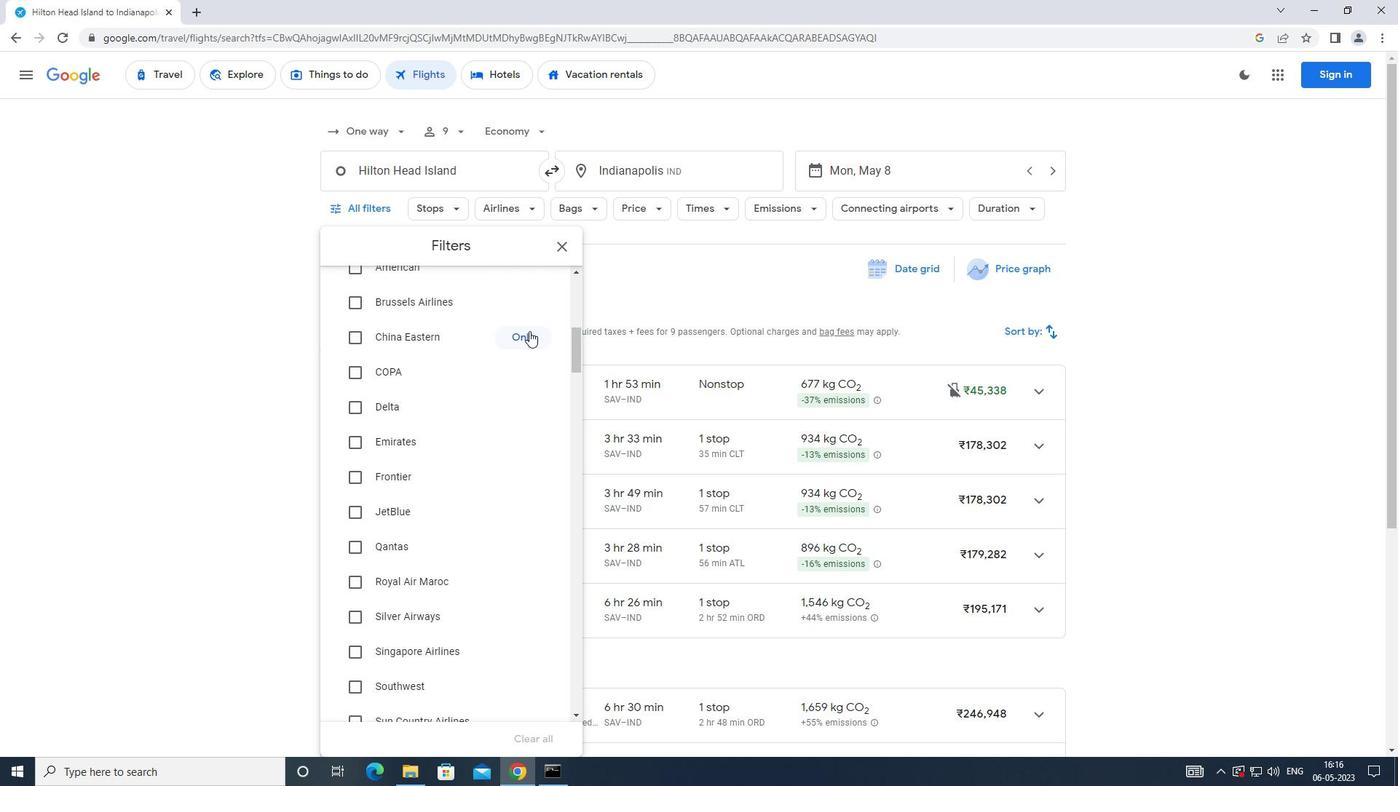 
Action: Mouse scrolled (529, 330) with delta (0, 0)
Screenshot: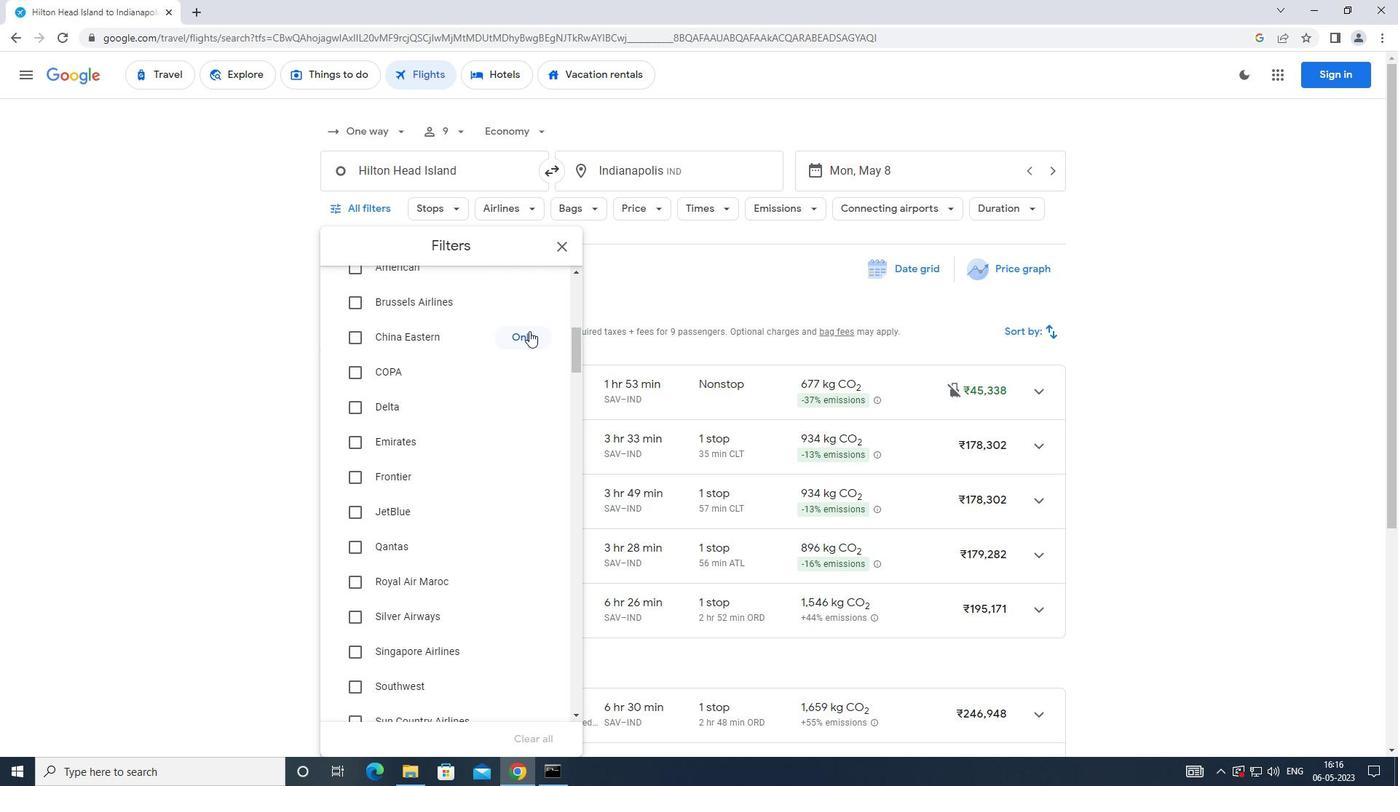 
Action: Mouse moved to (528, 316)
Screenshot: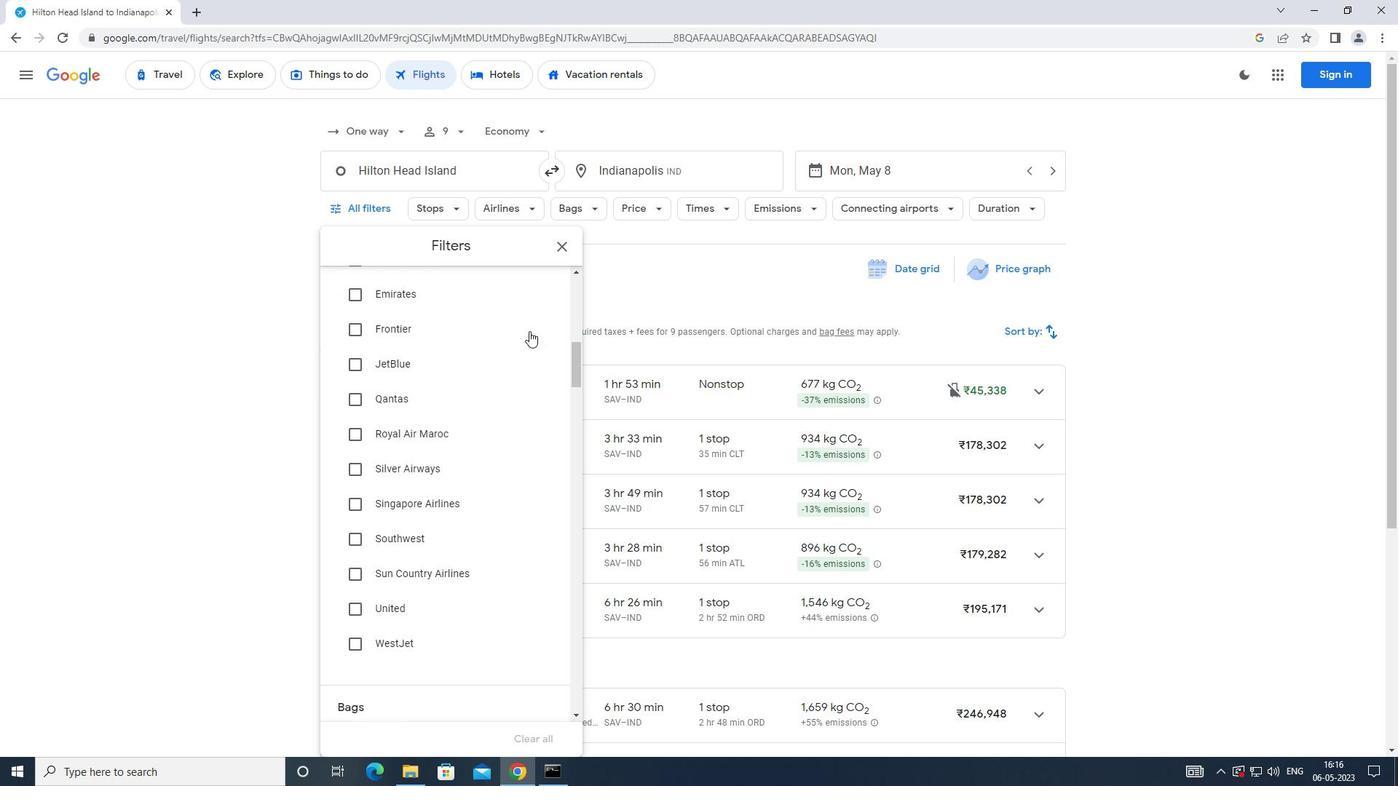 
Action: Mouse scrolled (528, 315) with delta (0, 0)
Screenshot: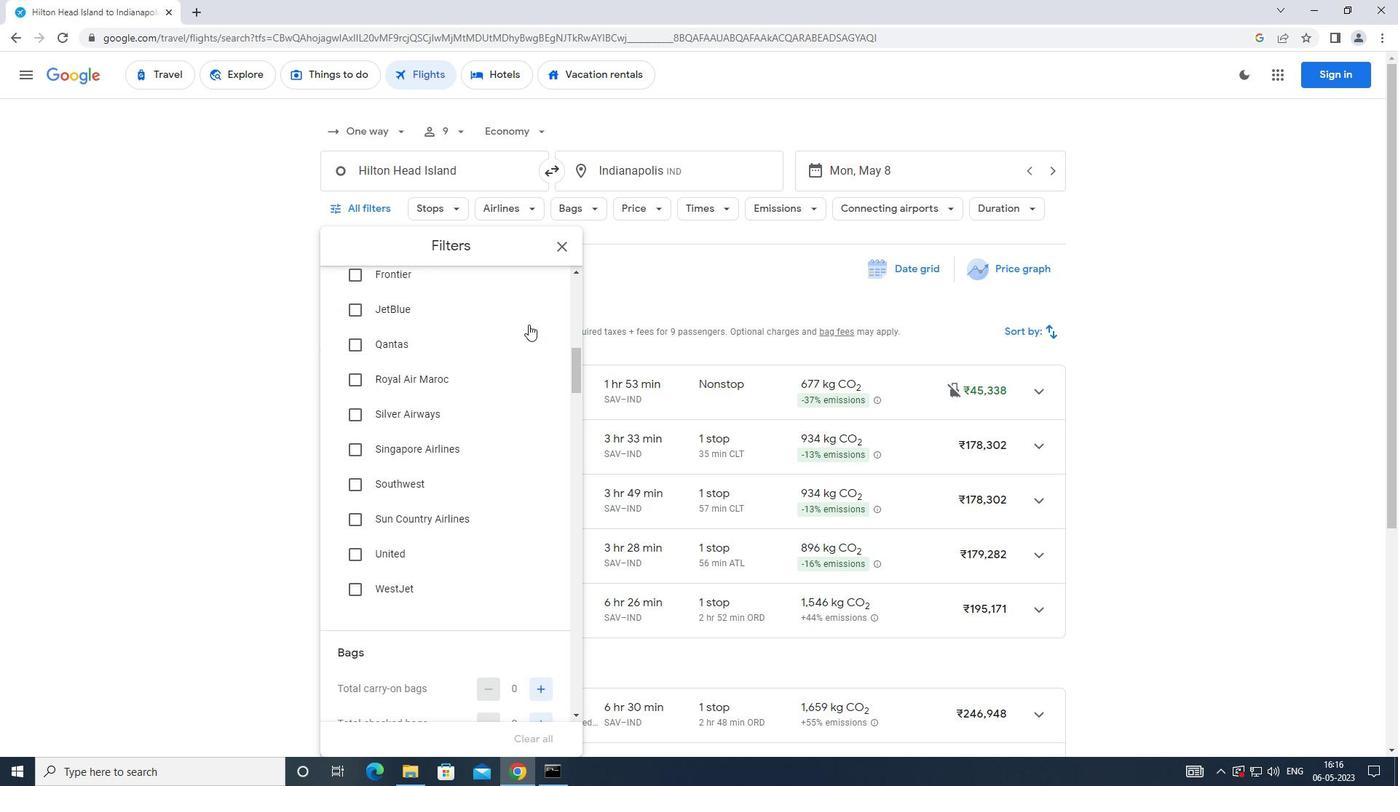 
Action: Mouse scrolled (528, 315) with delta (0, 0)
Screenshot: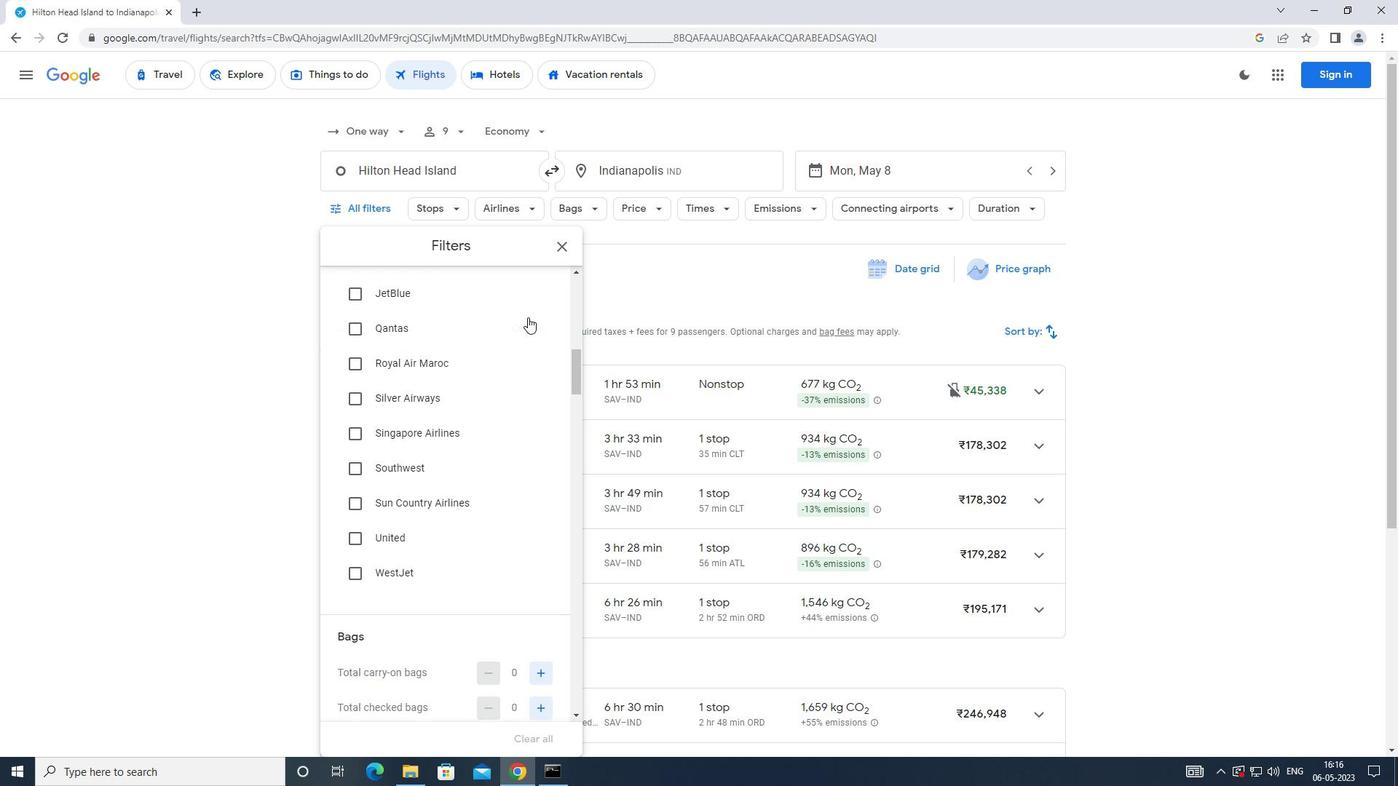 
Action: Mouse scrolled (528, 315) with delta (0, 0)
Screenshot: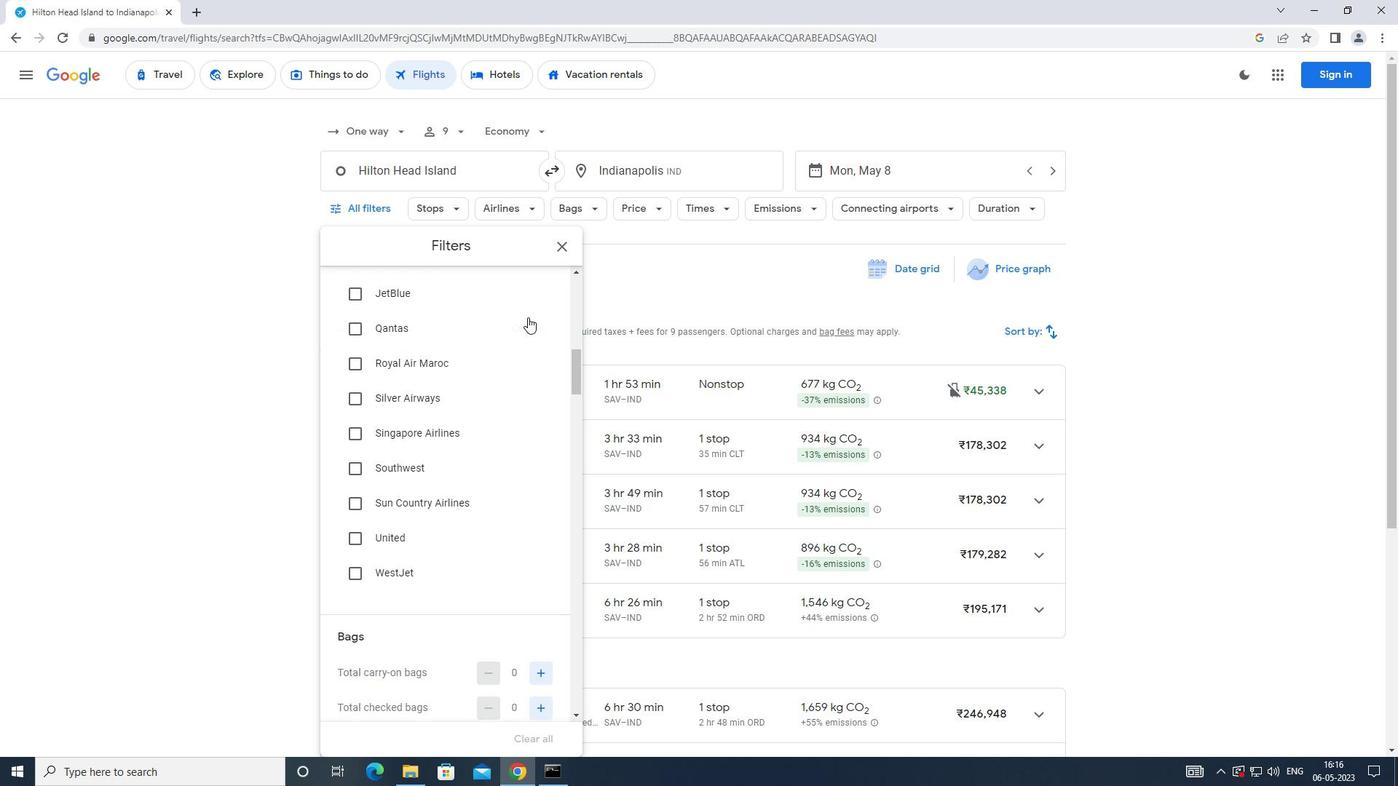 
Action: Mouse scrolled (528, 315) with delta (0, 0)
Screenshot: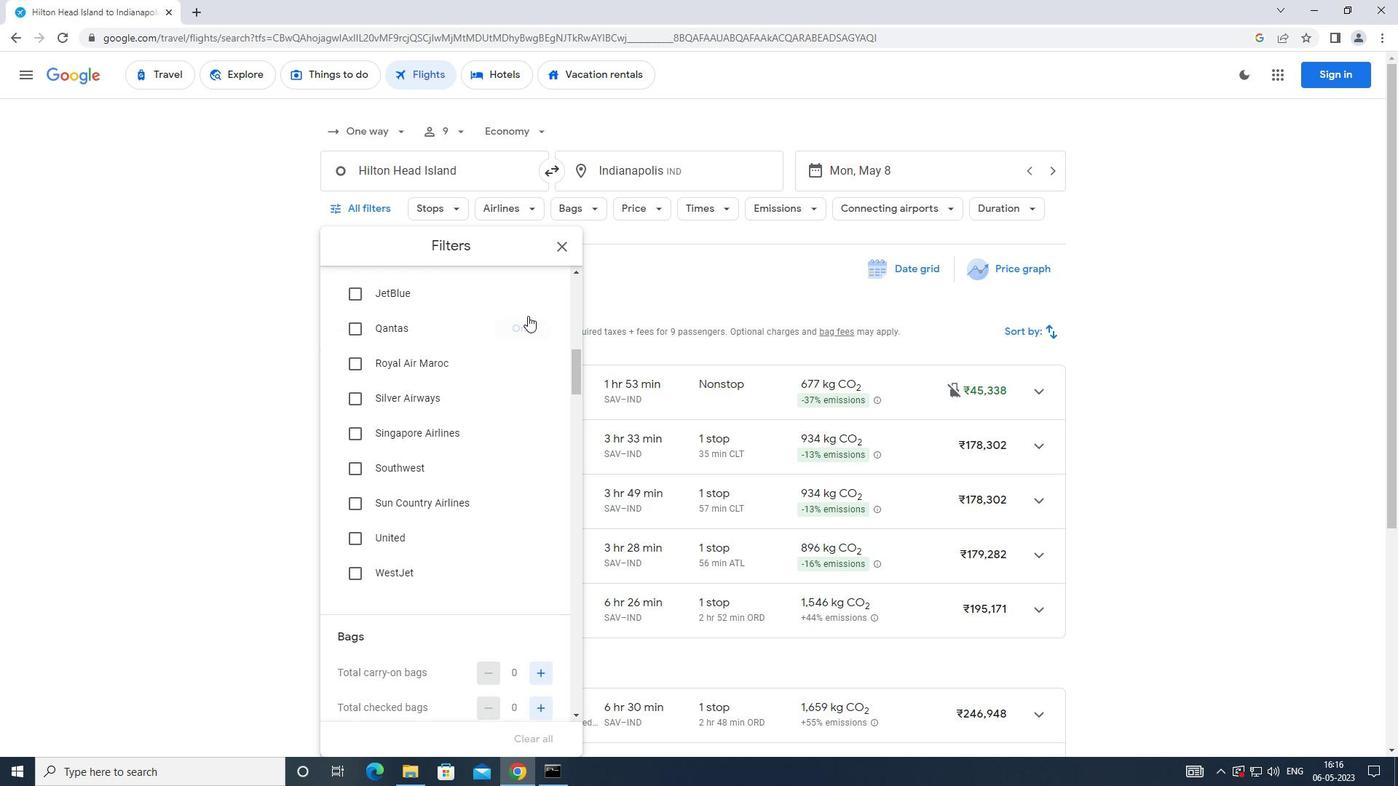 
Action: Mouse moved to (541, 388)
Screenshot: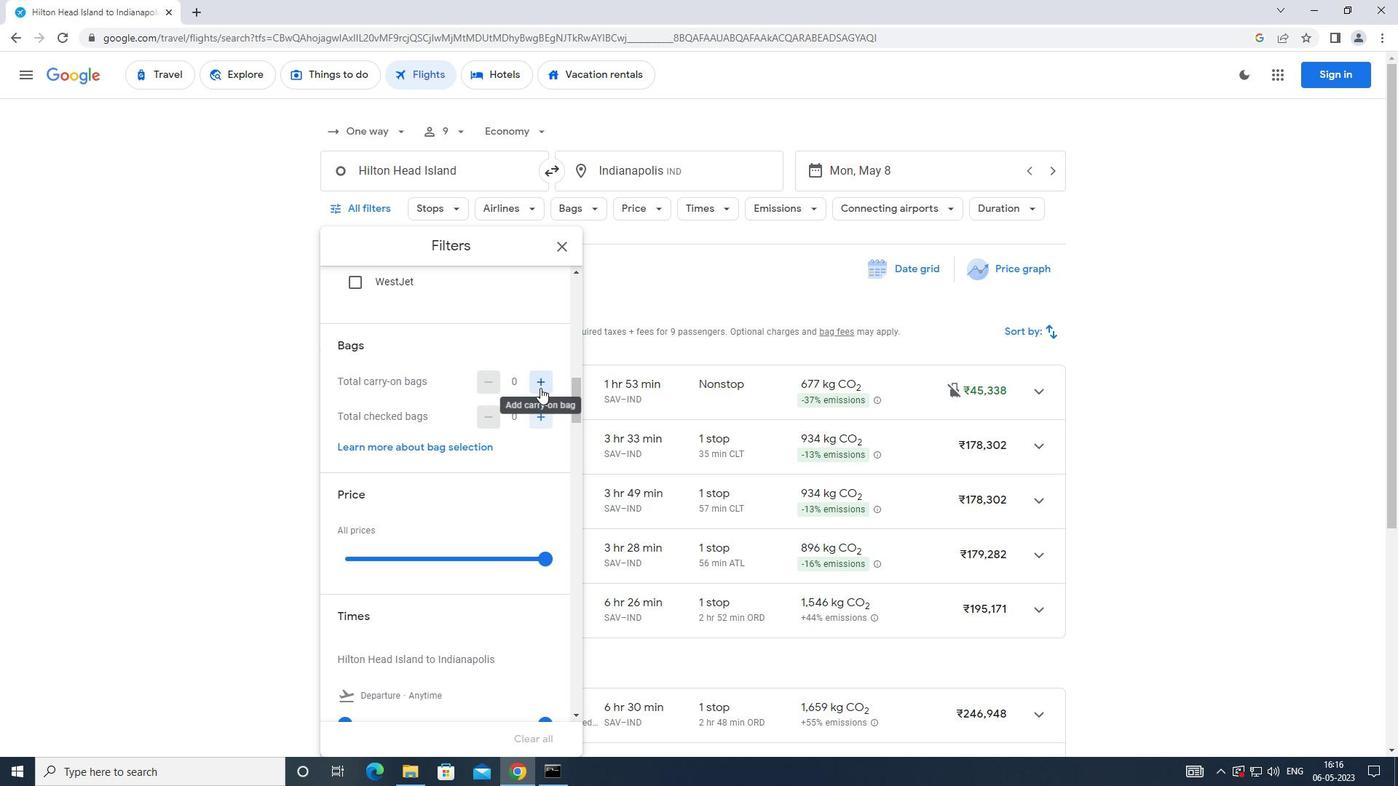 
Action: Mouse pressed left at (541, 388)
Screenshot: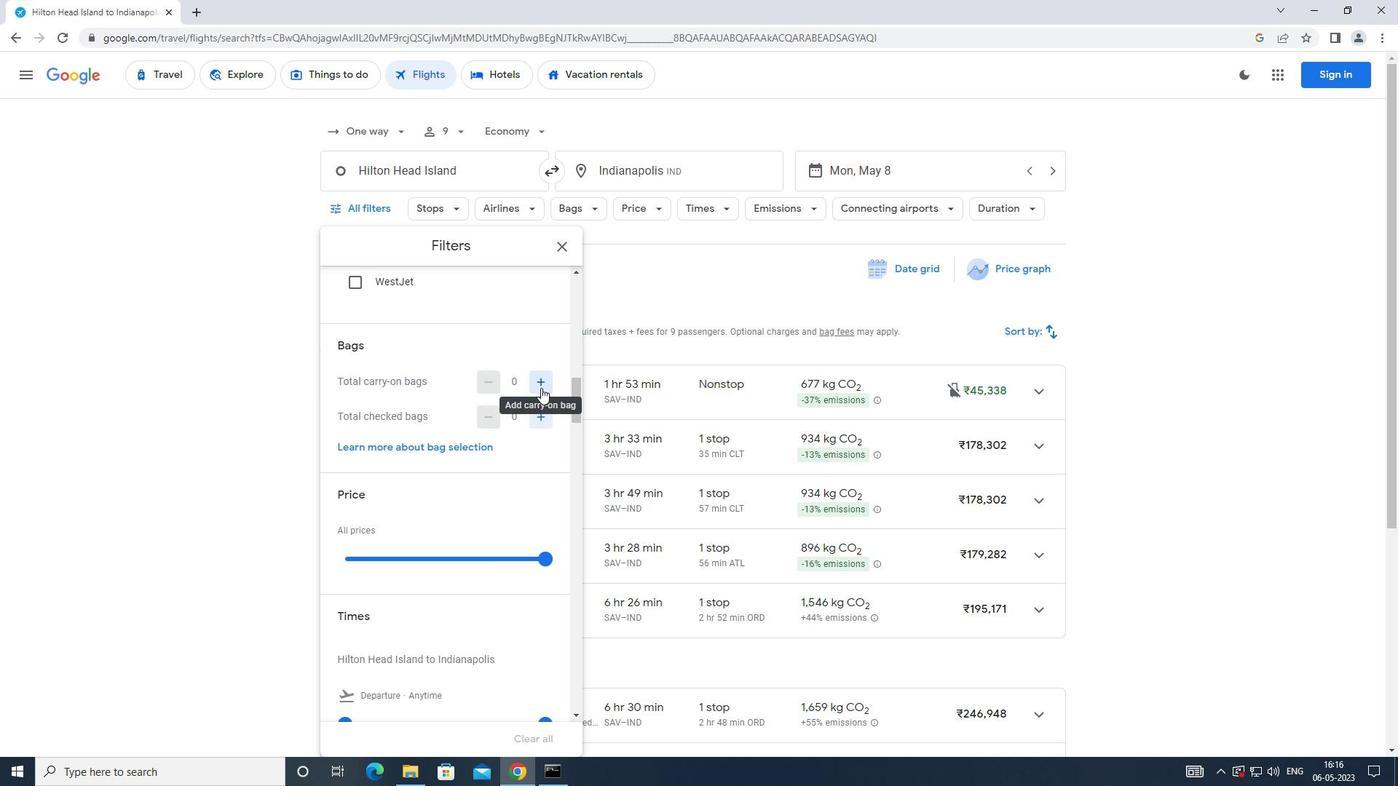 
Action: Mouse moved to (540, 360)
Screenshot: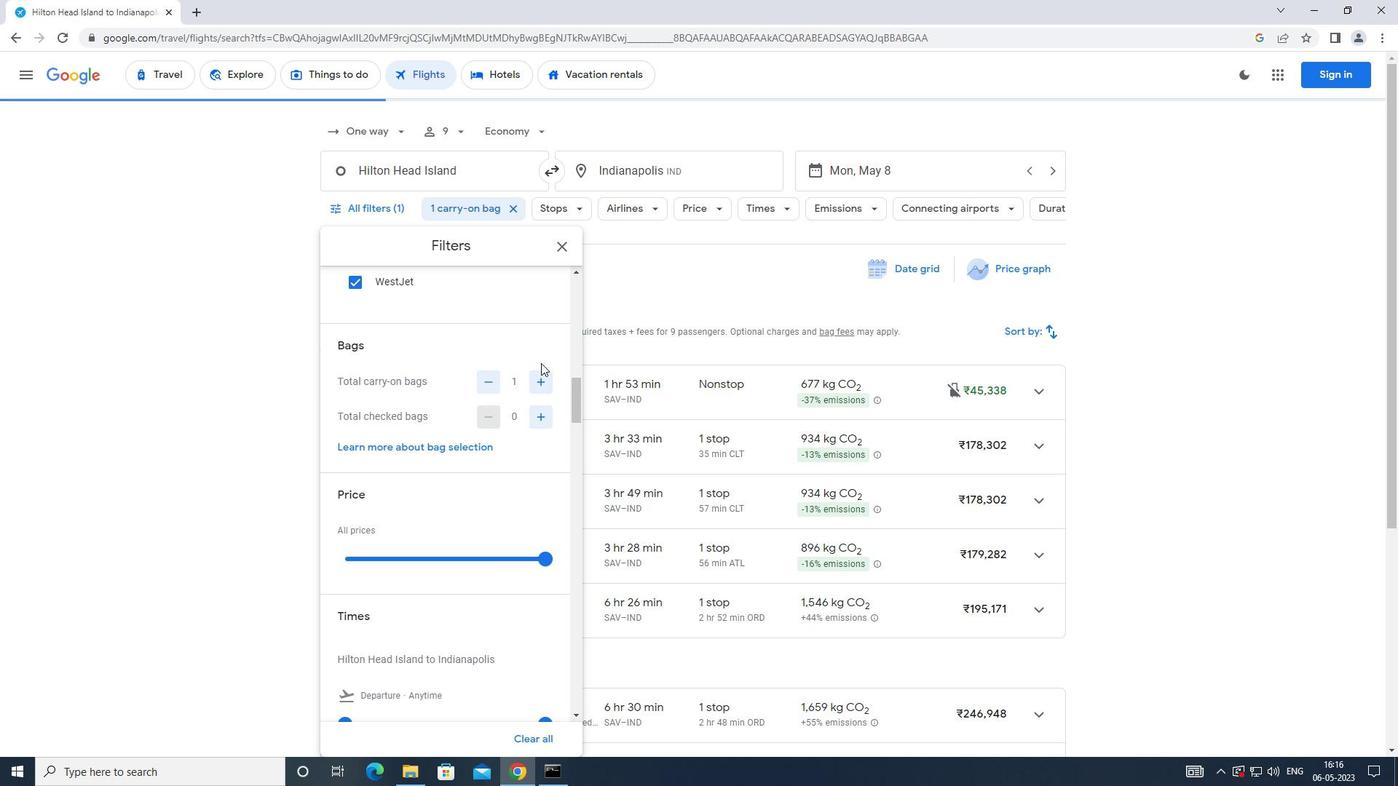 
Action: Mouse scrolled (540, 359) with delta (0, 0)
Screenshot: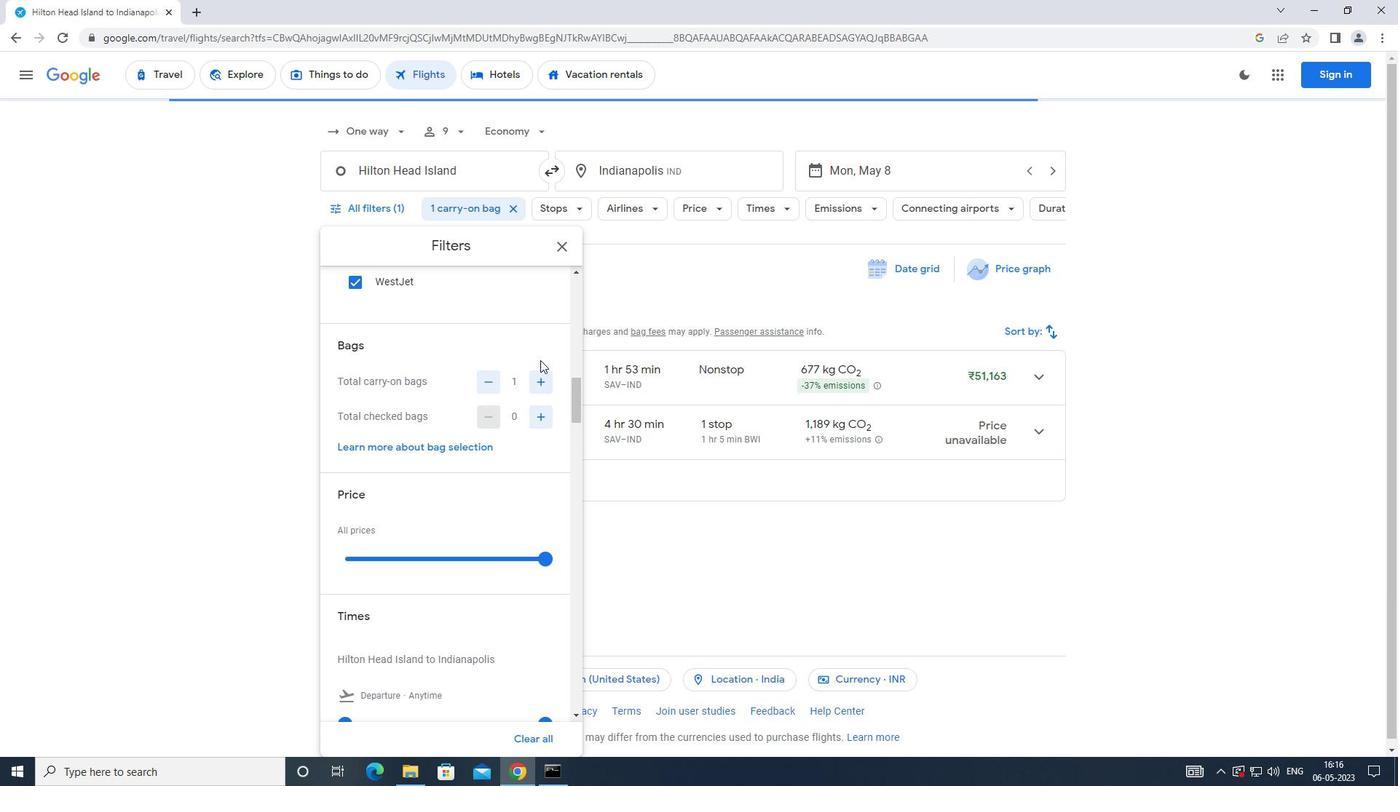 
Action: Mouse scrolled (540, 359) with delta (0, 0)
Screenshot: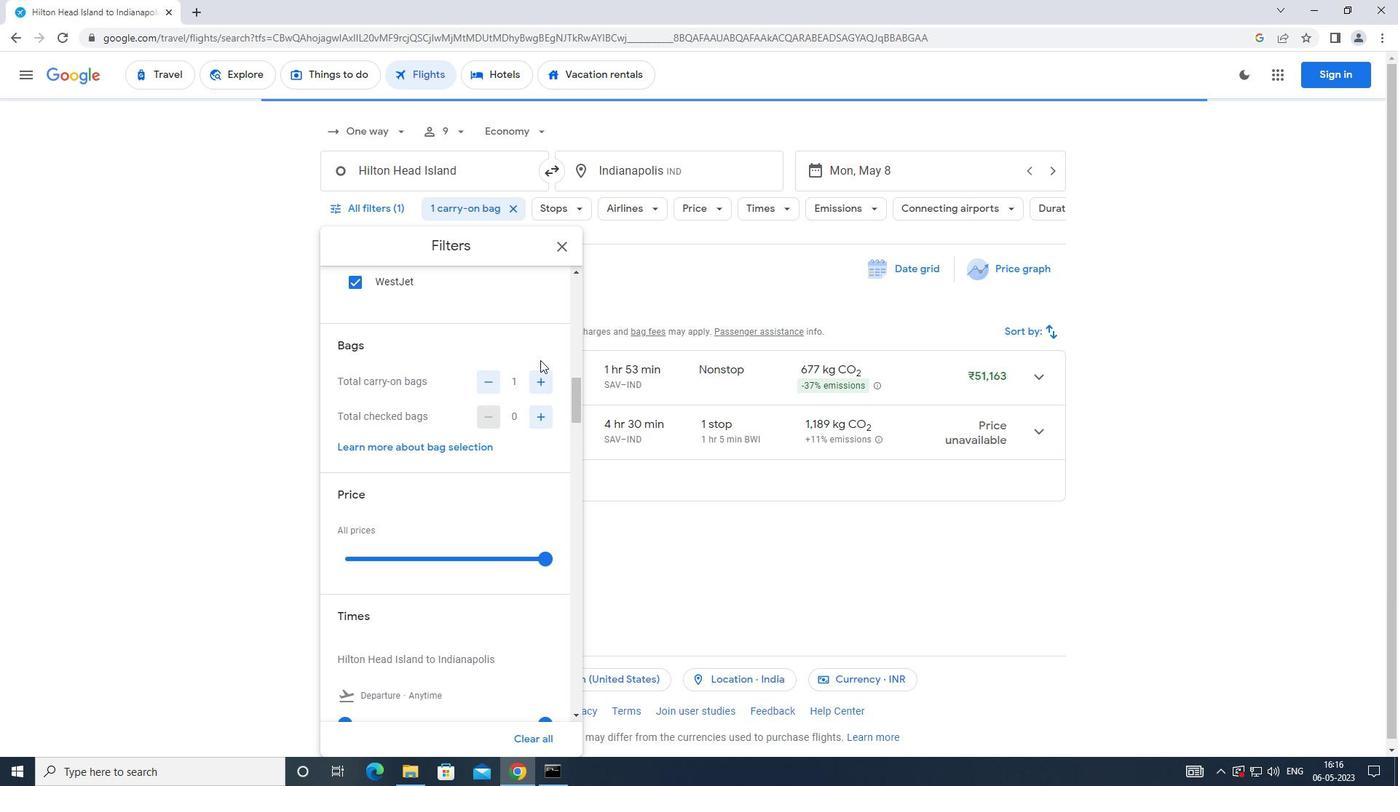 
Action: Mouse moved to (545, 413)
Screenshot: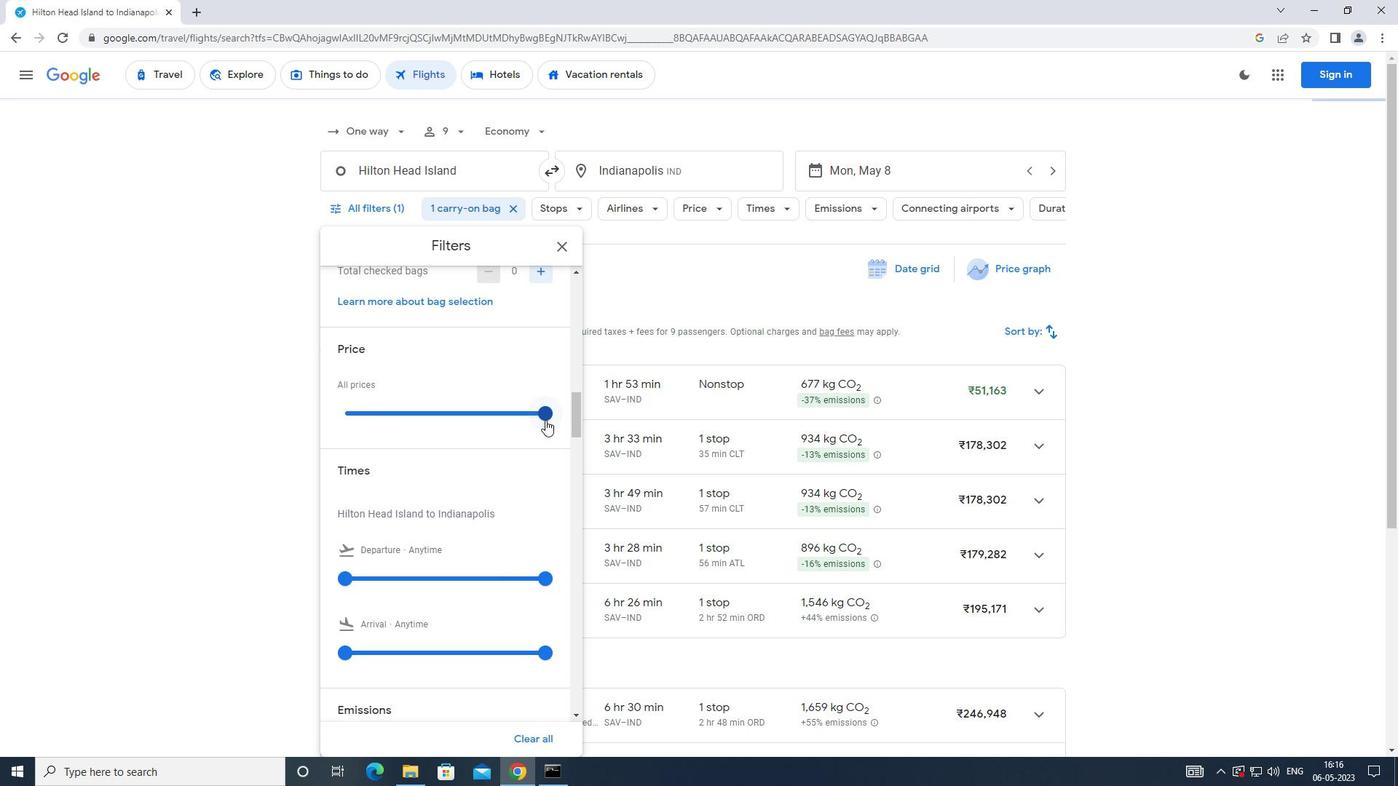 
Action: Mouse pressed left at (545, 413)
Screenshot: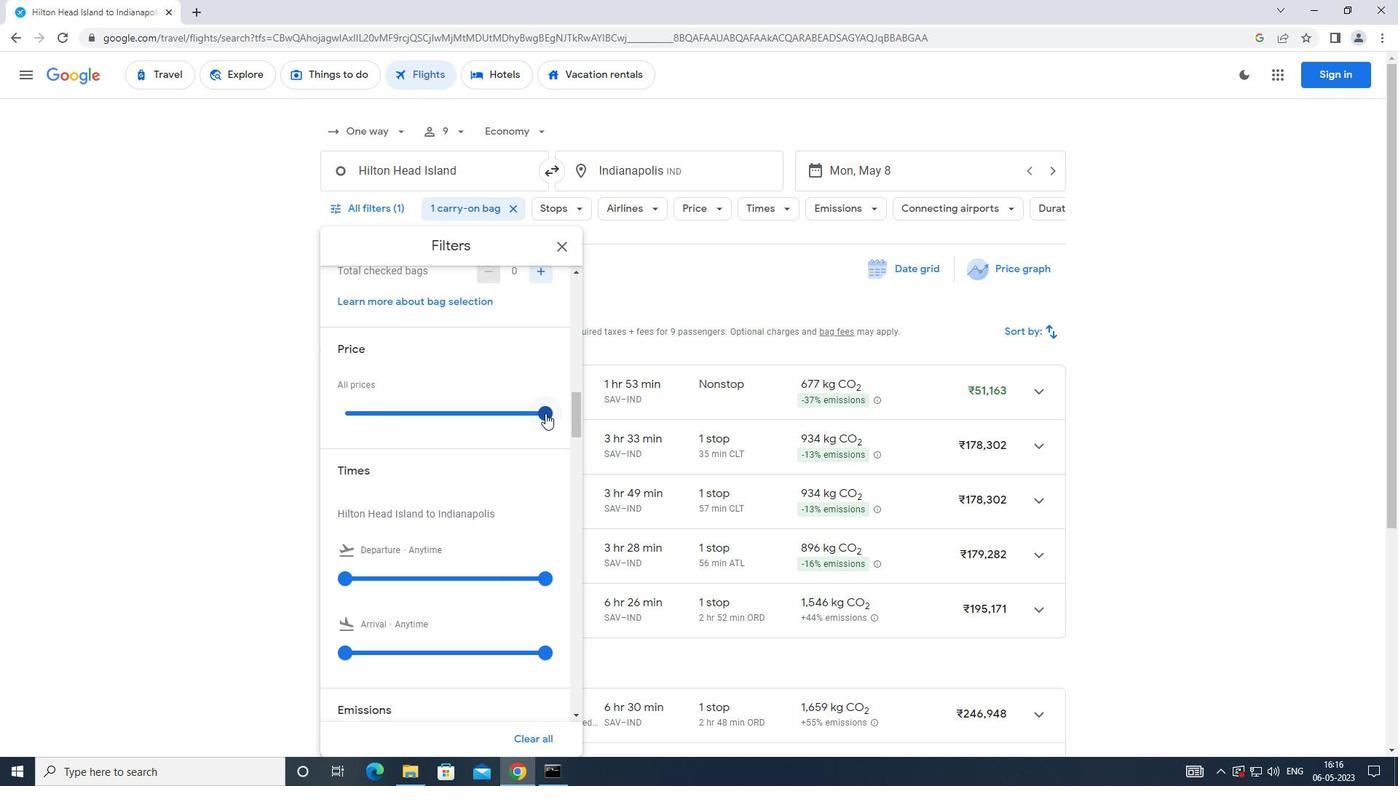 
Action: Mouse moved to (434, 440)
Screenshot: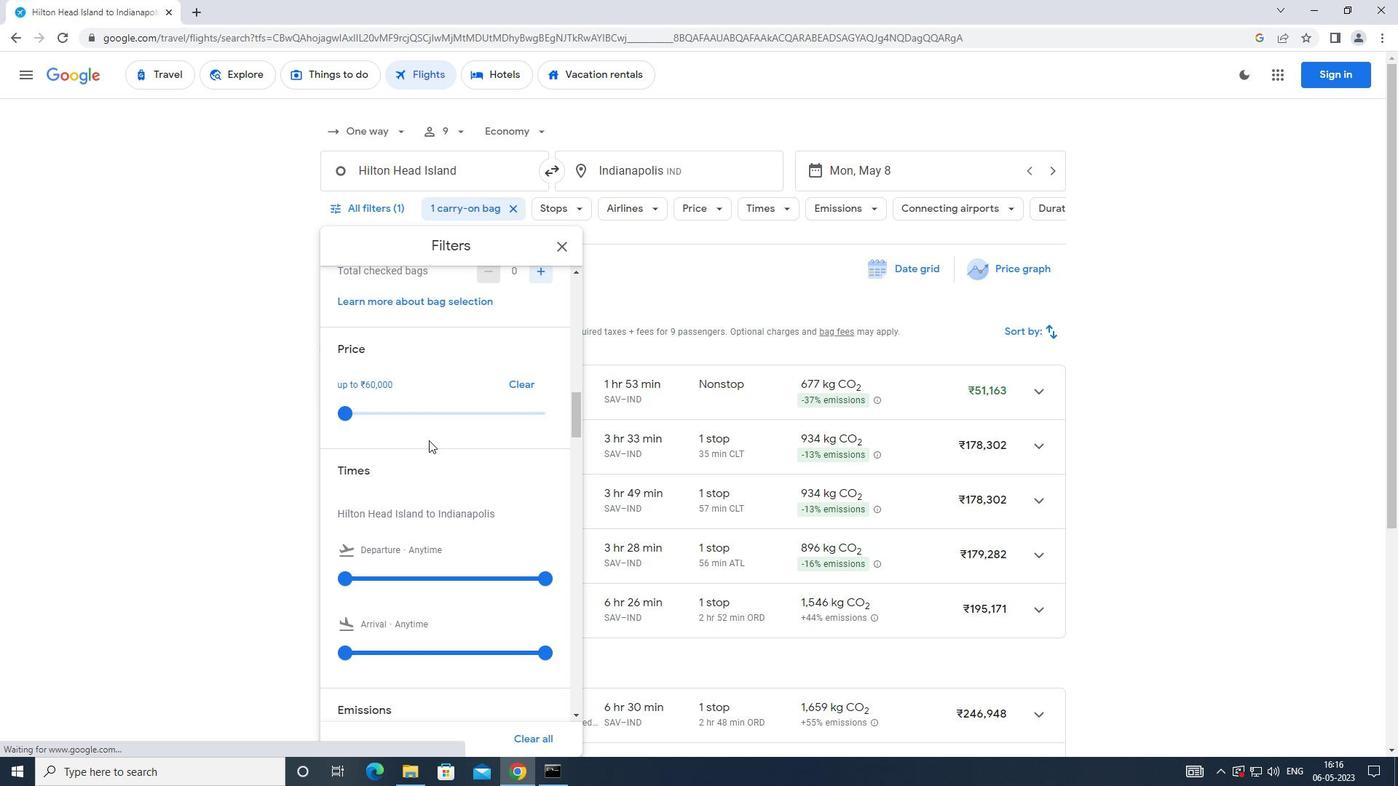 
Action: Mouse scrolled (434, 439) with delta (0, 0)
Screenshot: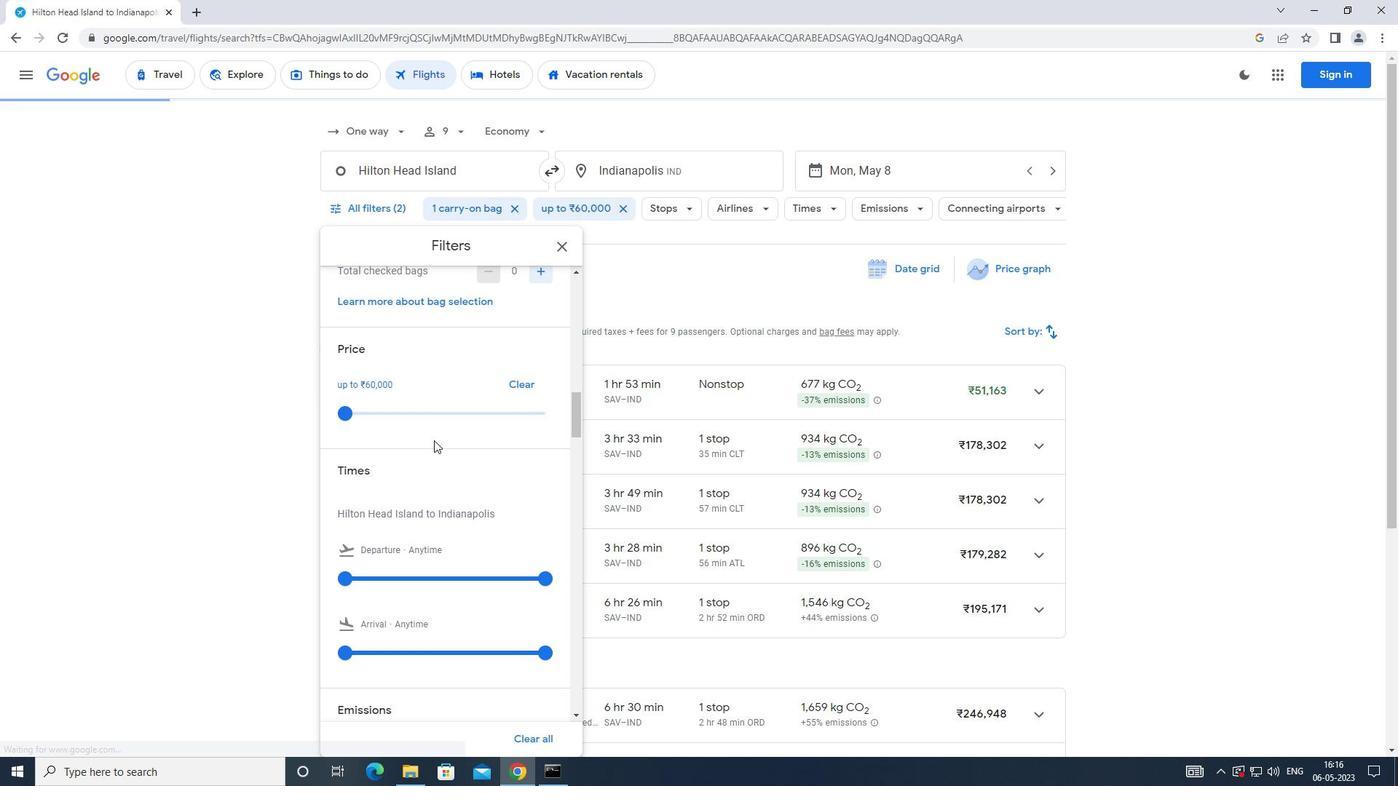
Action: Mouse scrolled (434, 439) with delta (0, 0)
Screenshot: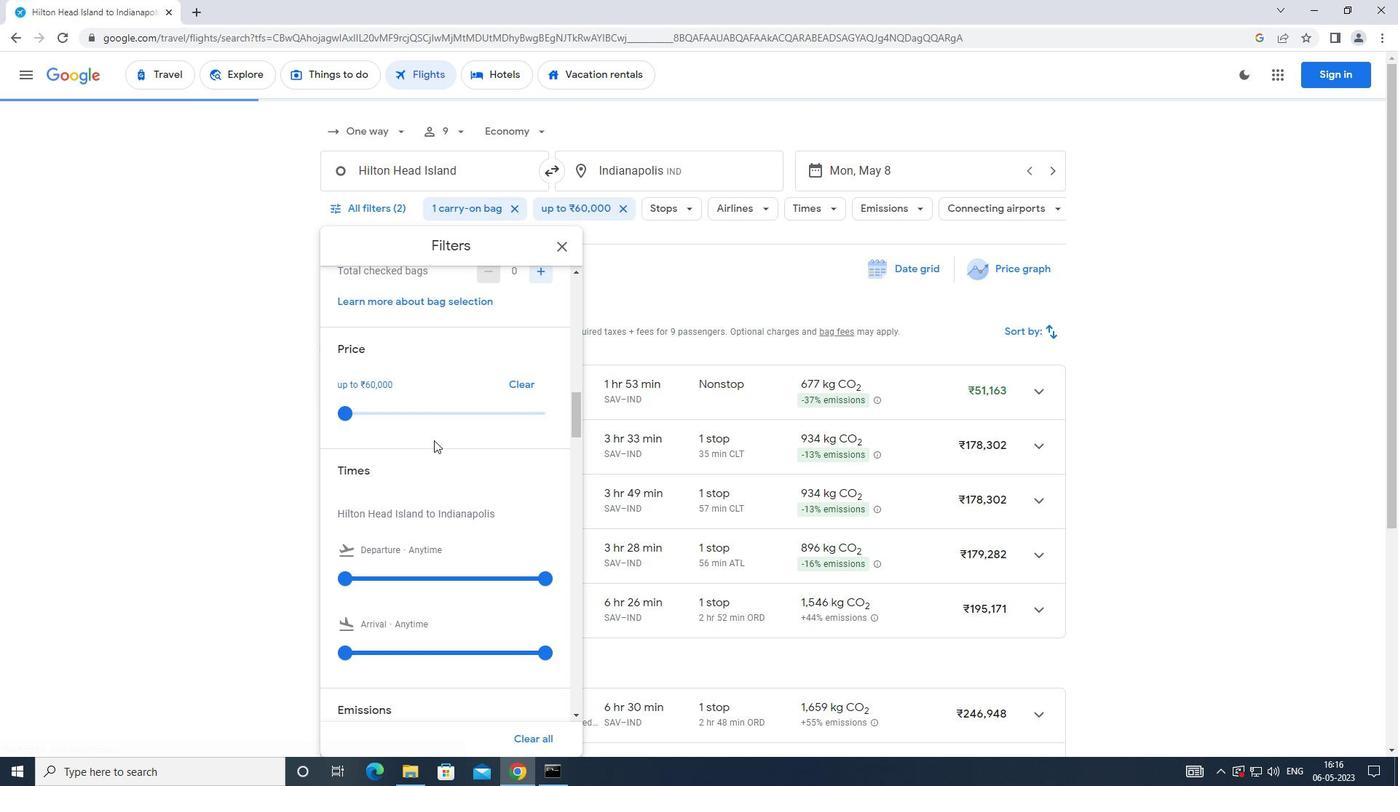 
Action: Mouse scrolled (434, 439) with delta (0, 0)
Screenshot: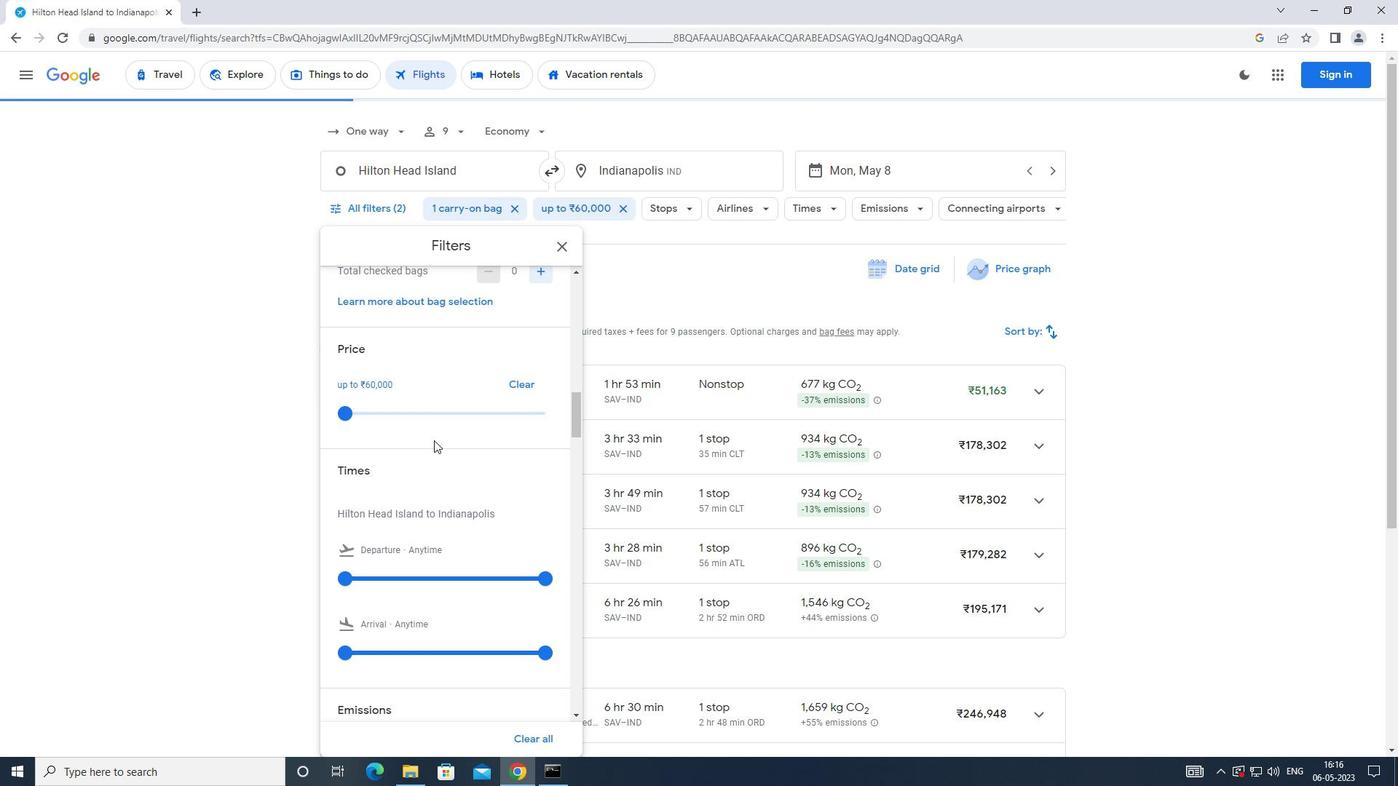 
Action: Mouse moved to (348, 359)
Screenshot: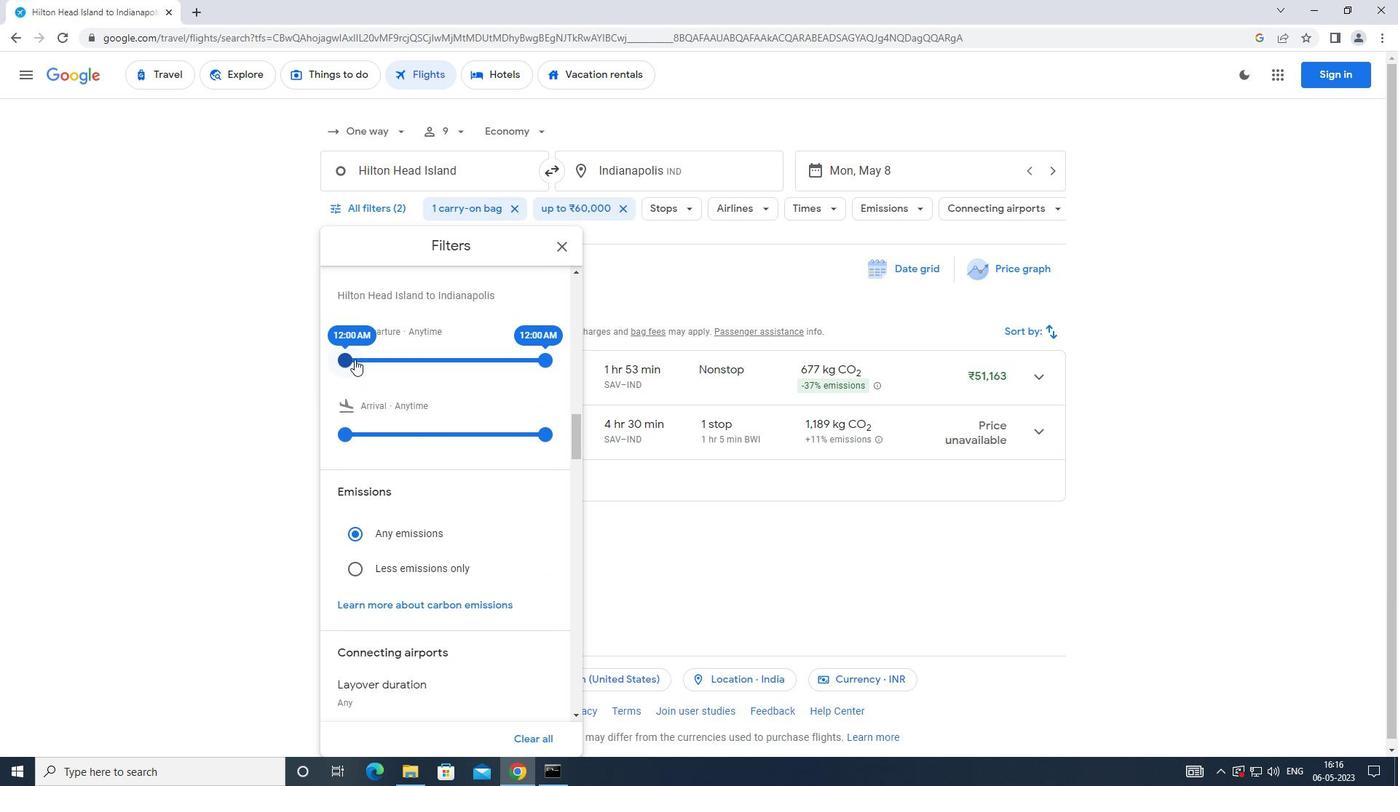 
Action: Mouse pressed left at (348, 359)
Screenshot: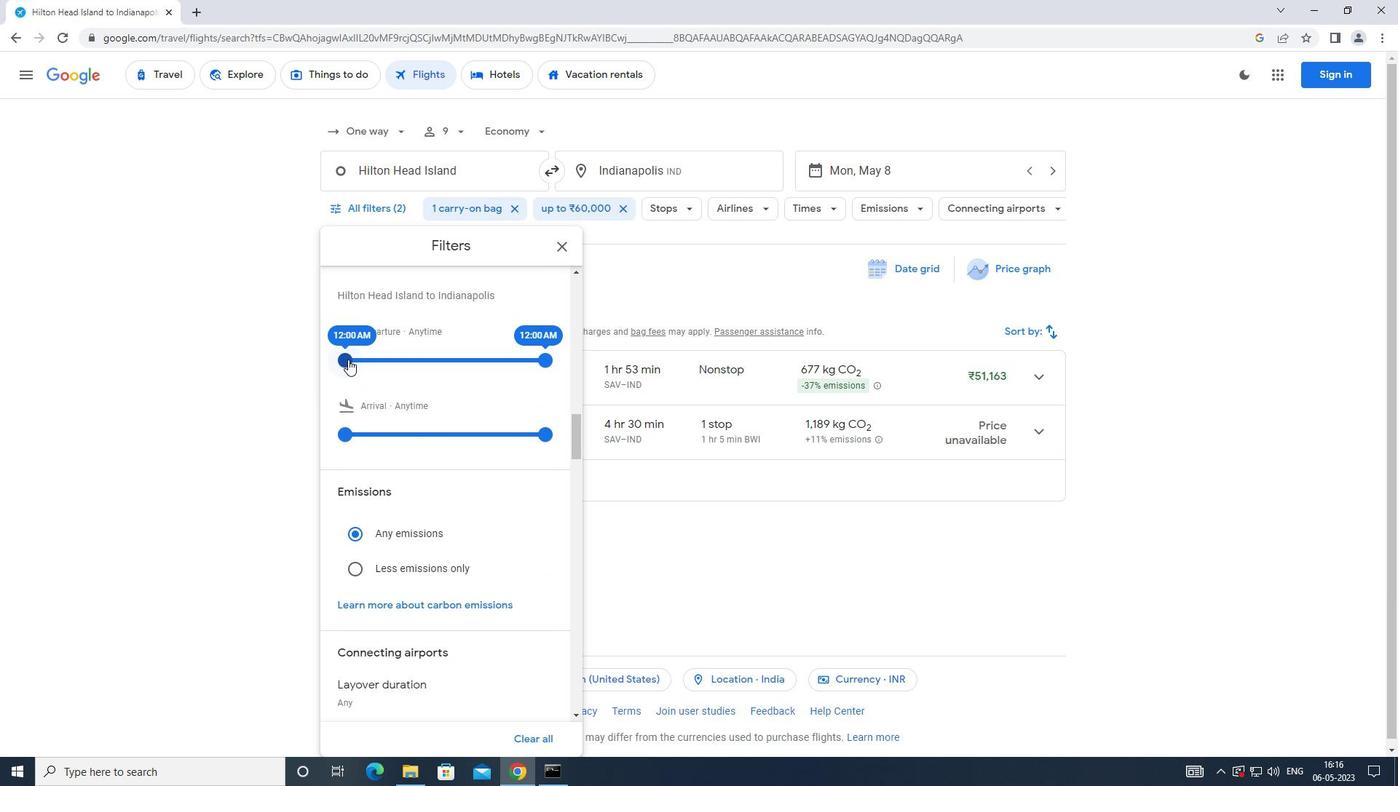 
Action: Mouse moved to (545, 359)
Screenshot: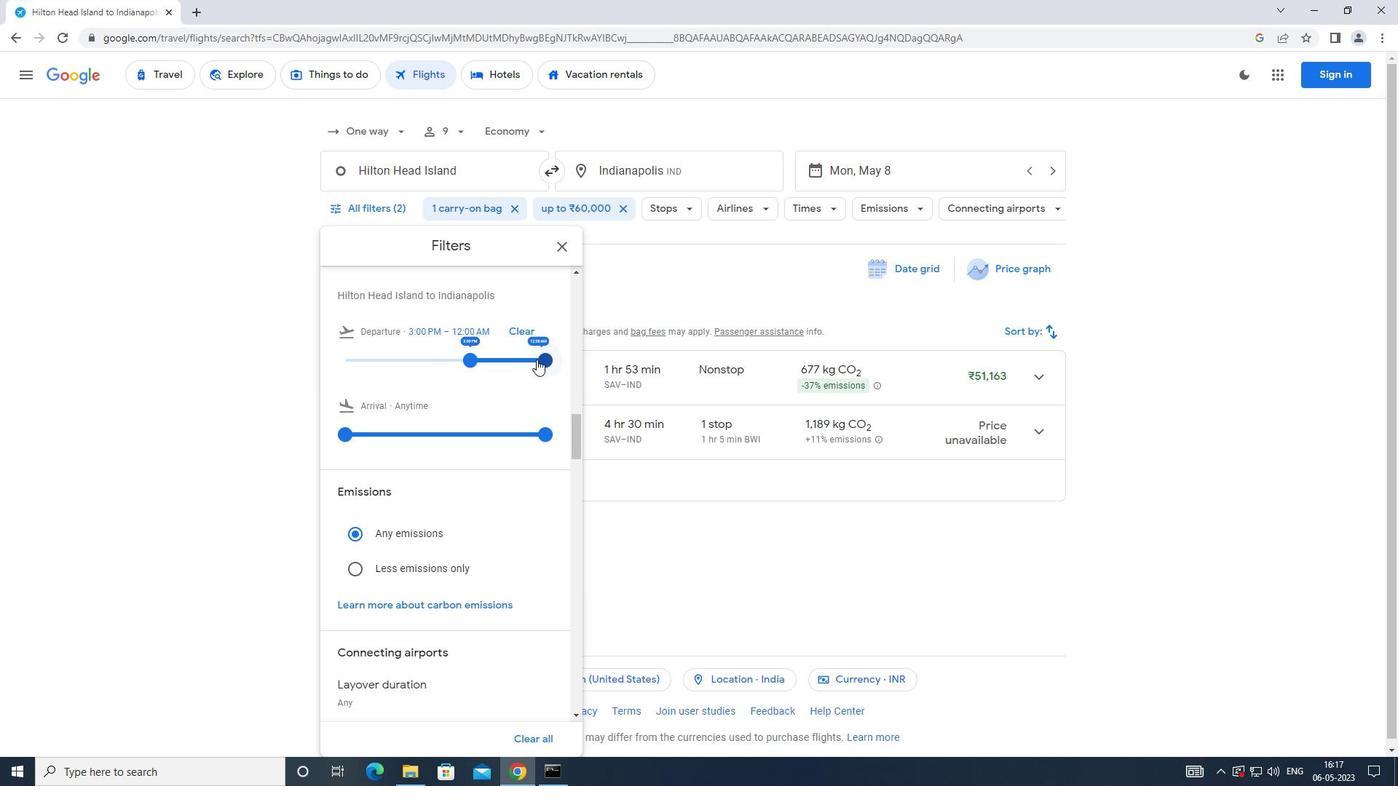 
Action: Mouse pressed left at (545, 359)
Screenshot: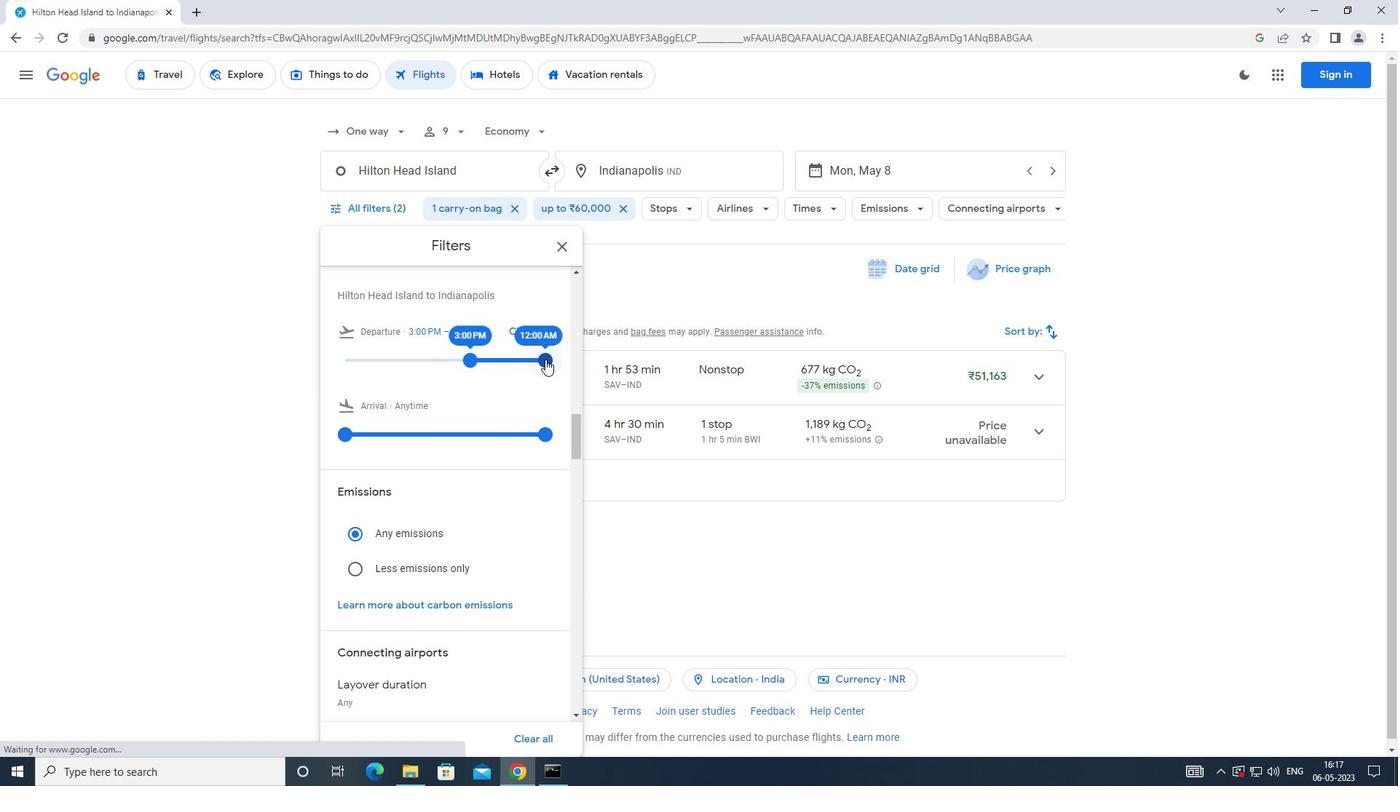 
Action: Mouse moved to (556, 250)
Screenshot: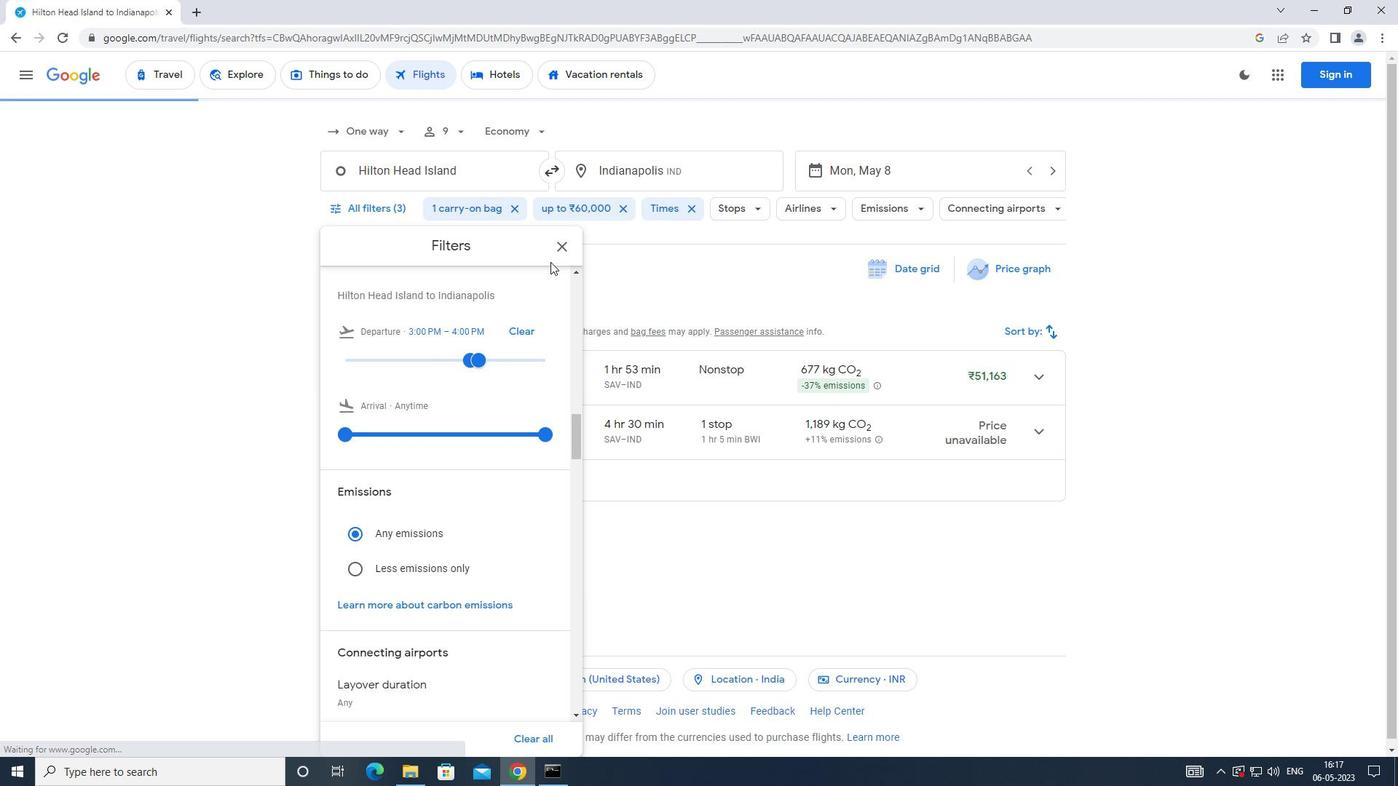 
Action: Mouse pressed left at (556, 250)
Screenshot: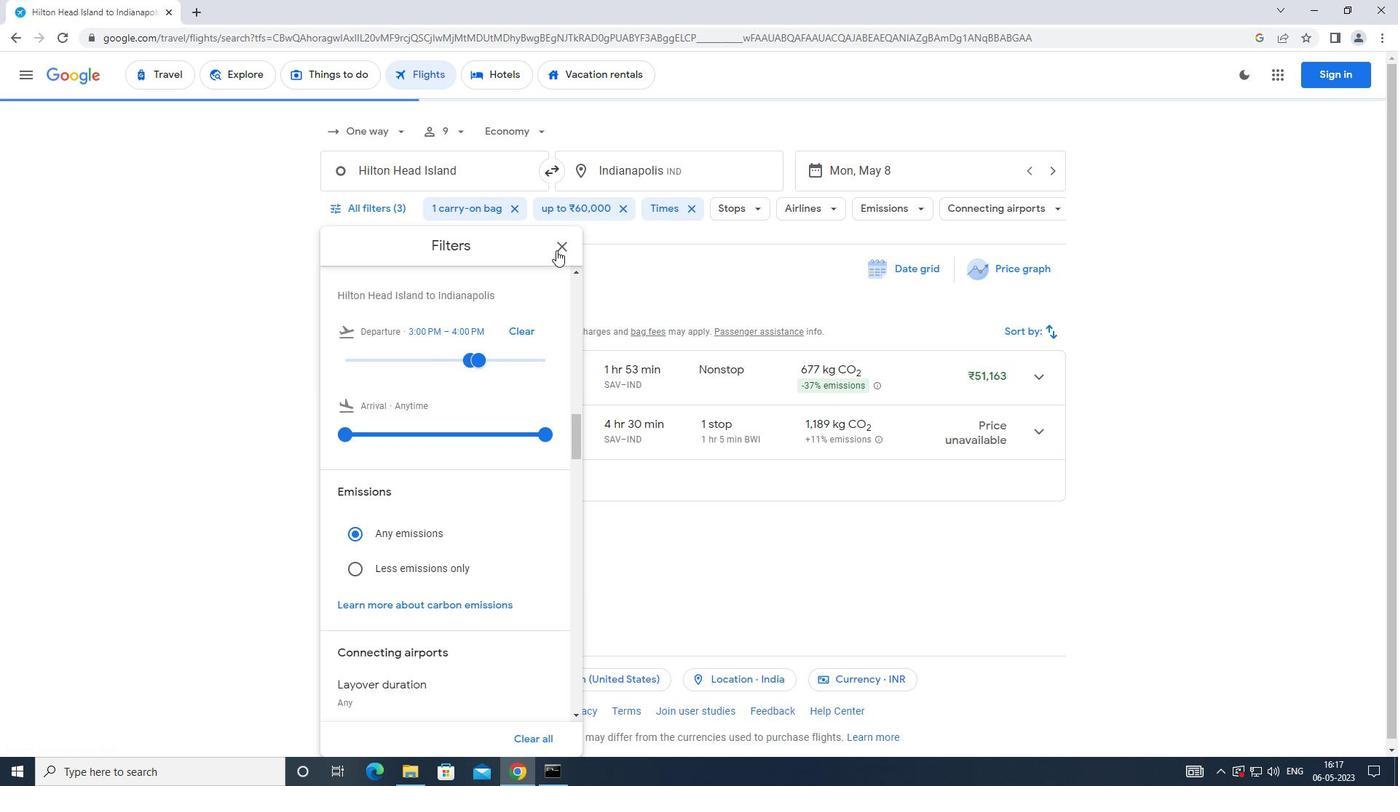 
Action: Mouse moved to (556, 252)
Screenshot: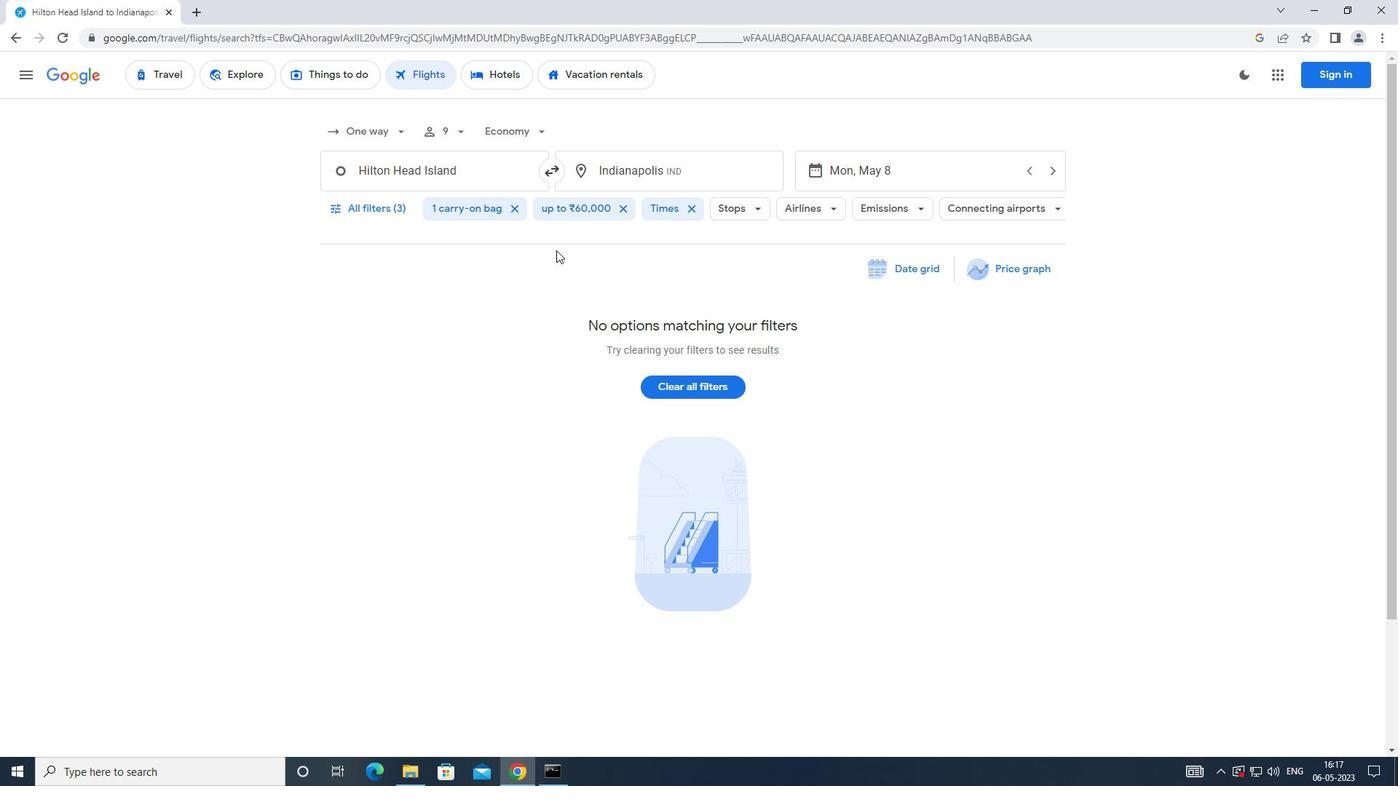 
